 Task: Use the formula "MDURATION" in spreadsheet "Project portfolio".
Action: Mouse moved to (893, 113)
Screenshot: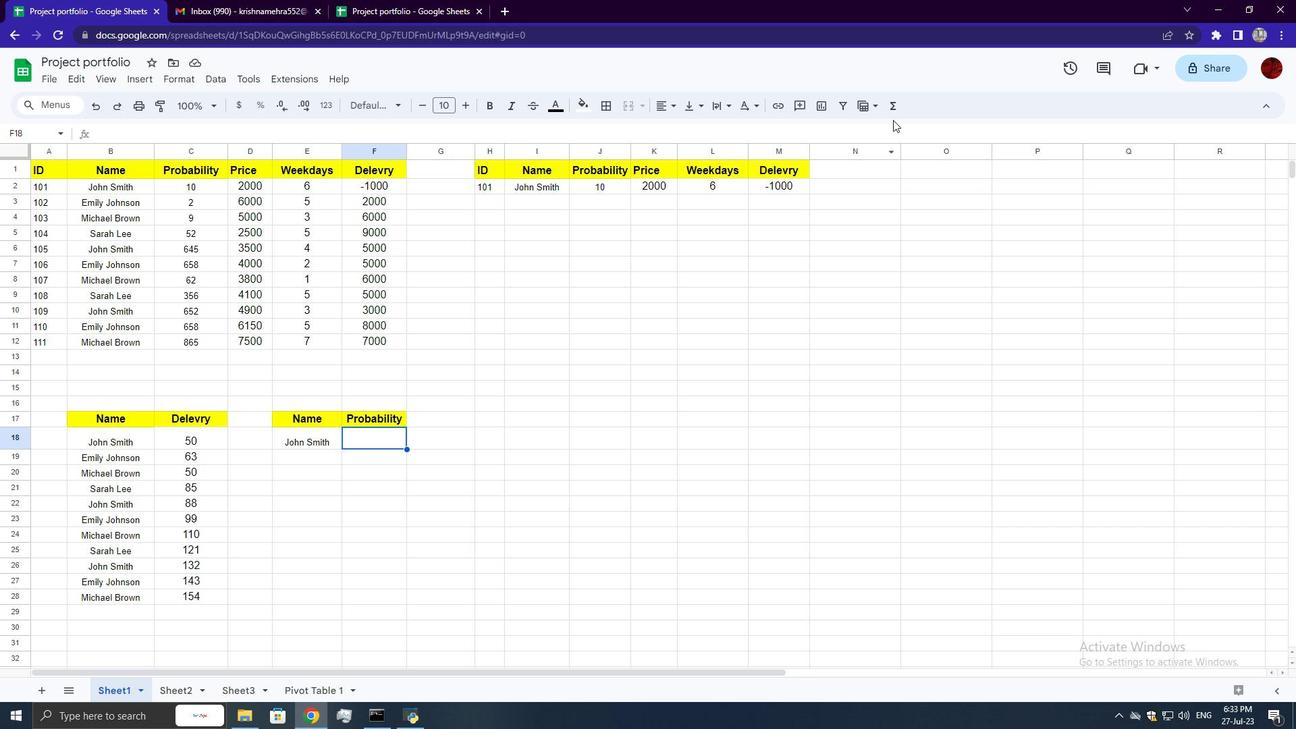 
Action: Mouse pressed left at (893, 113)
Screenshot: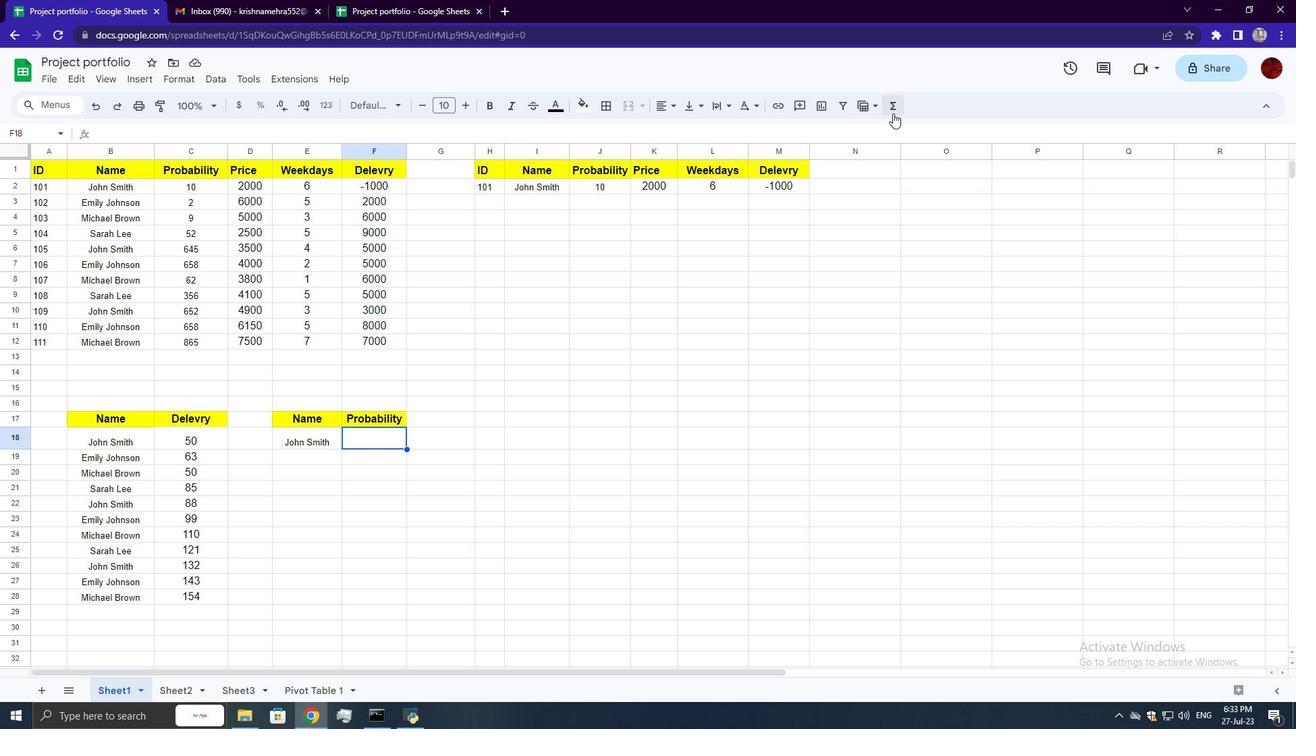 
Action: Mouse moved to (1111, 311)
Screenshot: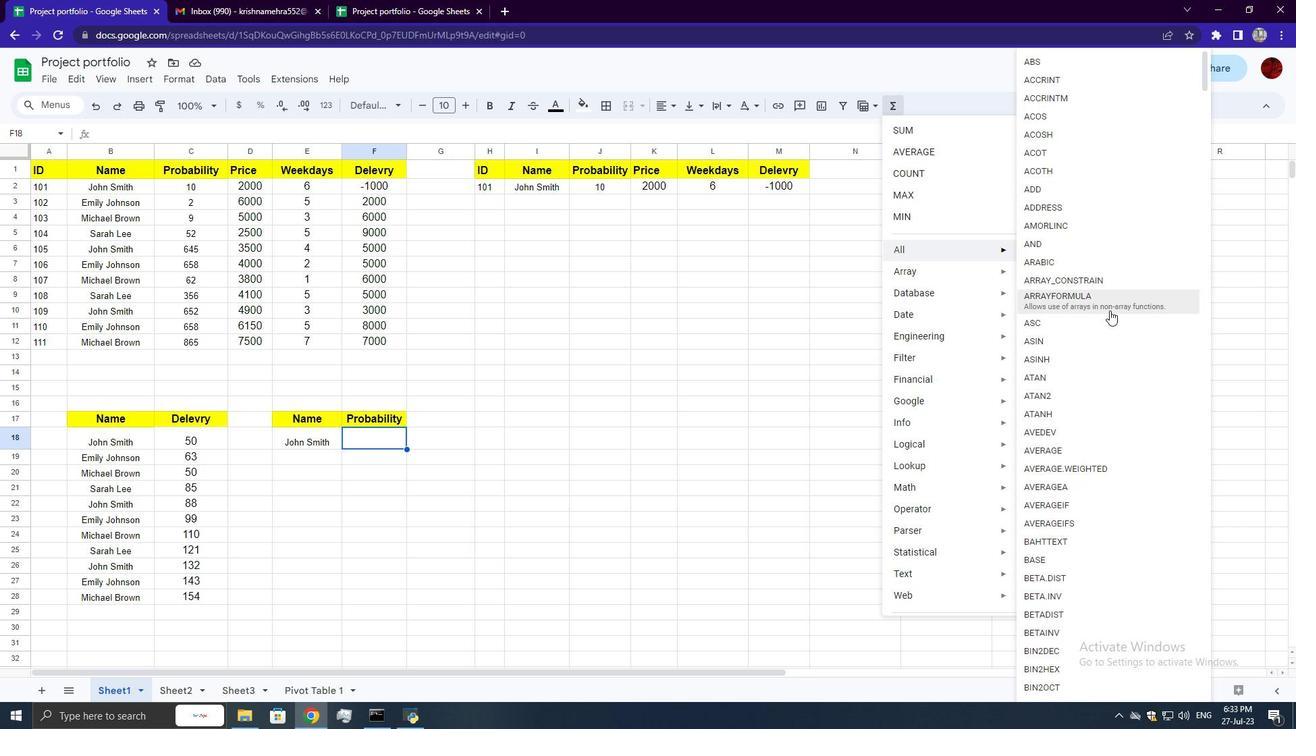 
Action: Mouse scrolled (1111, 310) with delta (0, 0)
Screenshot: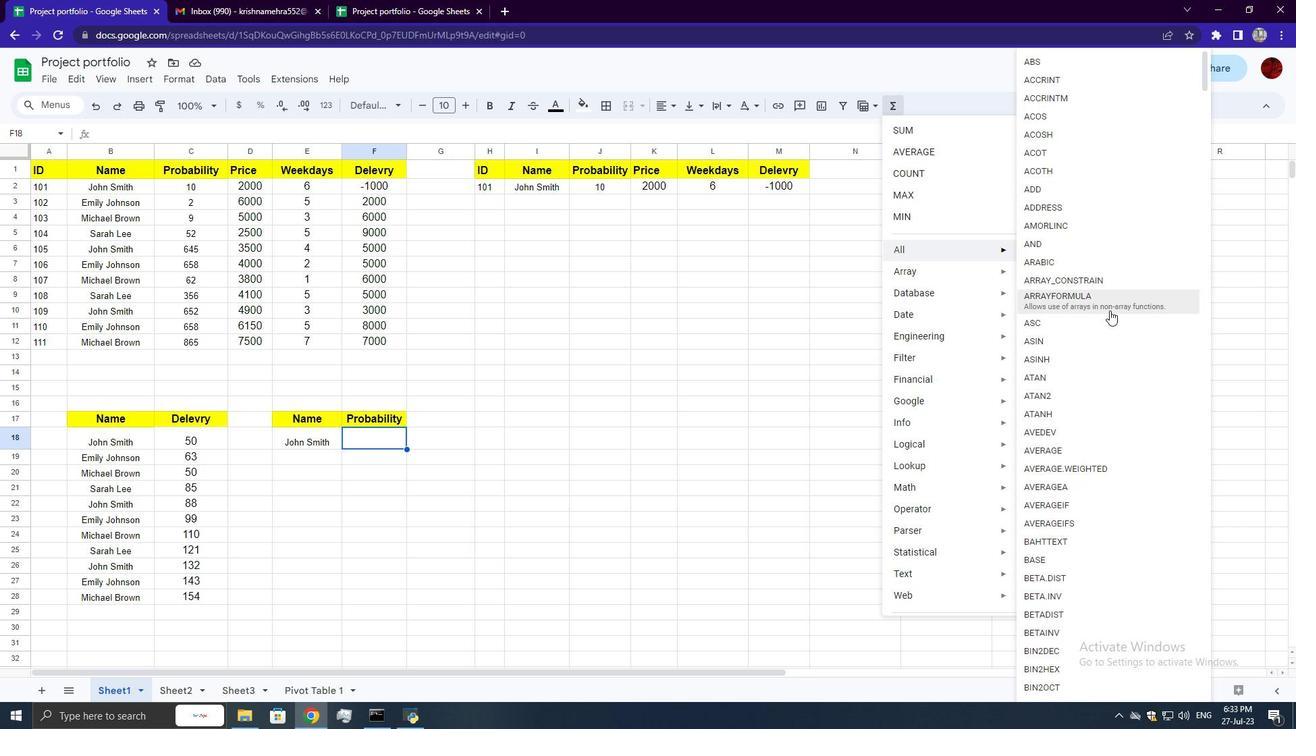 
Action: Mouse moved to (1112, 315)
Screenshot: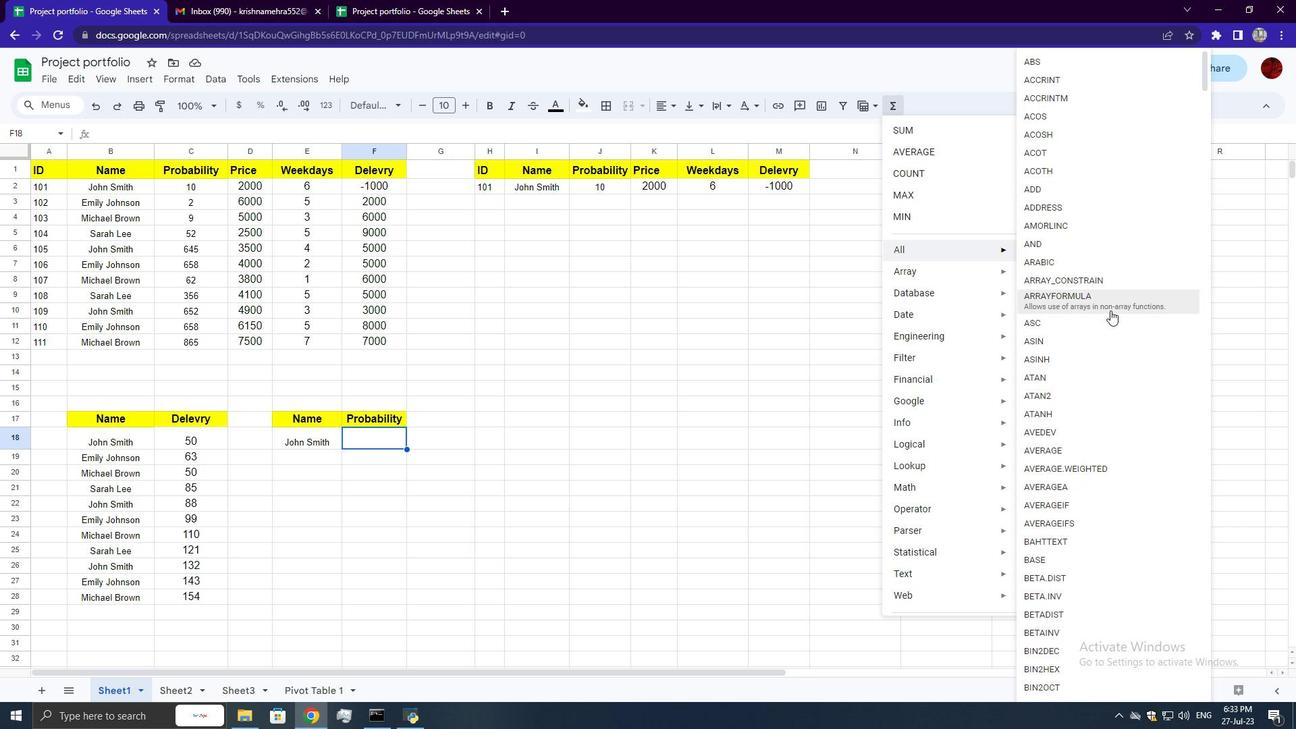 
Action: Mouse scrolled (1112, 314) with delta (0, 0)
Screenshot: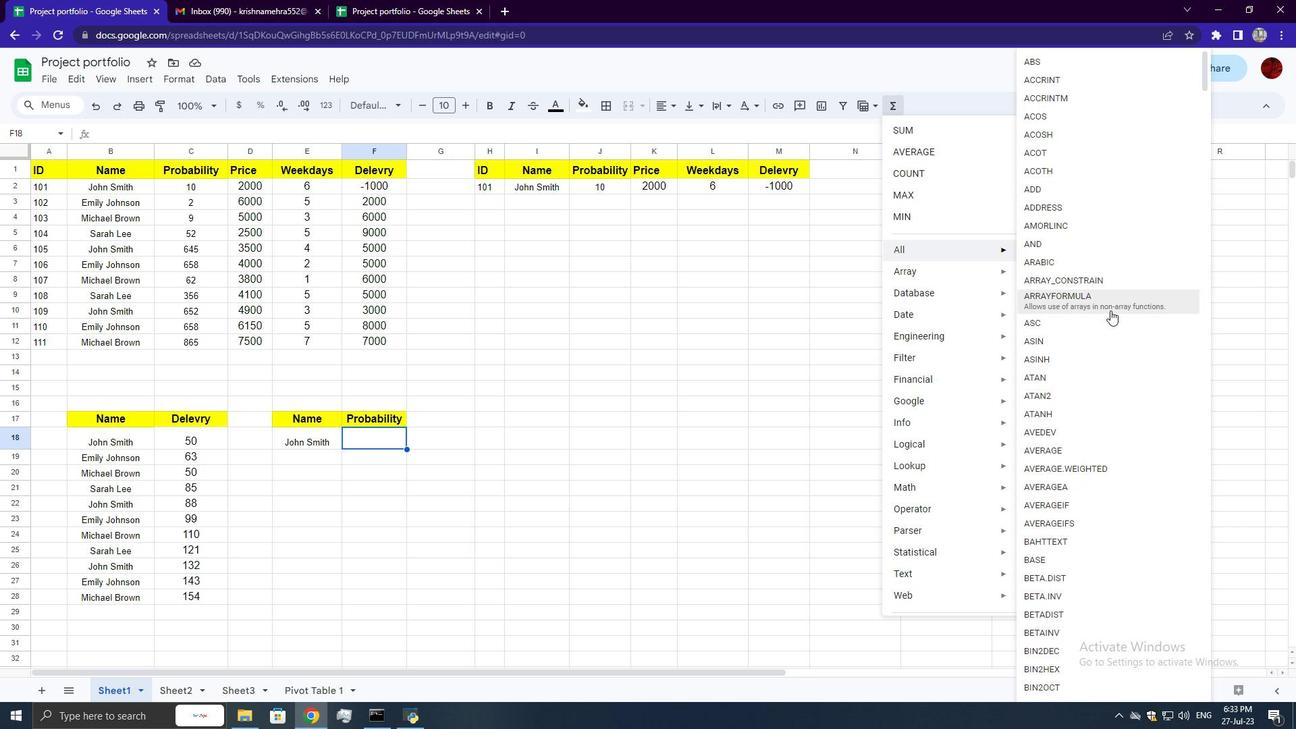 
Action: Mouse moved to (1113, 317)
Screenshot: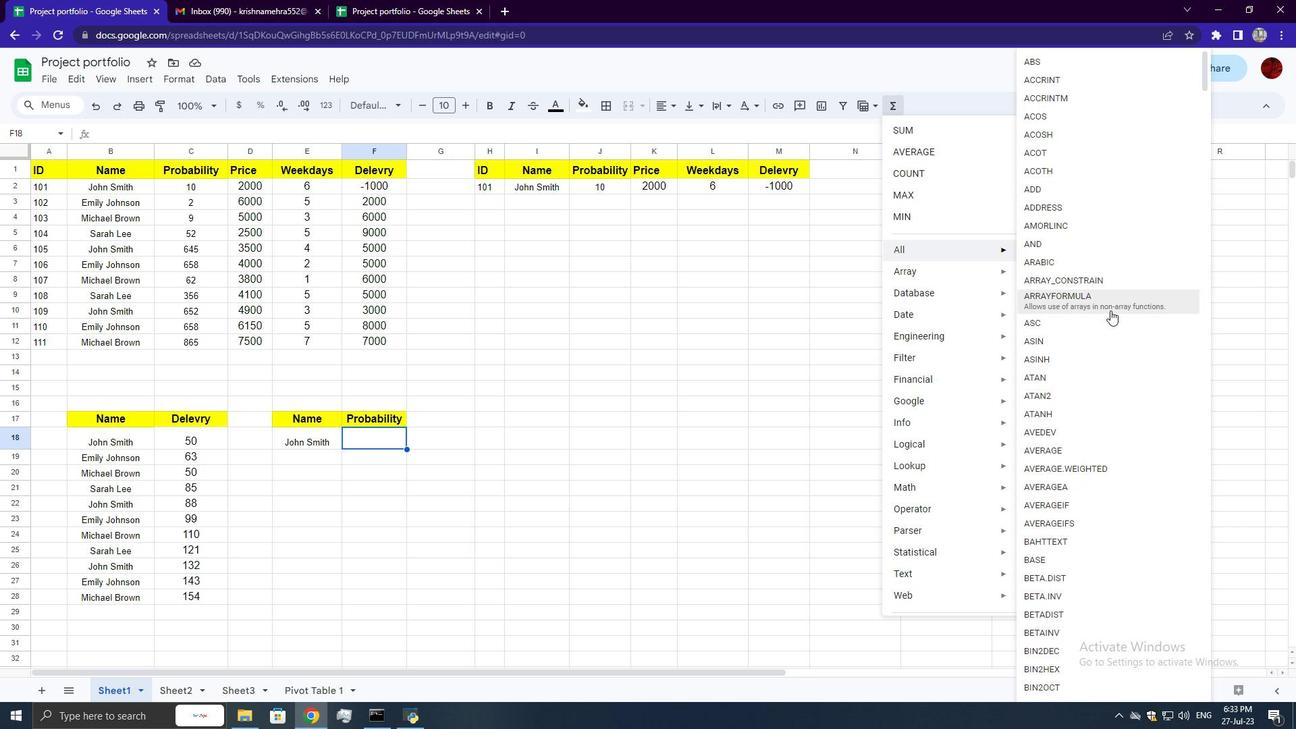 
Action: Mouse scrolled (1113, 317) with delta (0, 0)
Screenshot: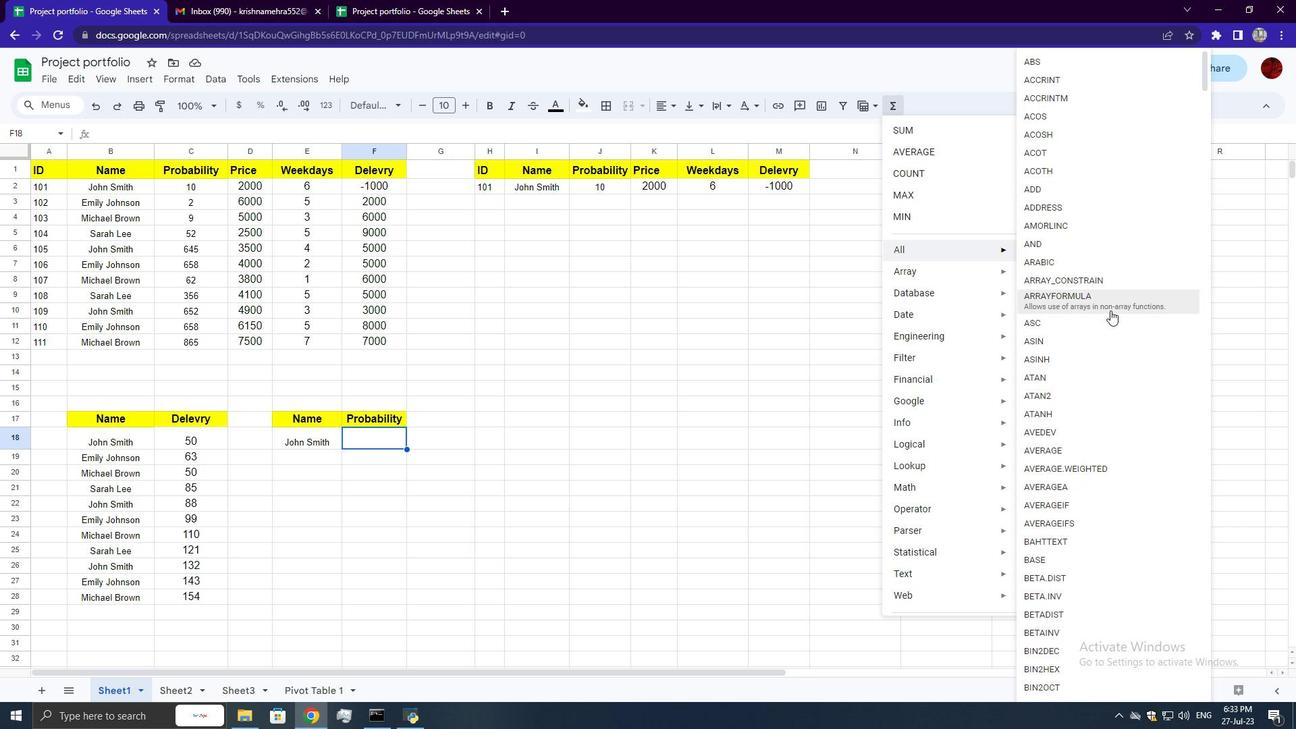 
Action: Mouse scrolled (1113, 317) with delta (0, 0)
Screenshot: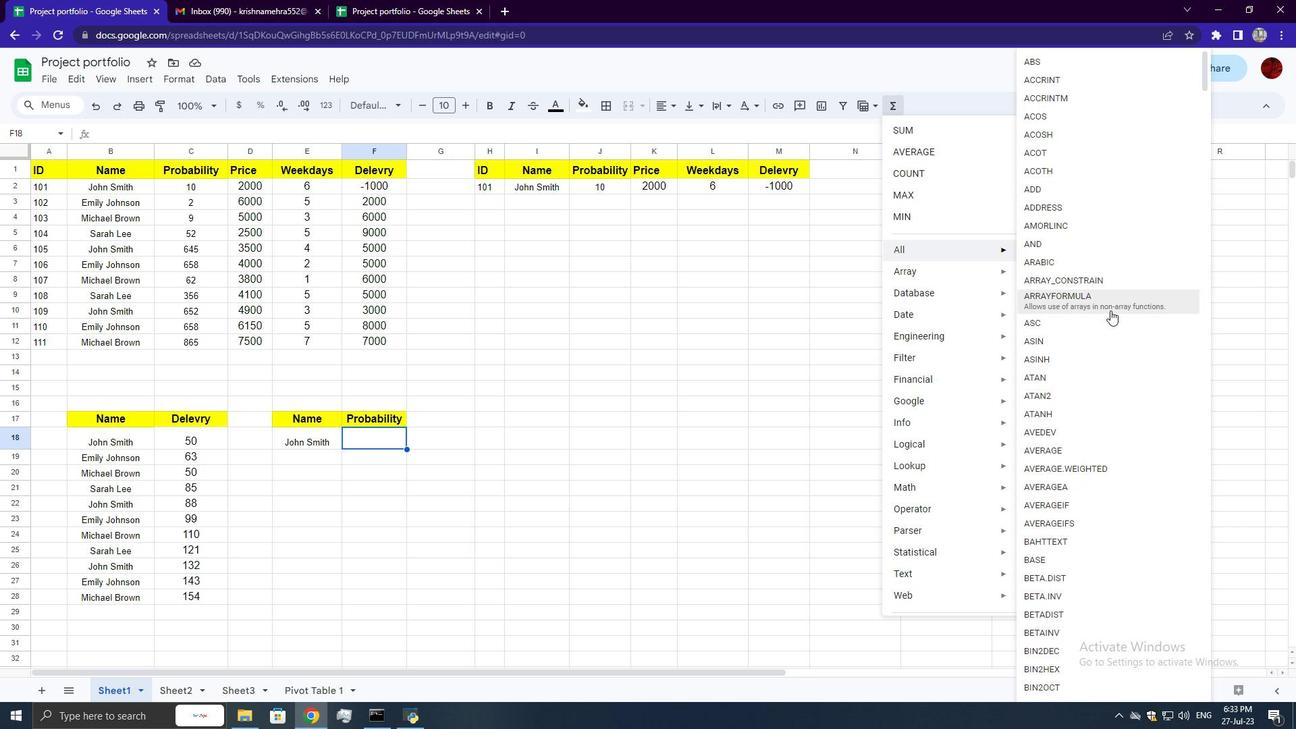 
Action: Mouse scrolled (1113, 317) with delta (0, 0)
Screenshot: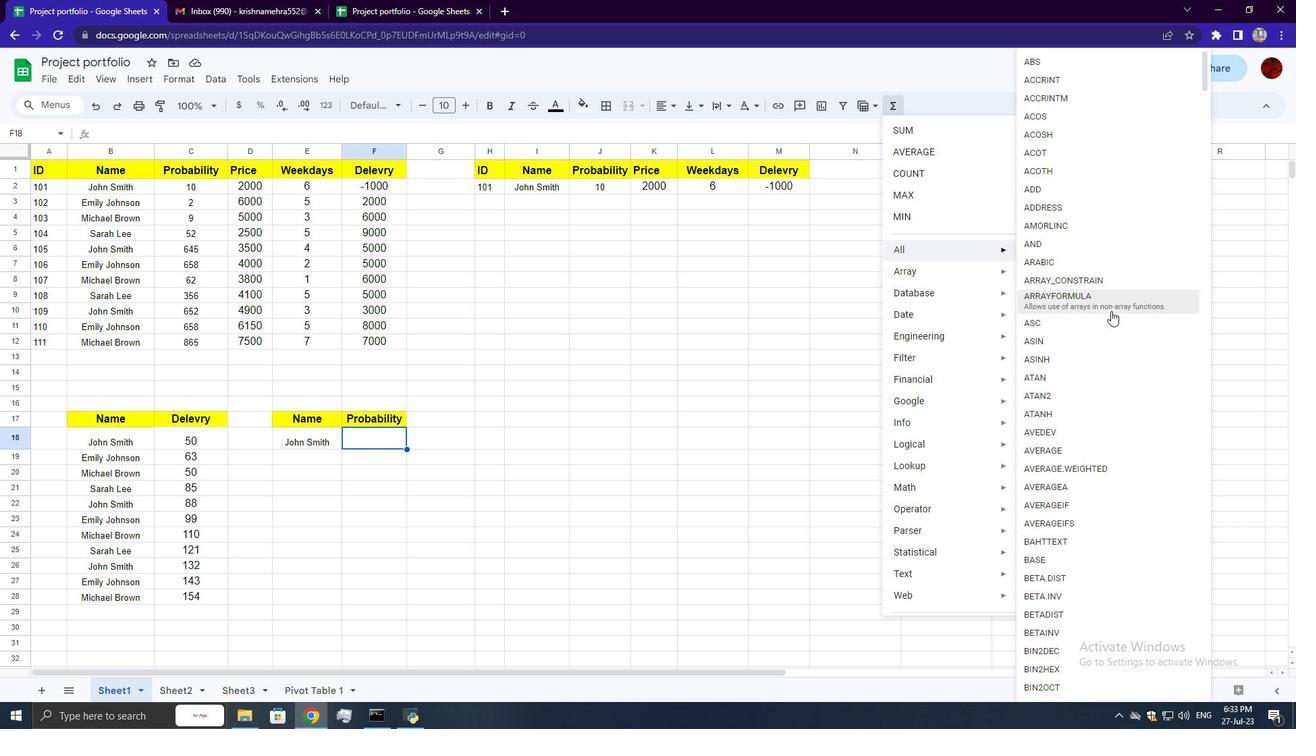 
Action: Mouse moved to (1116, 327)
Screenshot: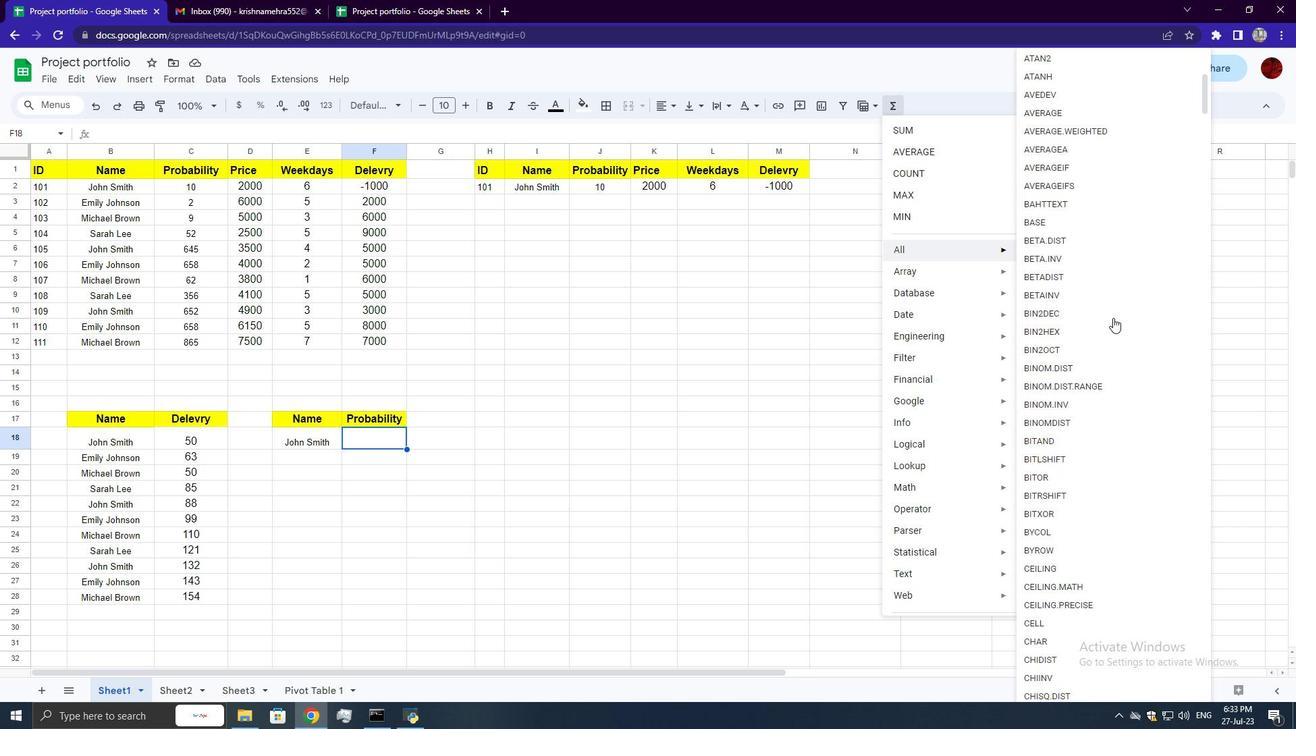 
Action: Mouse scrolled (1116, 326) with delta (0, 0)
Screenshot: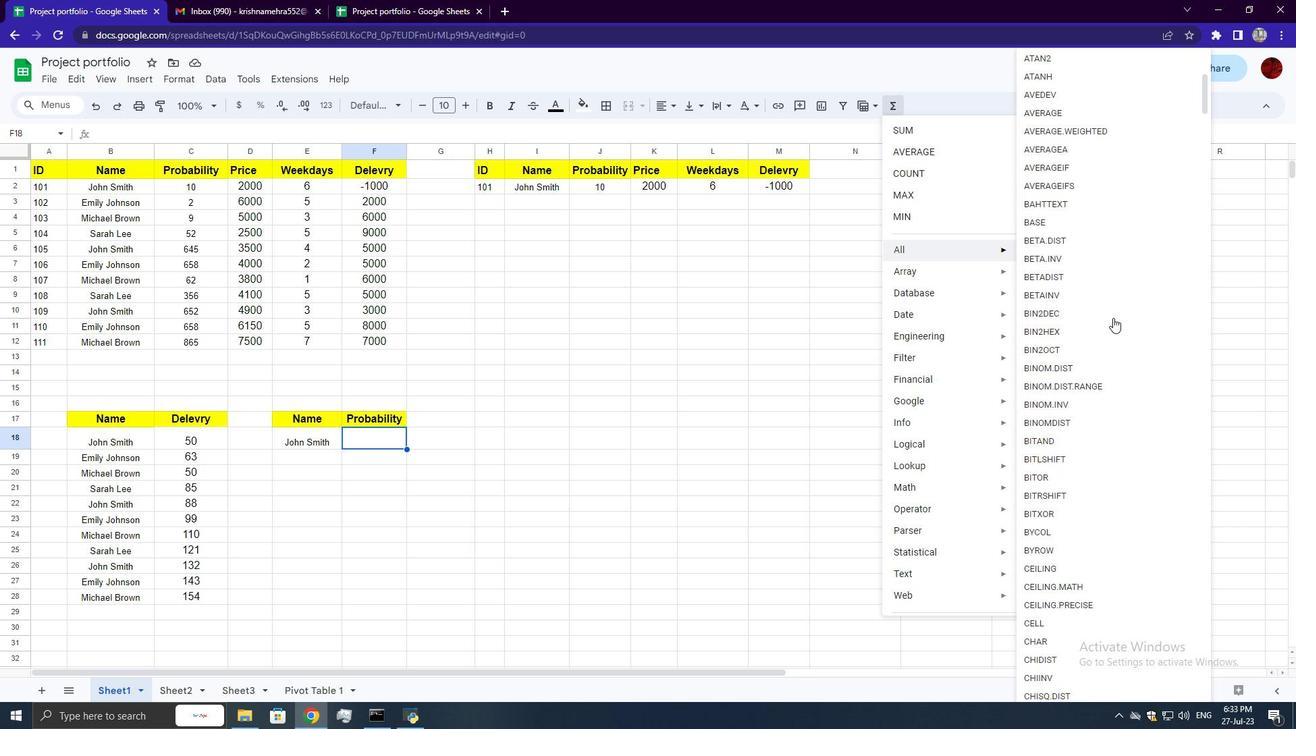 
Action: Mouse moved to (1116, 330)
Screenshot: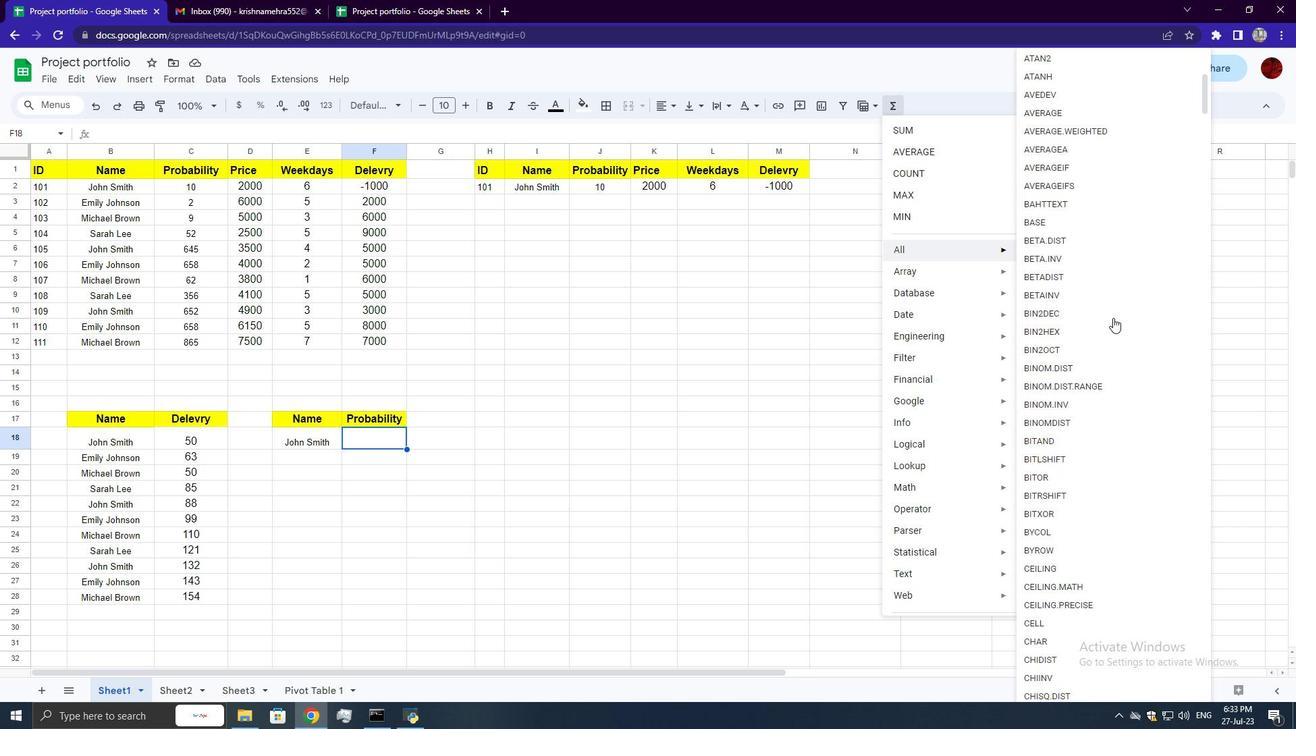 
Action: Mouse scrolled (1116, 329) with delta (0, 0)
Screenshot: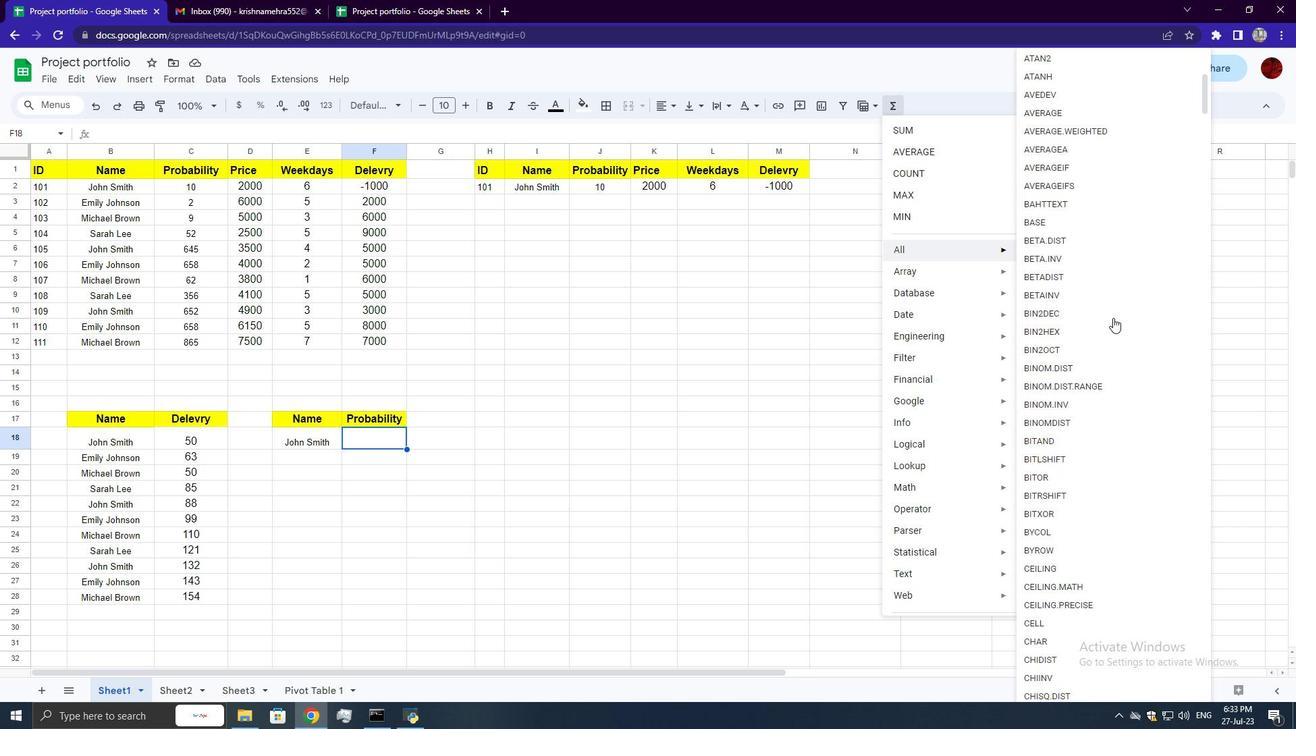 
Action: Mouse moved to (1116, 330)
Screenshot: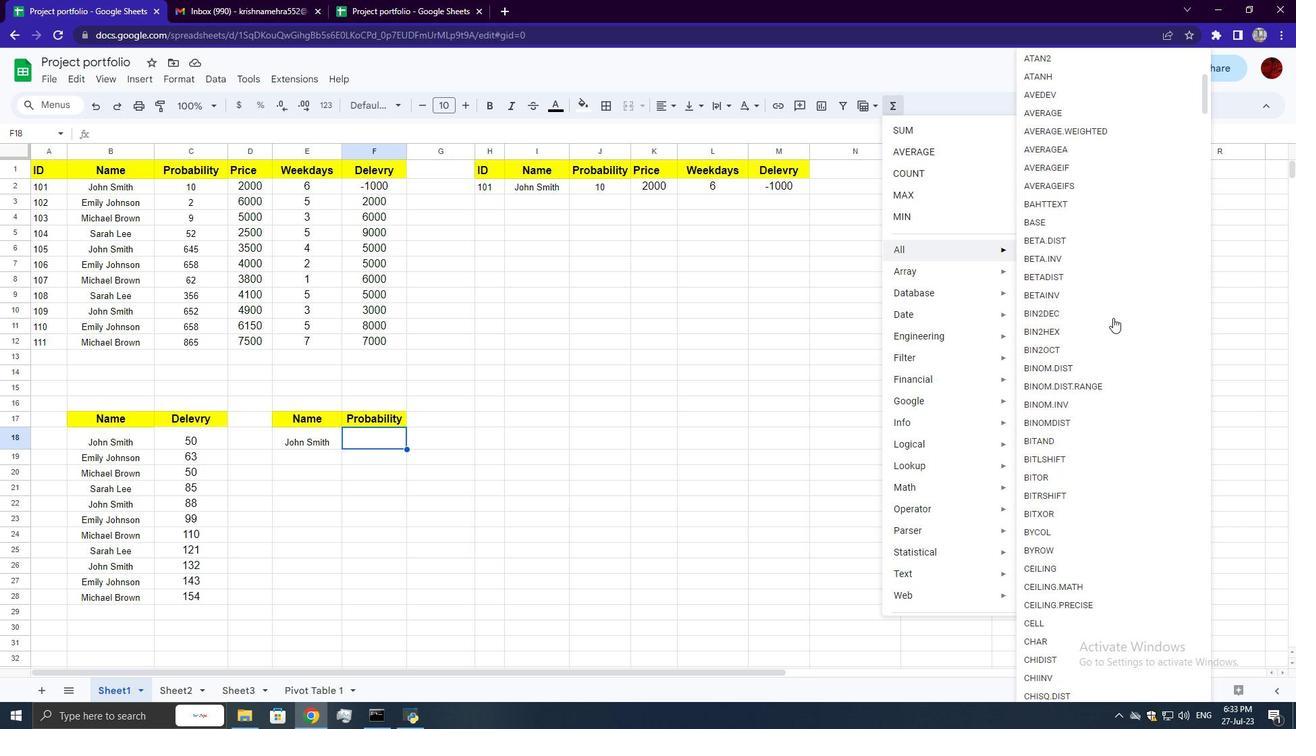 
Action: Mouse scrolled (1116, 329) with delta (0, 0)
Screenshot: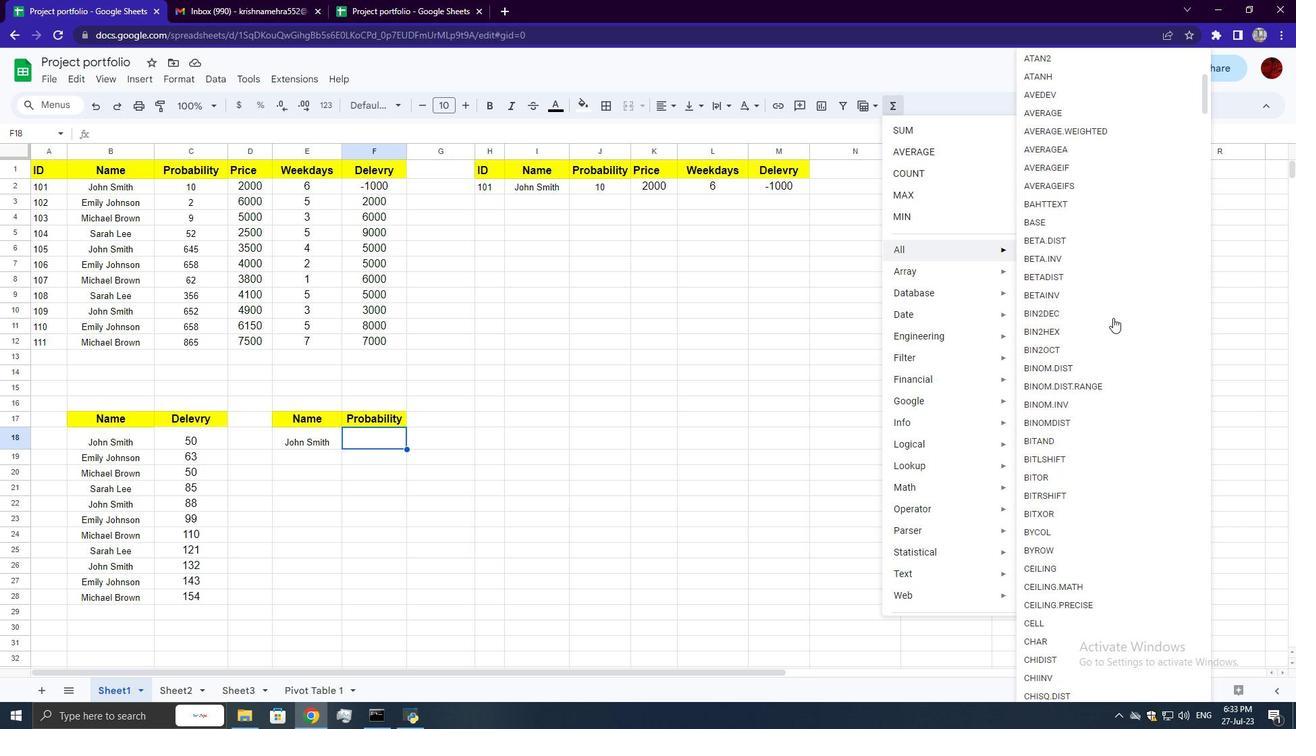 
Action: Mouse scrolled (1116, 329) with delta (0, 0)
Screenshot: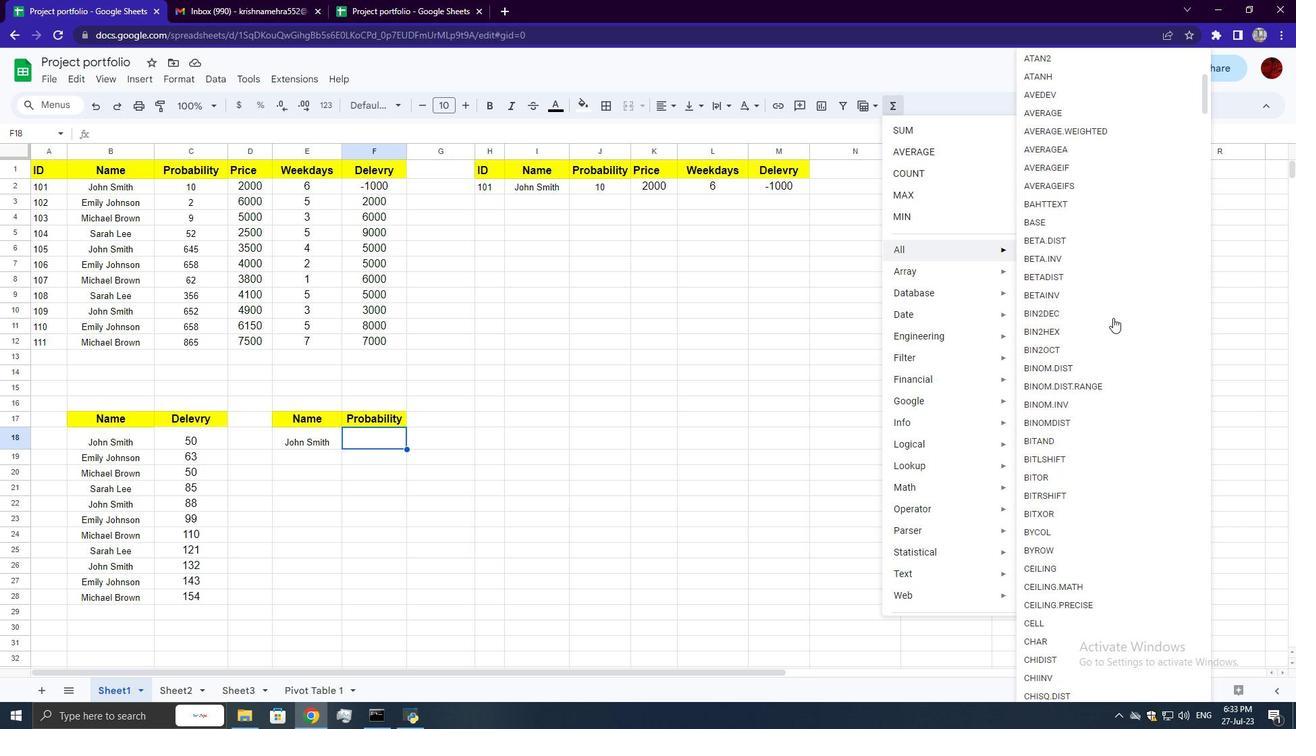 
Action: Mouse scrolled (1116, 329) with delta (0, 0)
Screenshot: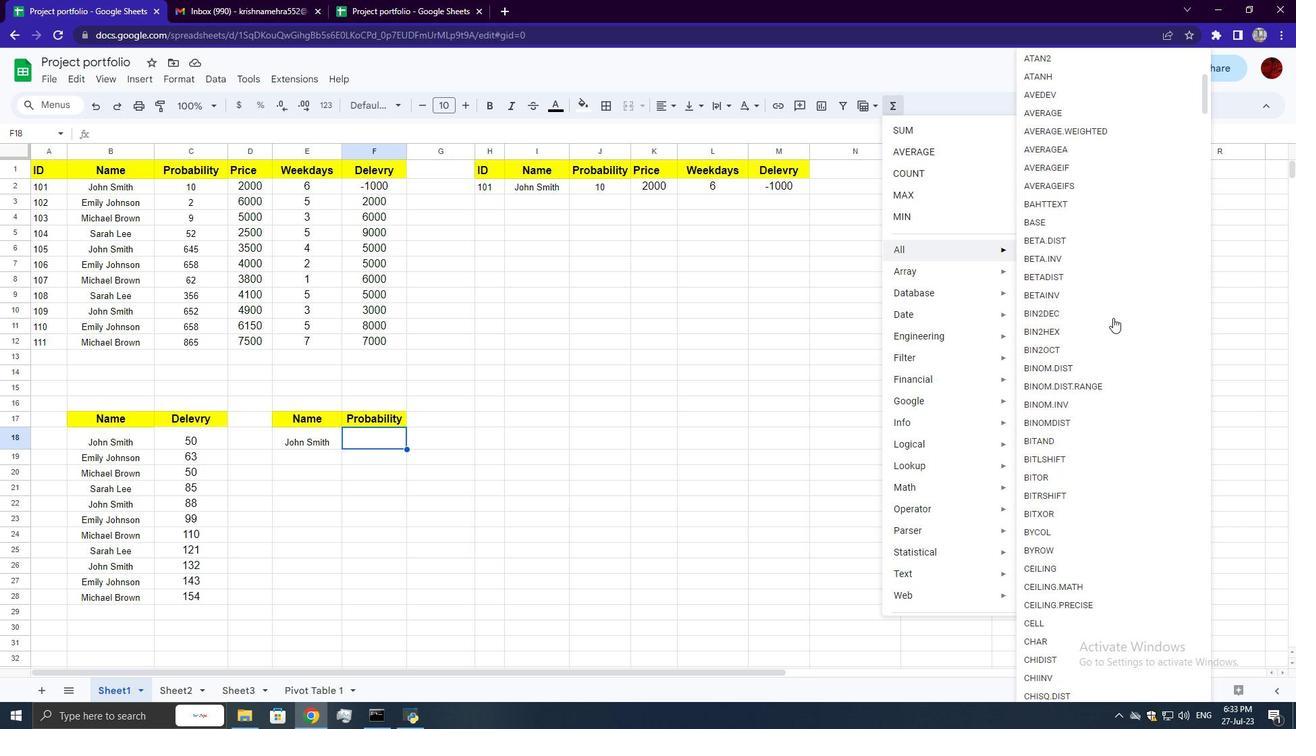 
Action: Mouse moved to (1116, 331)
Screenshot: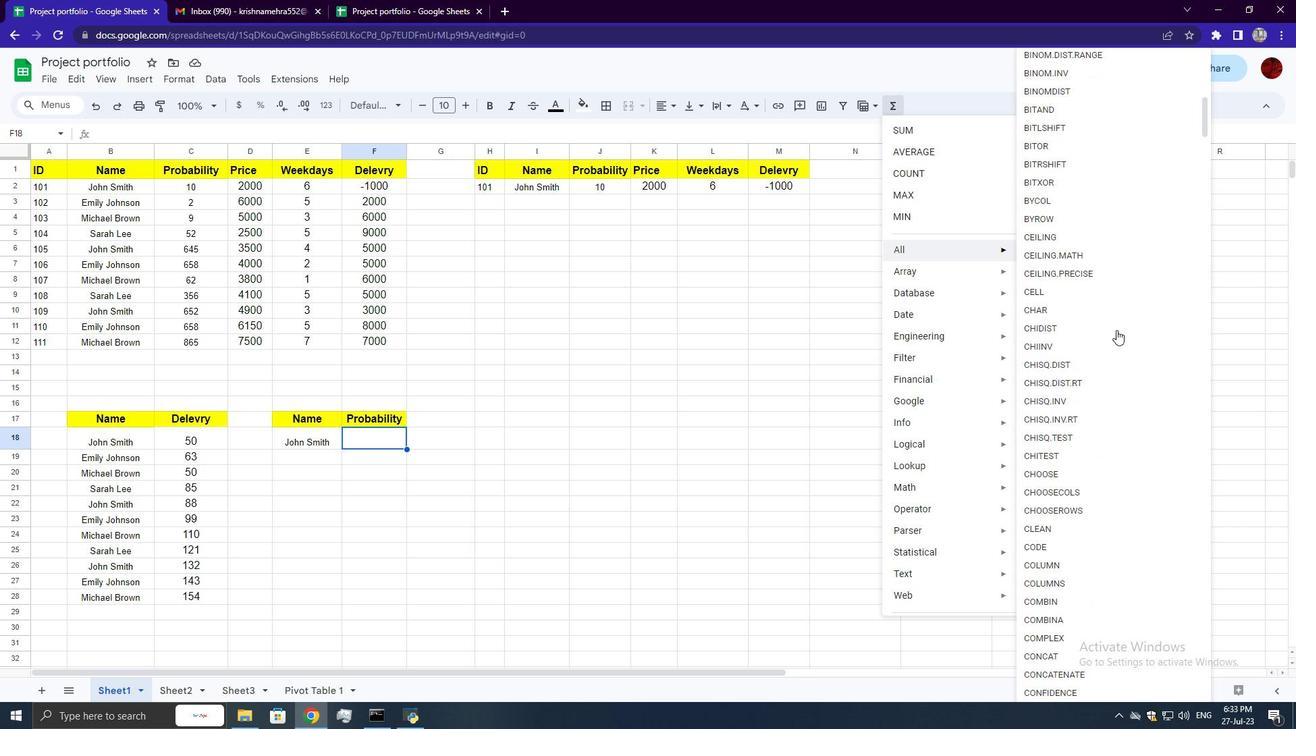 
Action: Mouse scrolled (1116, 330) with delta (0, 0)
Screenshot: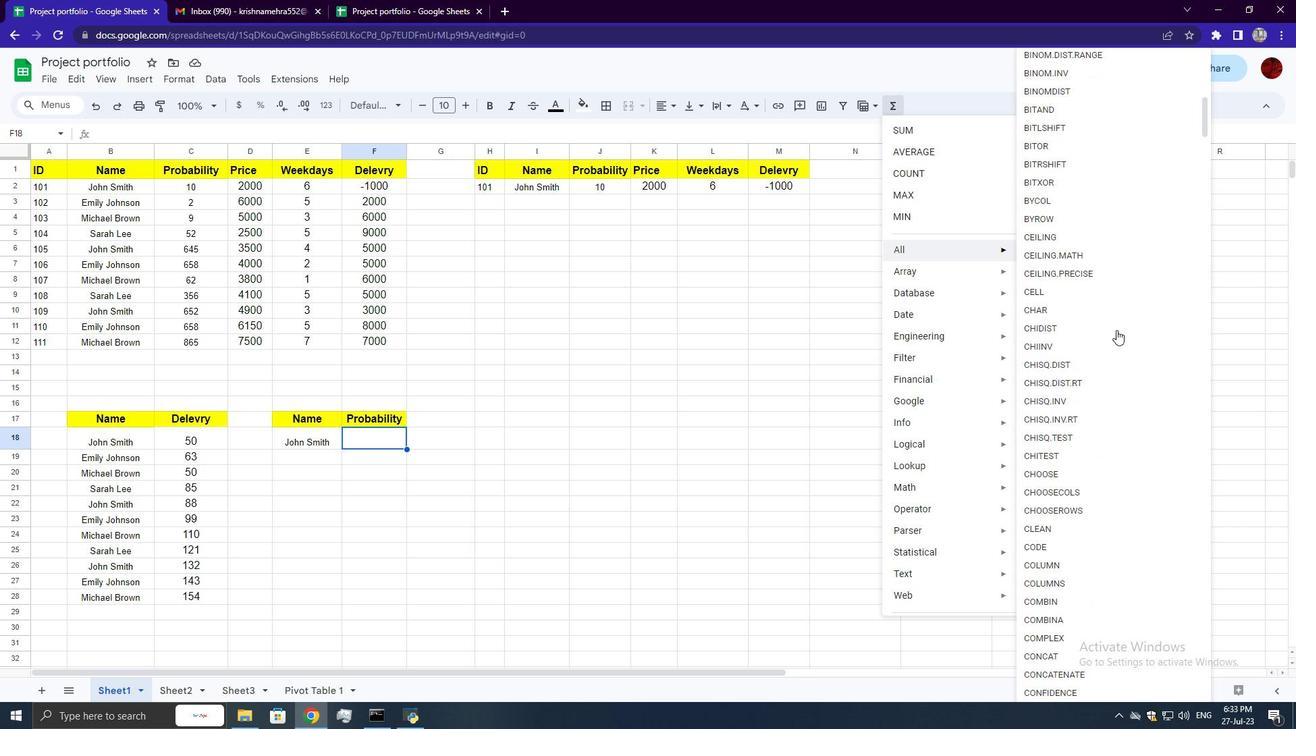 
Action: Mouse moved to (1117, 333)
Screenshot: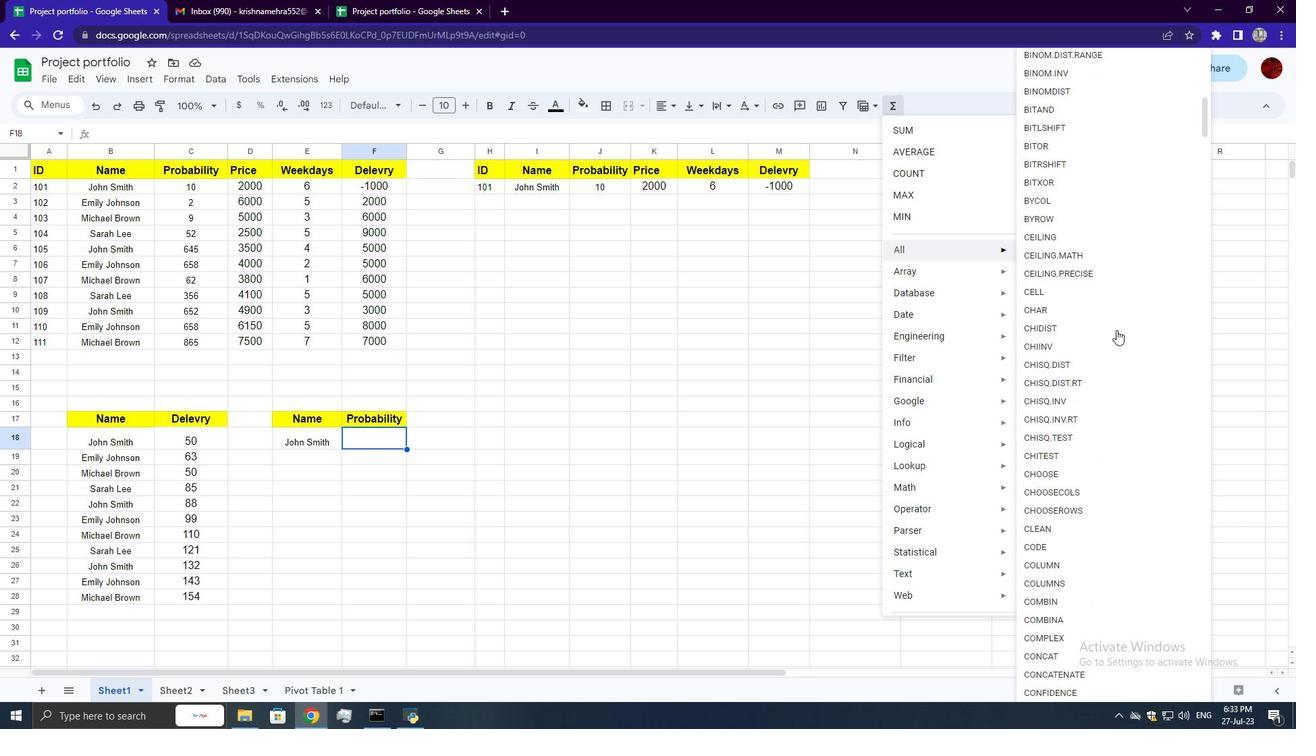 
Action: Mouse scrolled (1117, 332) with delta (0, 0)
Screenshot: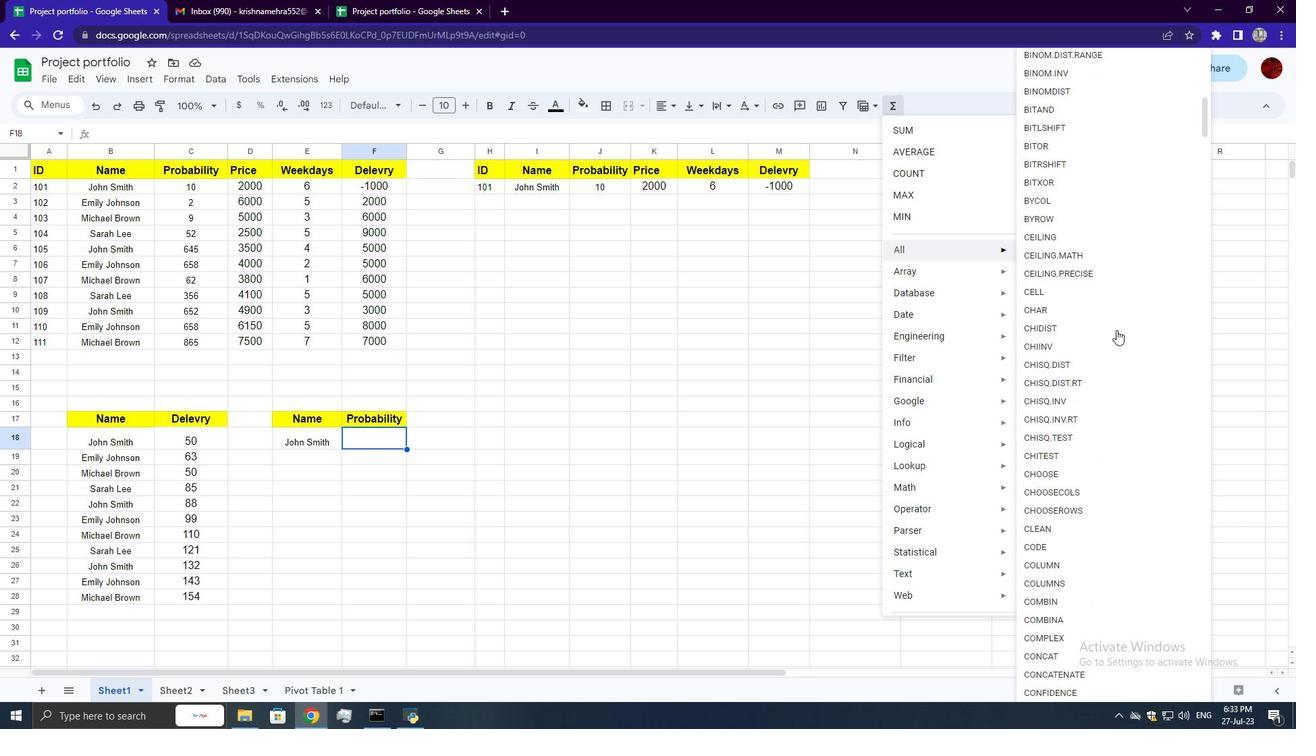 
Action: Mouse moved to (1118, 333)
Screenshot: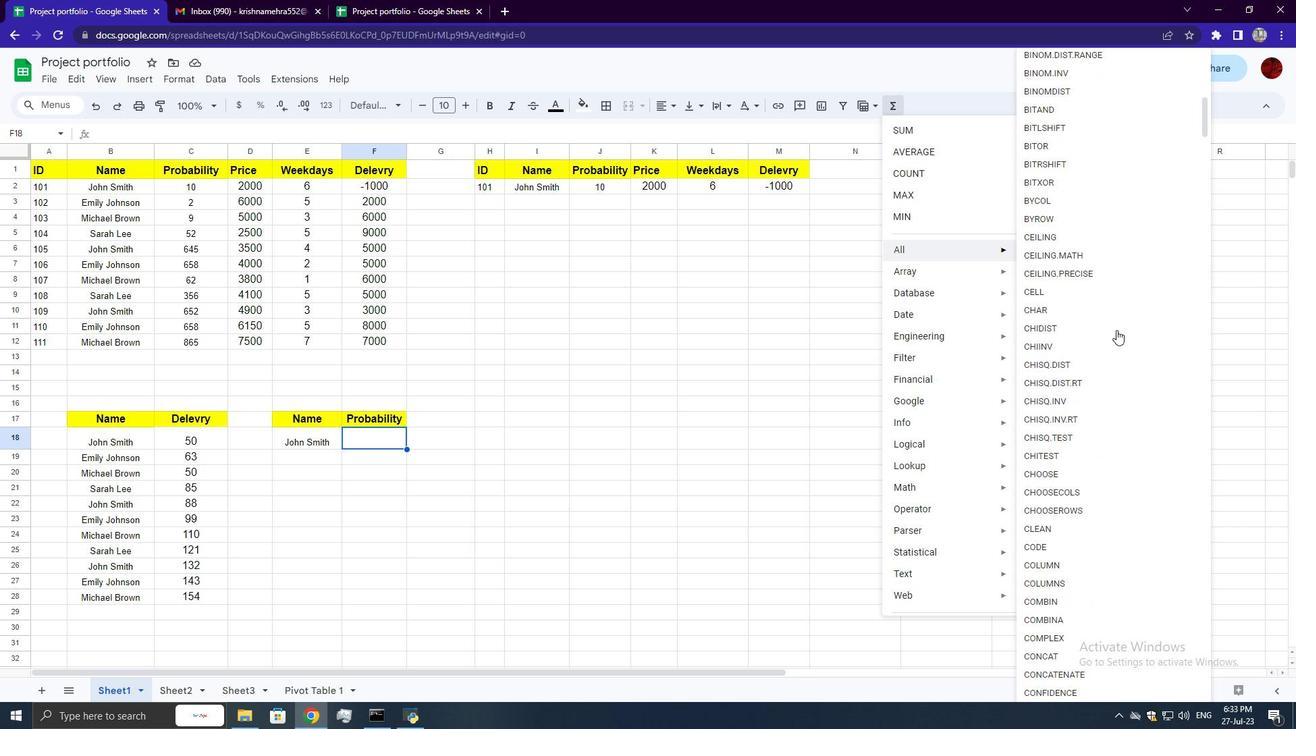 
Action: Mouse scrolled (1118, 332) with delta (0, 0)
Screenshot: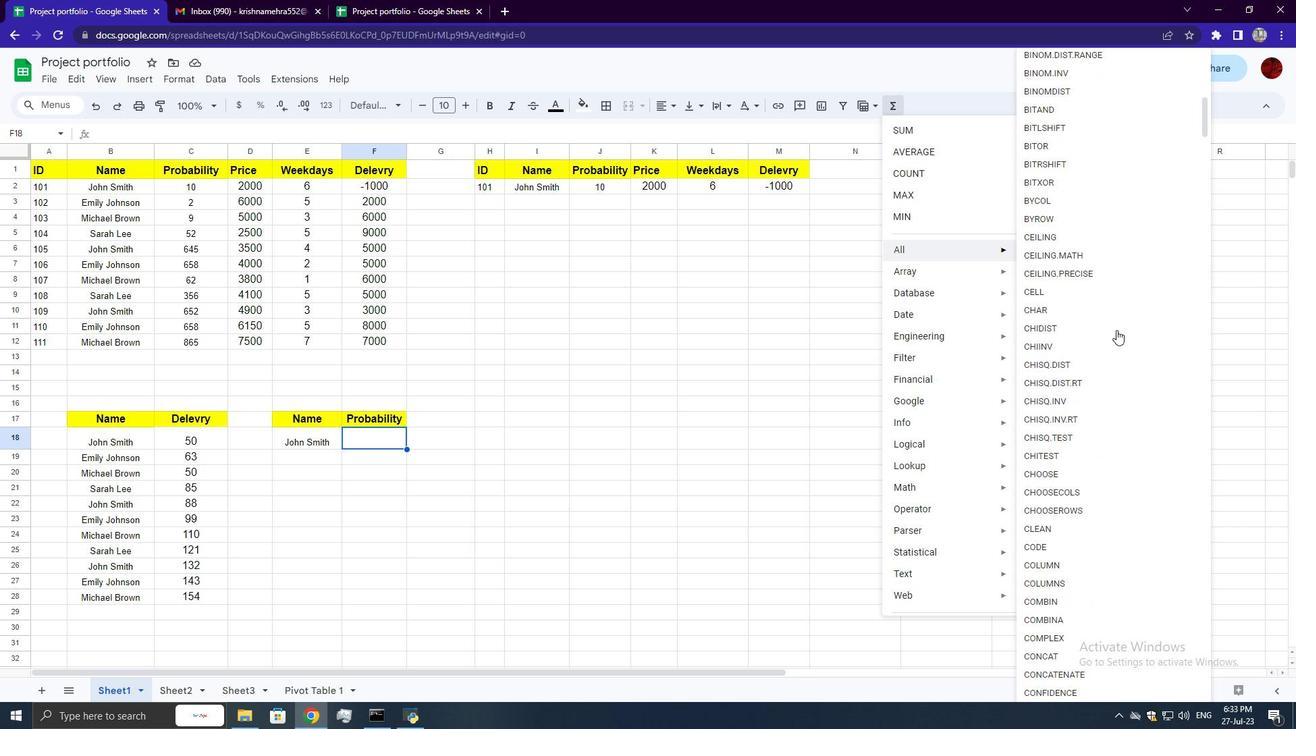 
Action: Mouse scrolled (1118, 332) with delta (0, 0)
Screenshot: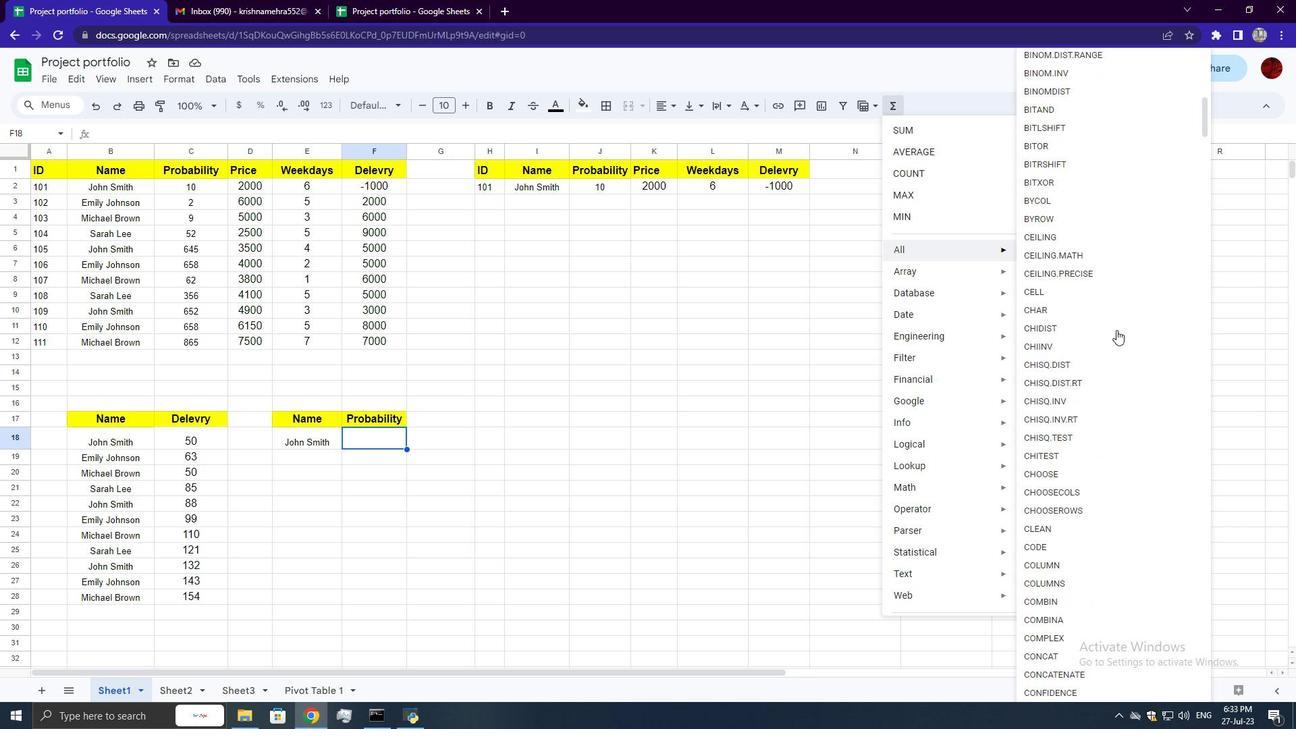 
Action: Mouse scrolled (1118, 332) with delta (0, 0)
Screenshot: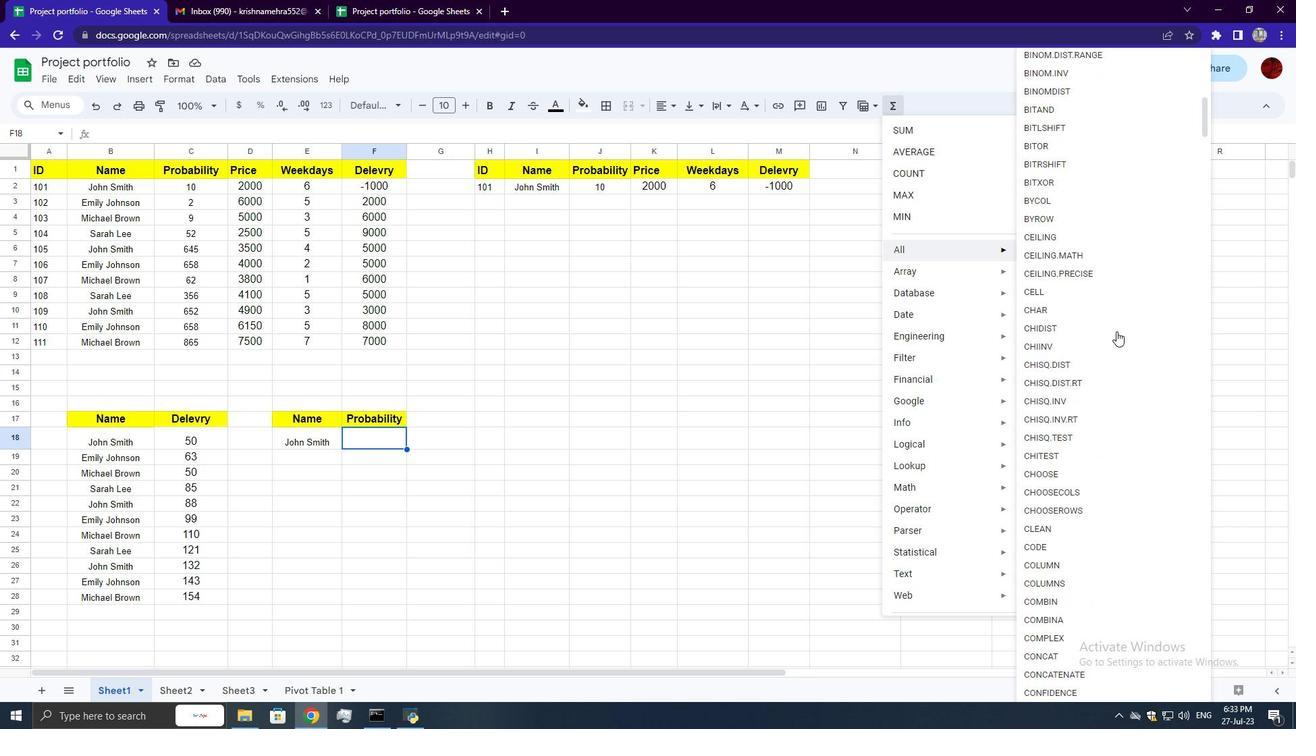 
Action: Mouse scrolled (1118, 332) with delta (0, 0)
Screenshot: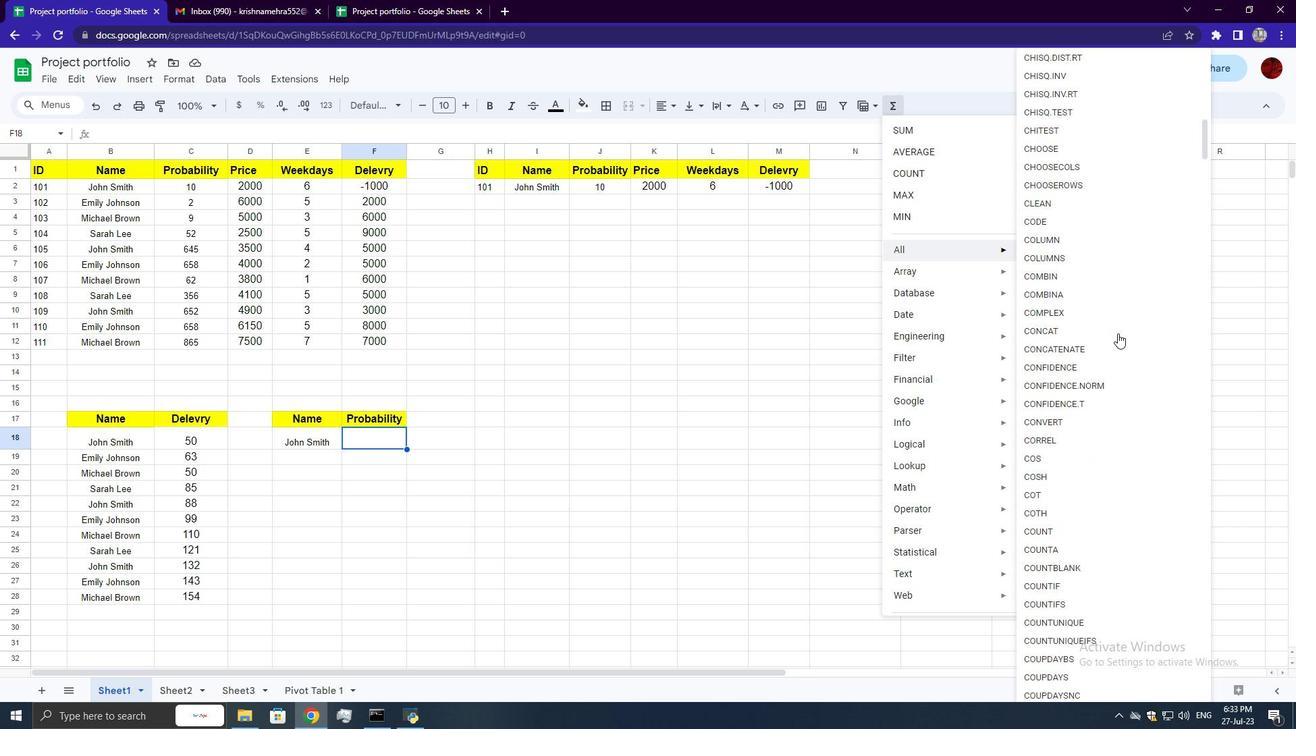 
Action: Mouse scrolled (1118, 332) with delta (0, 0)
Screenshot: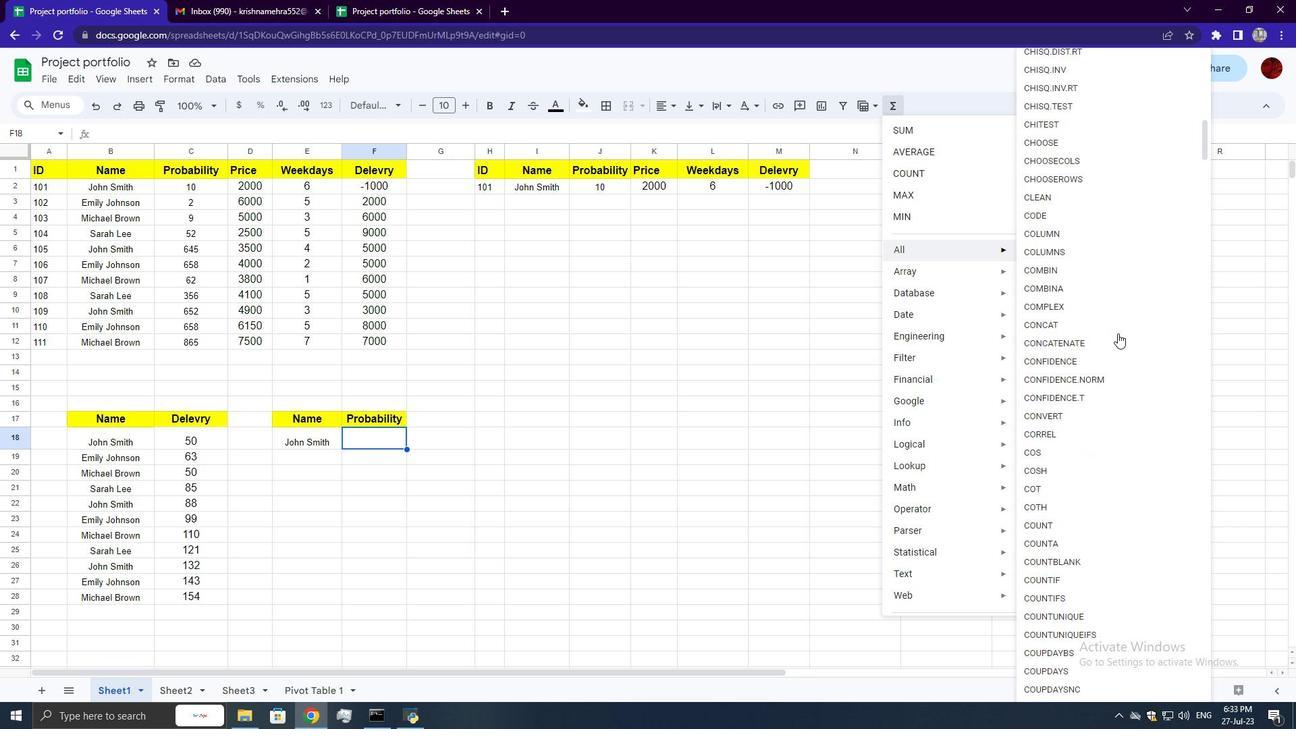 
Action: Mouse scrolled (1118, 332) with delta (0, 0)
Screenshot: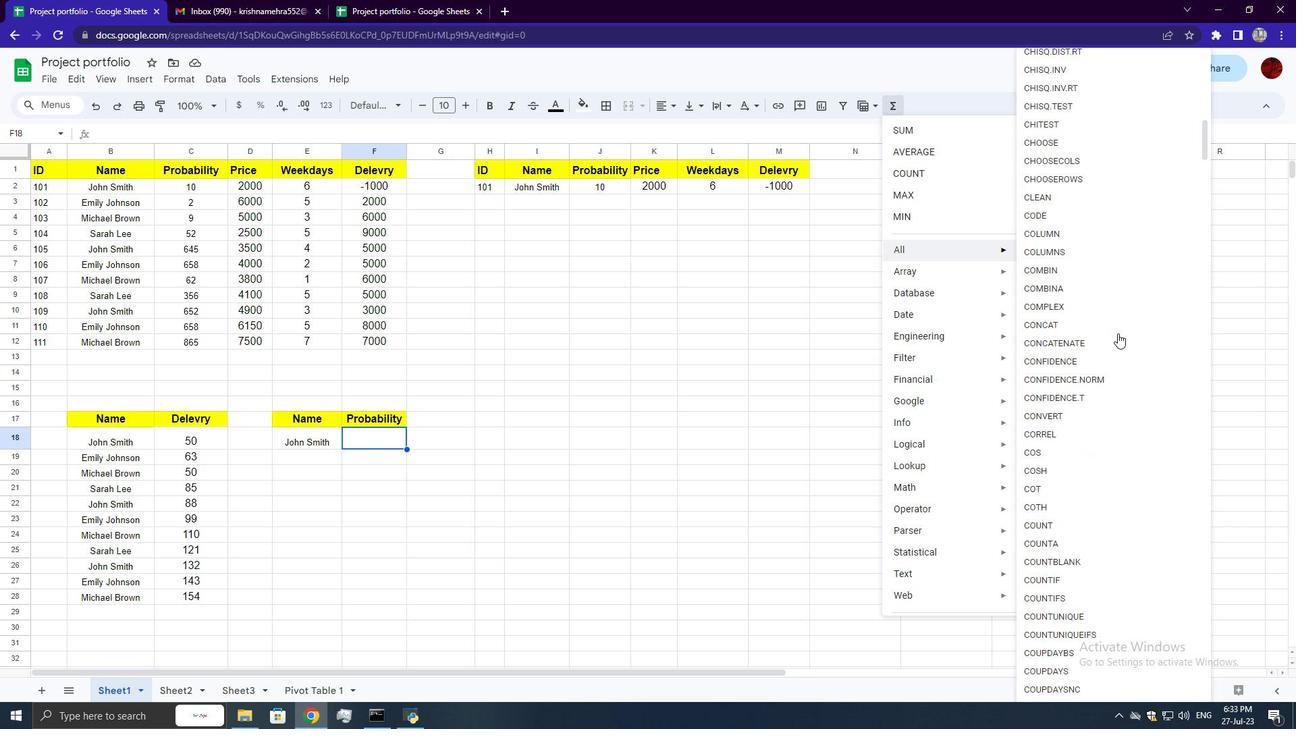 
Action: Mouse scrolled (1118, 332) with delta (0, 0)
Screenshot: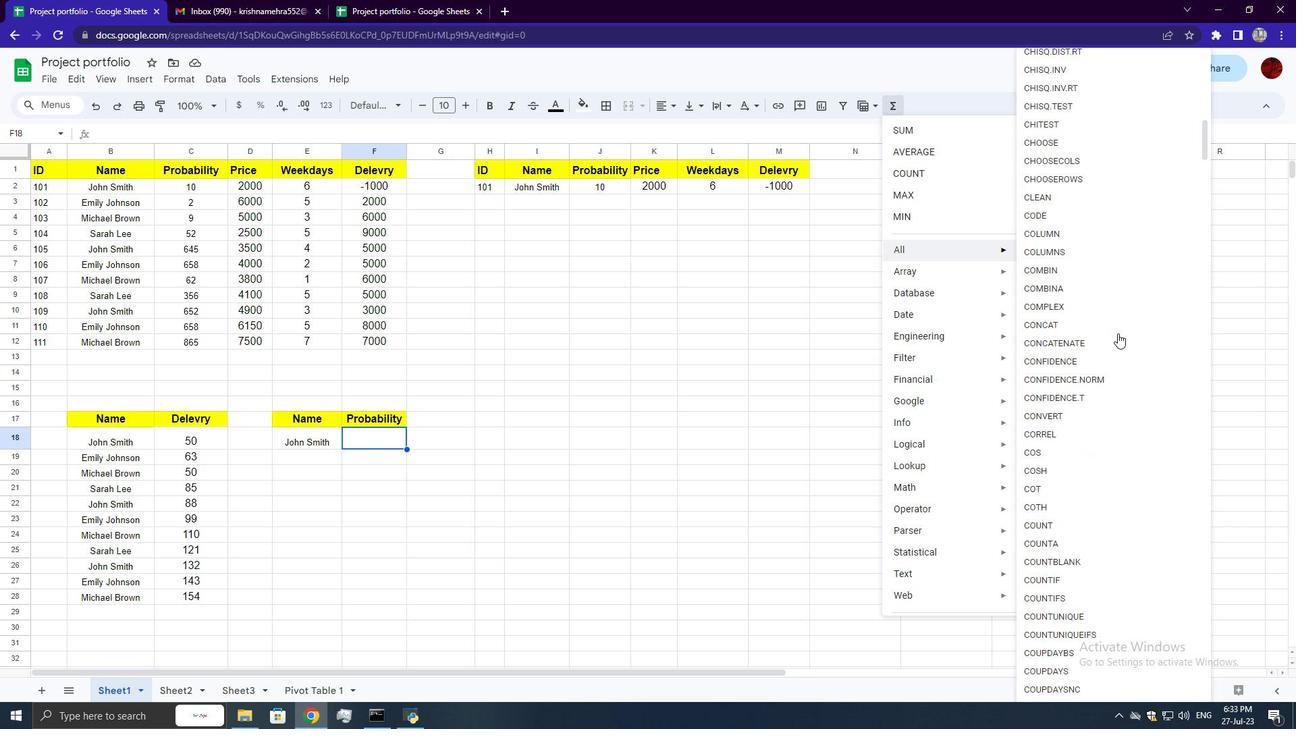 
Action: Mouse scrolled (1118, 332) with delta (0, 0)
Screenshot: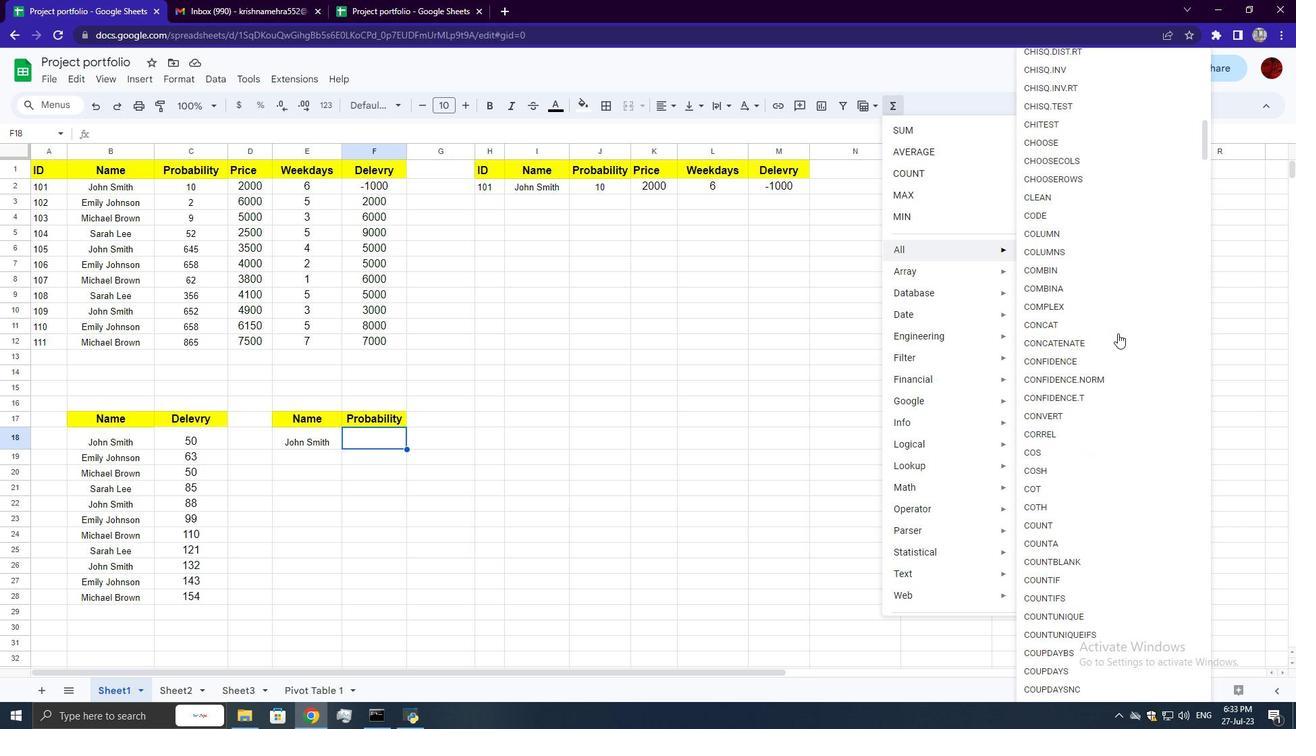 
Action: Mouse scrolled (1118, 332) with delta (0, 0)
Screenshot: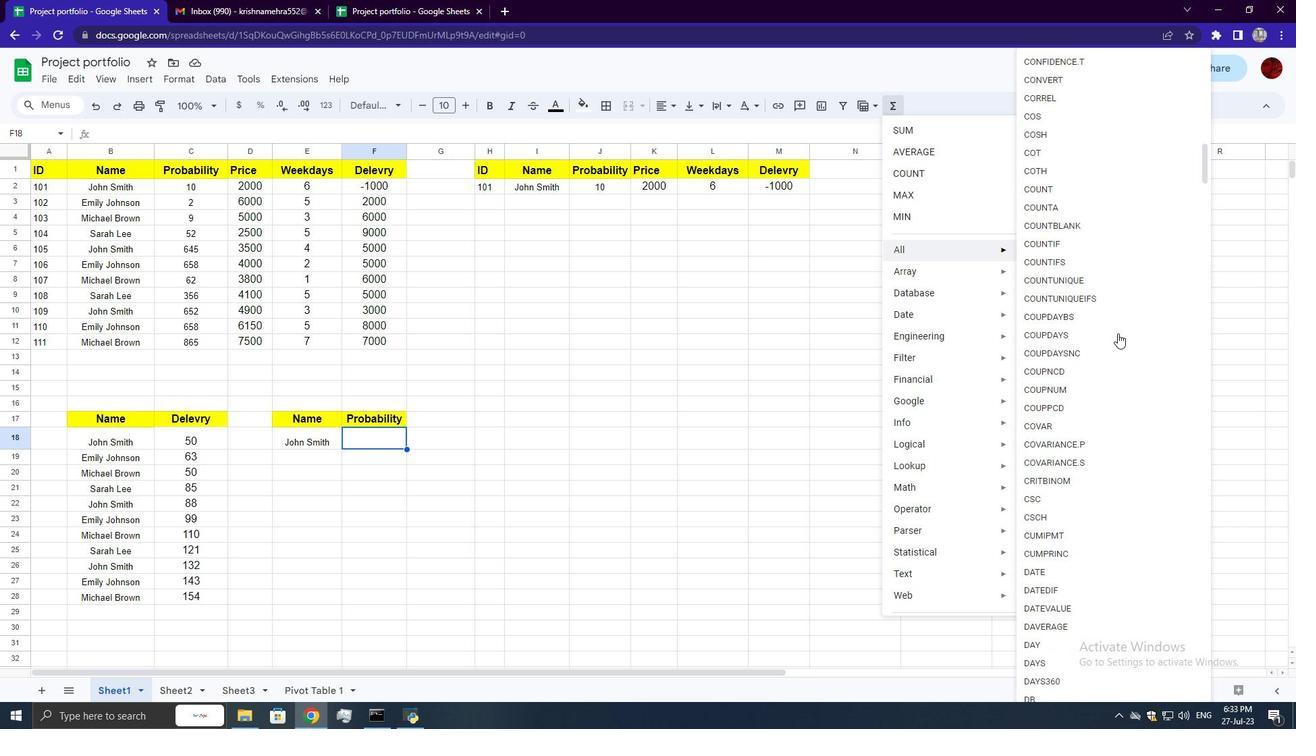 
Action: Mouse scrolled (1118, 332) with delta (0, 0)
Screenshot: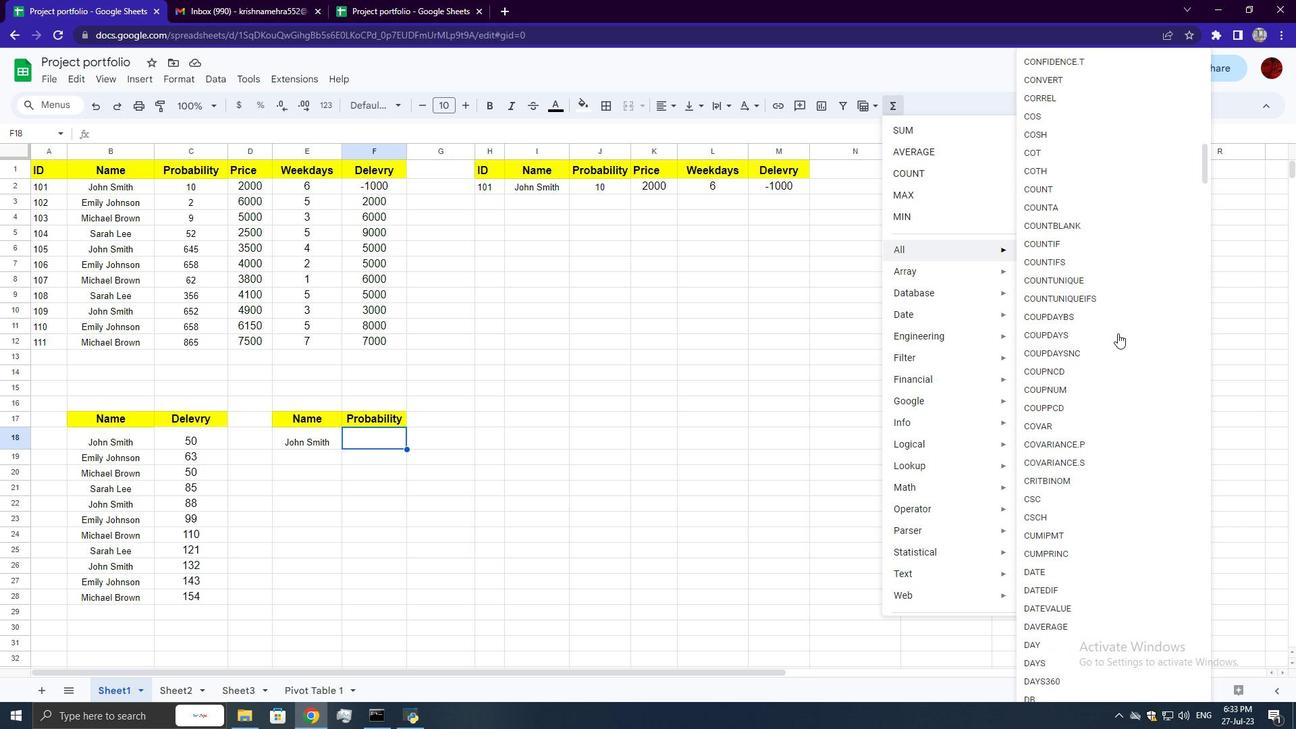 
Action: Mouse scrolled (1118, 332) with delta (0, 0)
Screenshot: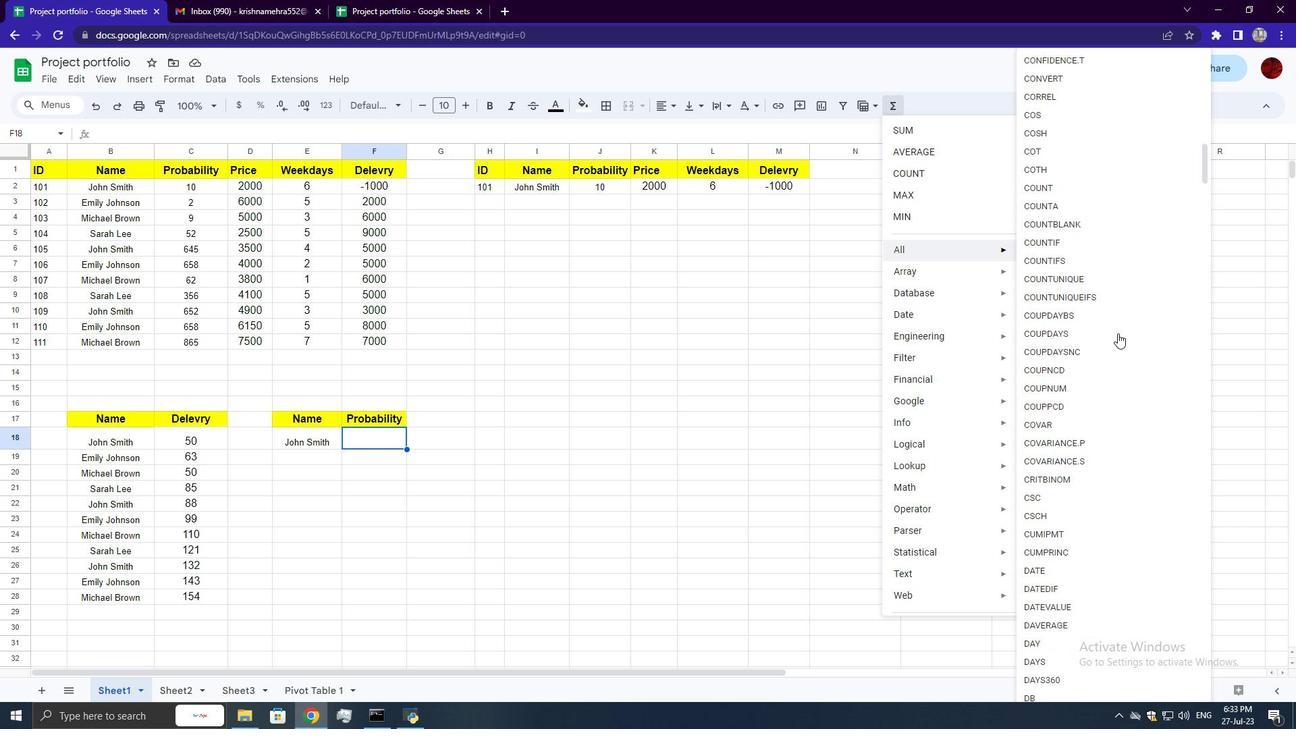 
Action: Mouse scrolled (1118, 332) with delta (0, 0)
Screenshot: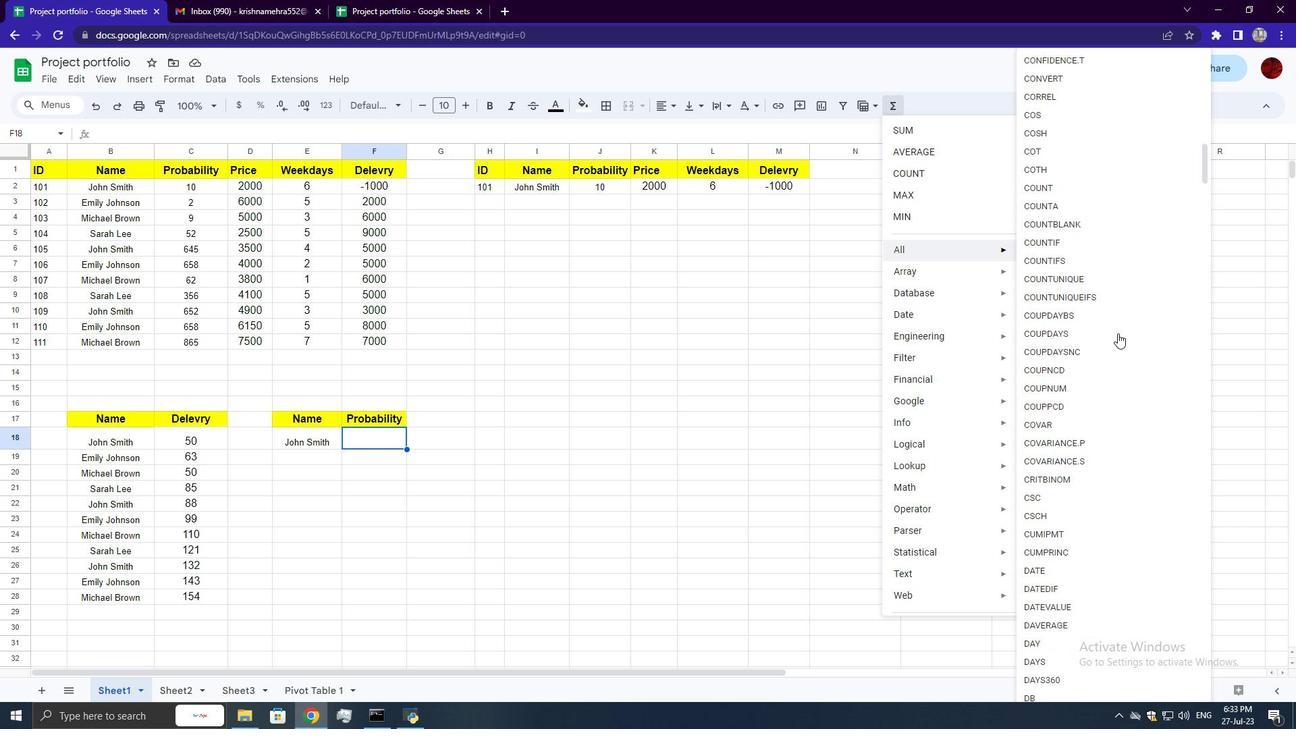 
Action: Mouse scrolled (1118, 332) with delta (0, 0)
Screenshot: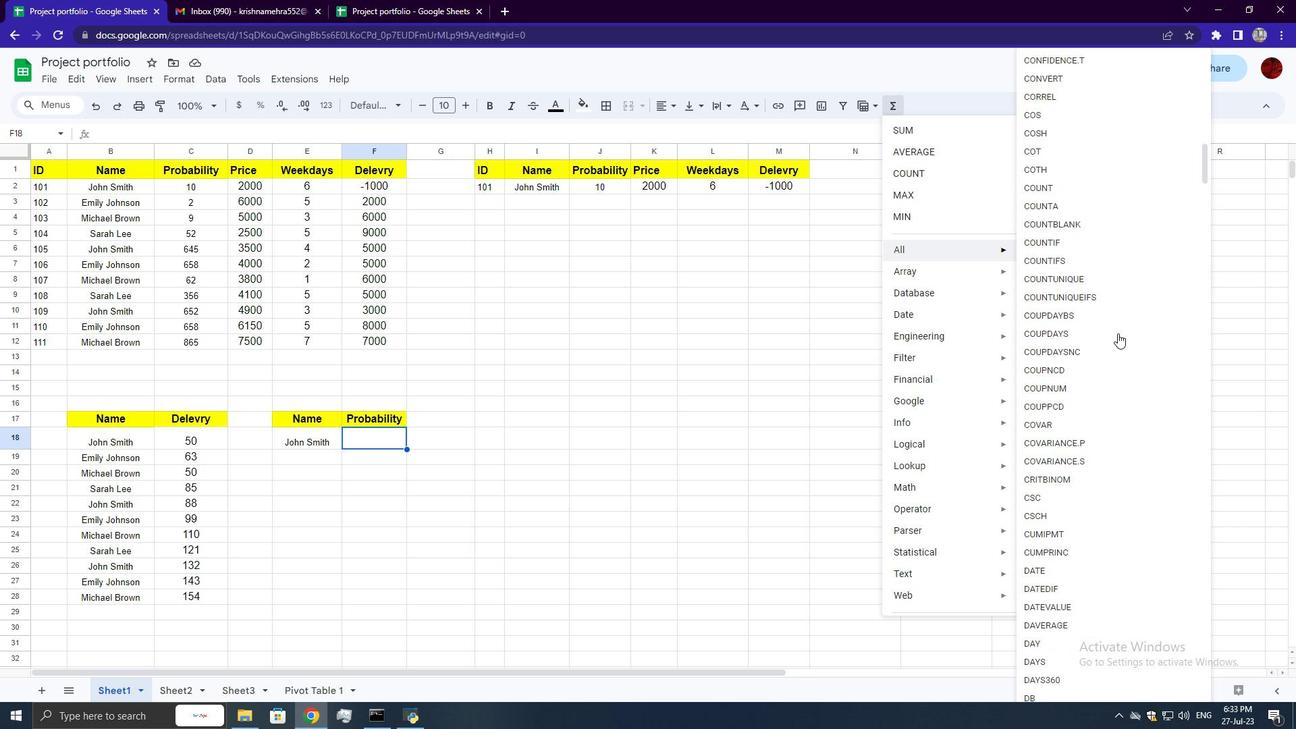 
Action: Mouse scrolled (1118, 332) with delta (0, 0)
Screenshot: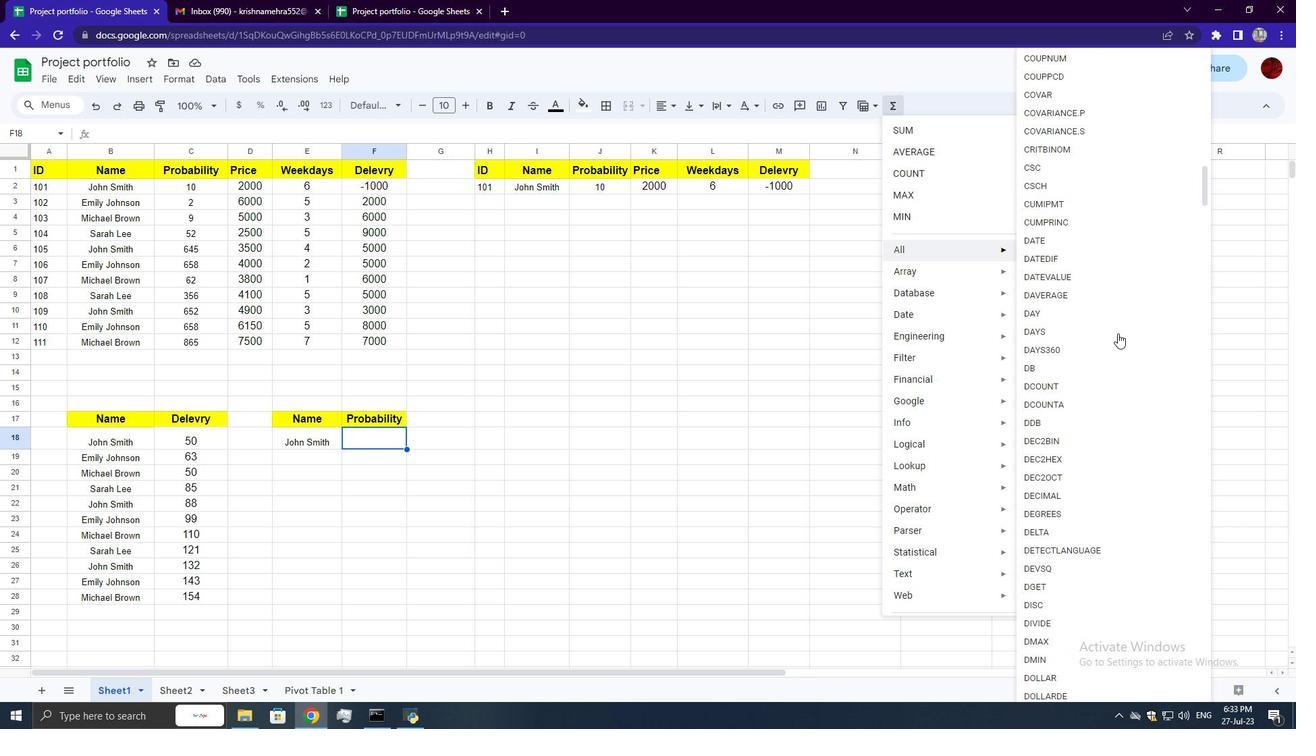 
Action: Mouse scrolled (1118, 332) with delta (0, 0)
Screenshot: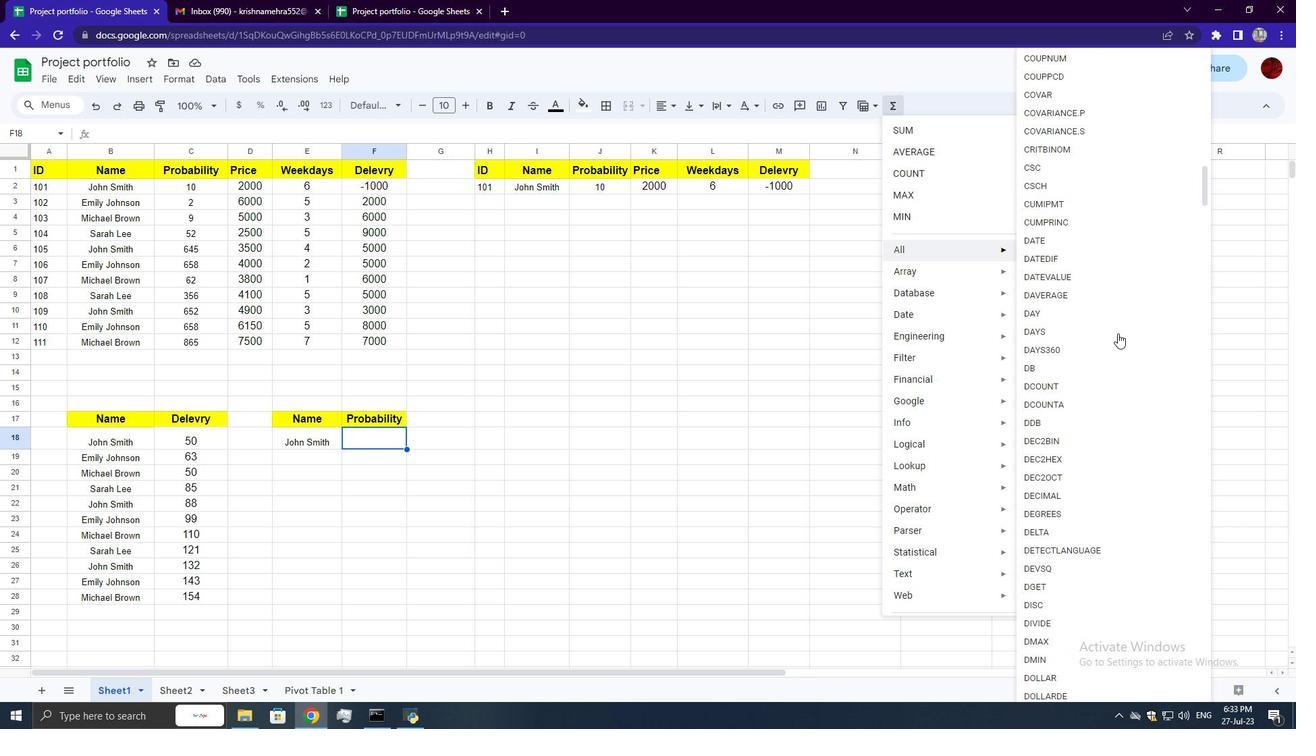 
Action: Mouse scrolled (1118, 332) with delta (0, 0)
Screenshot: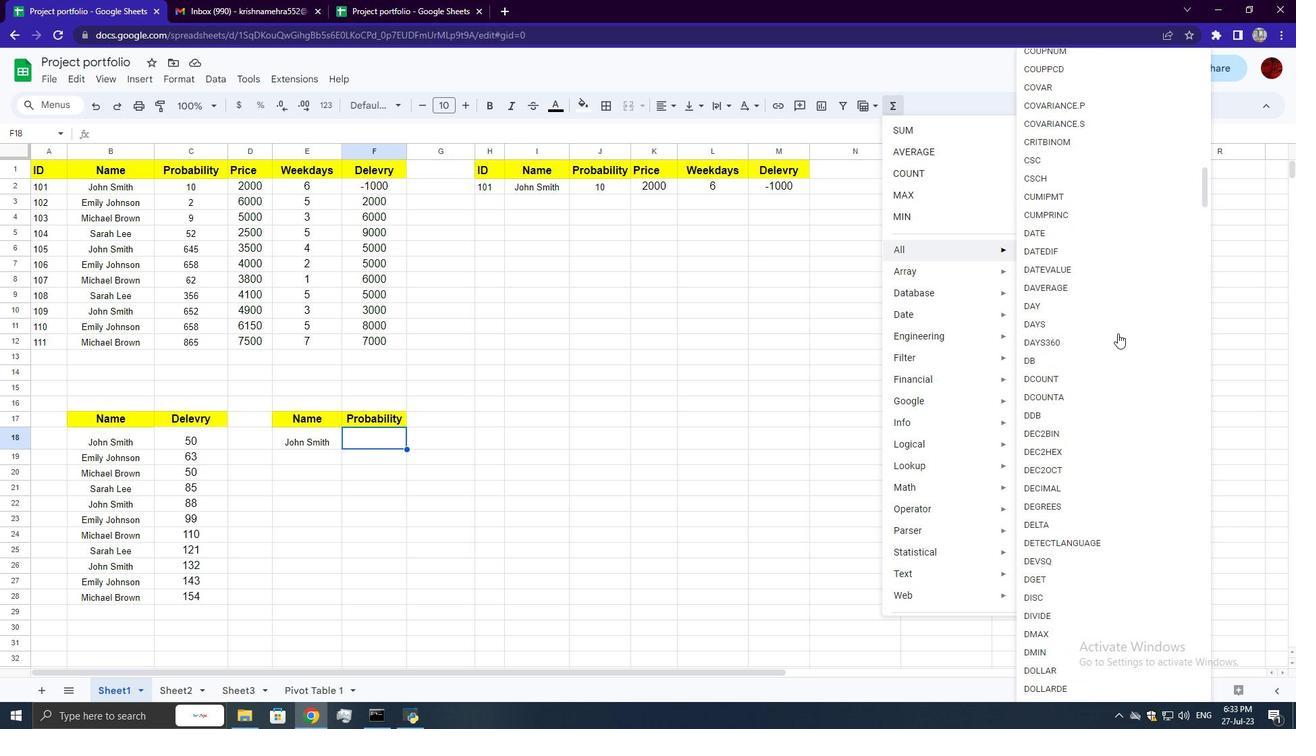 
Action: Mouse scrolled (1118, 332) with delta (0, 0)
Screenshot: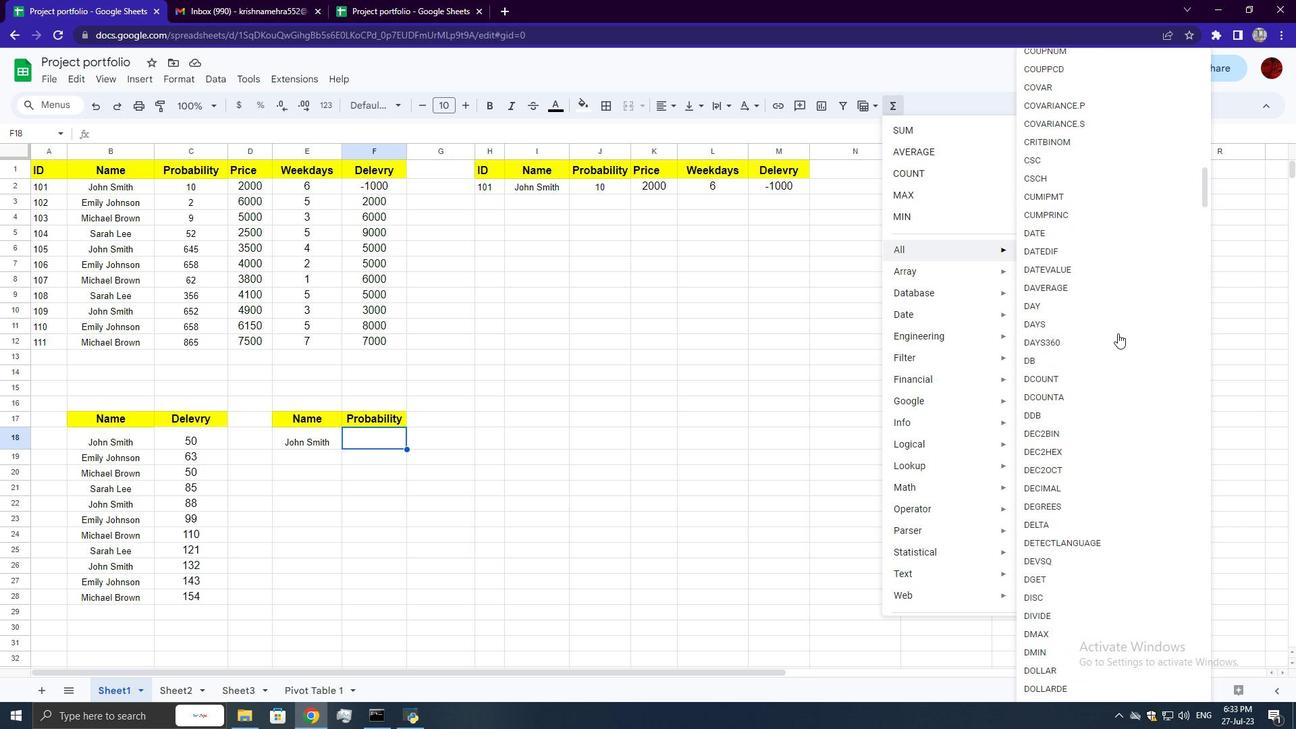 
Action: Mouse scrolled (1118, 332) with delta (0, 0)
Screenshot: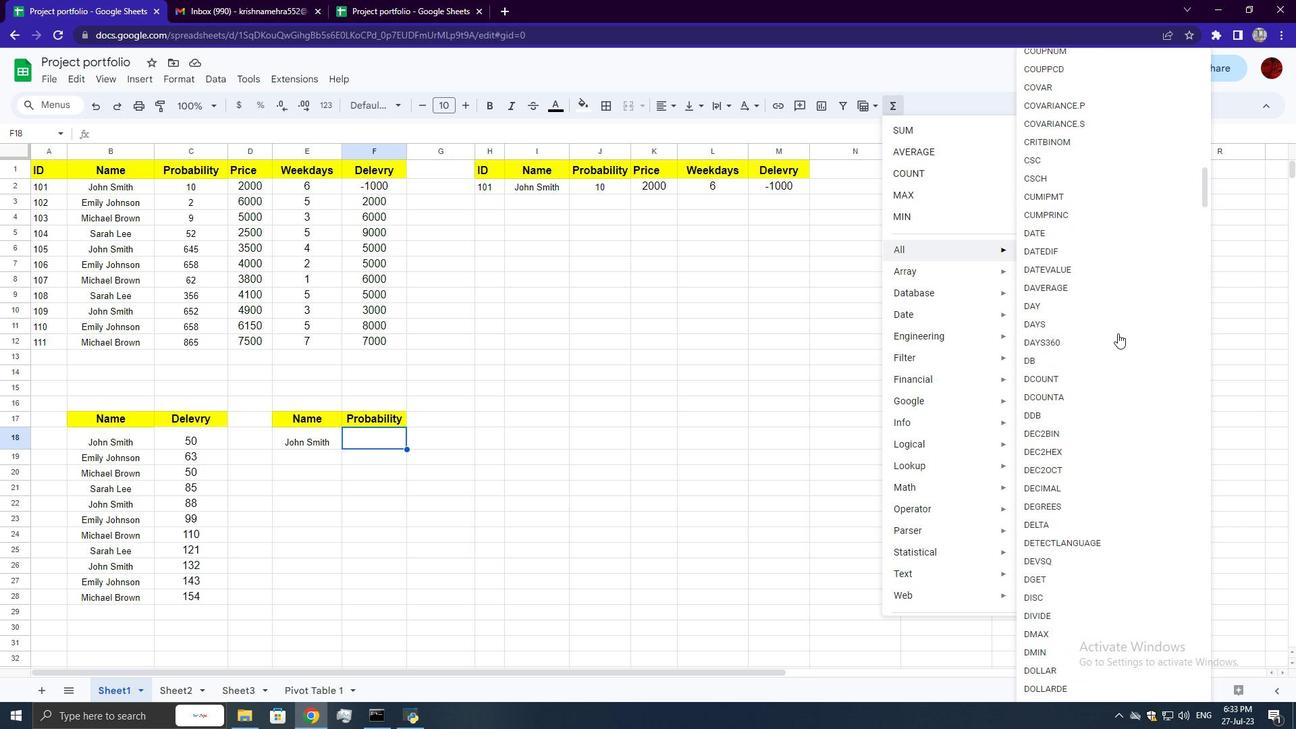 
Action: Mouse scrolled (1118, 332) with delta (0, 0)
Screenshot: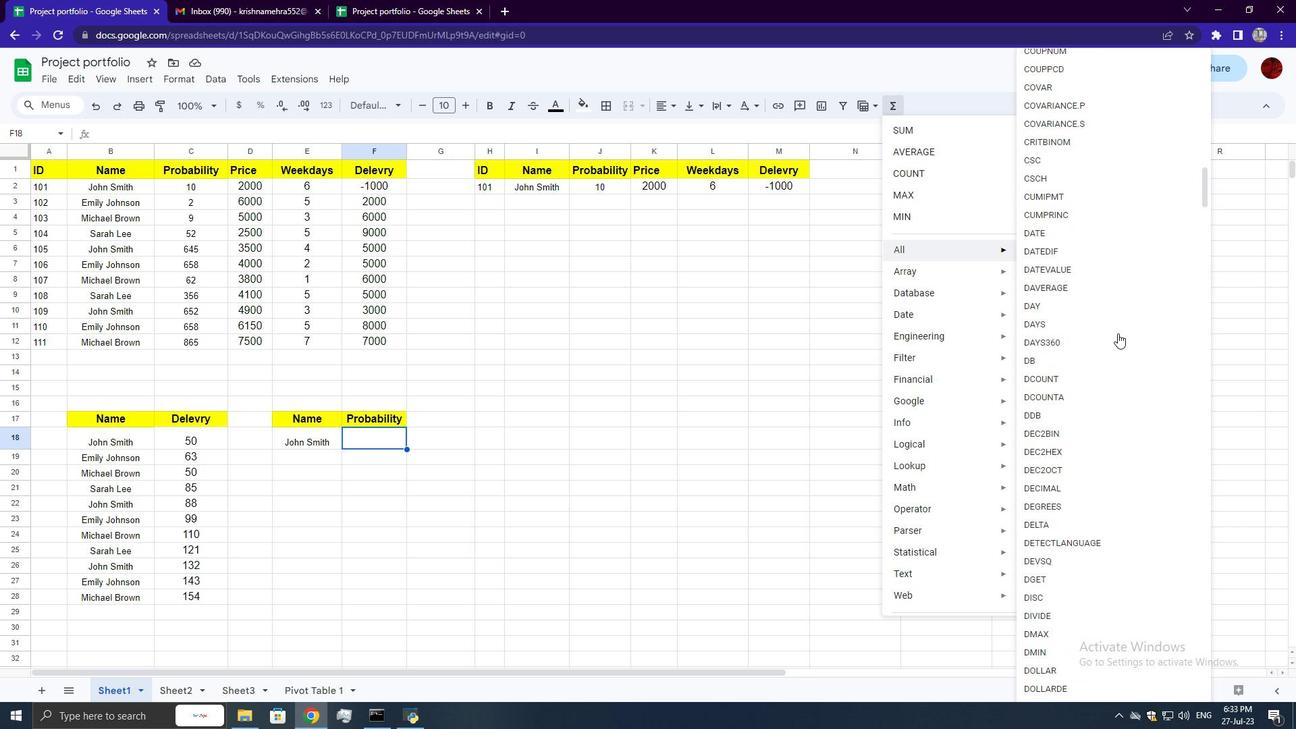 
Action: Mouse scrolled (1118, 332) with delta (0, 0)
Screenshot: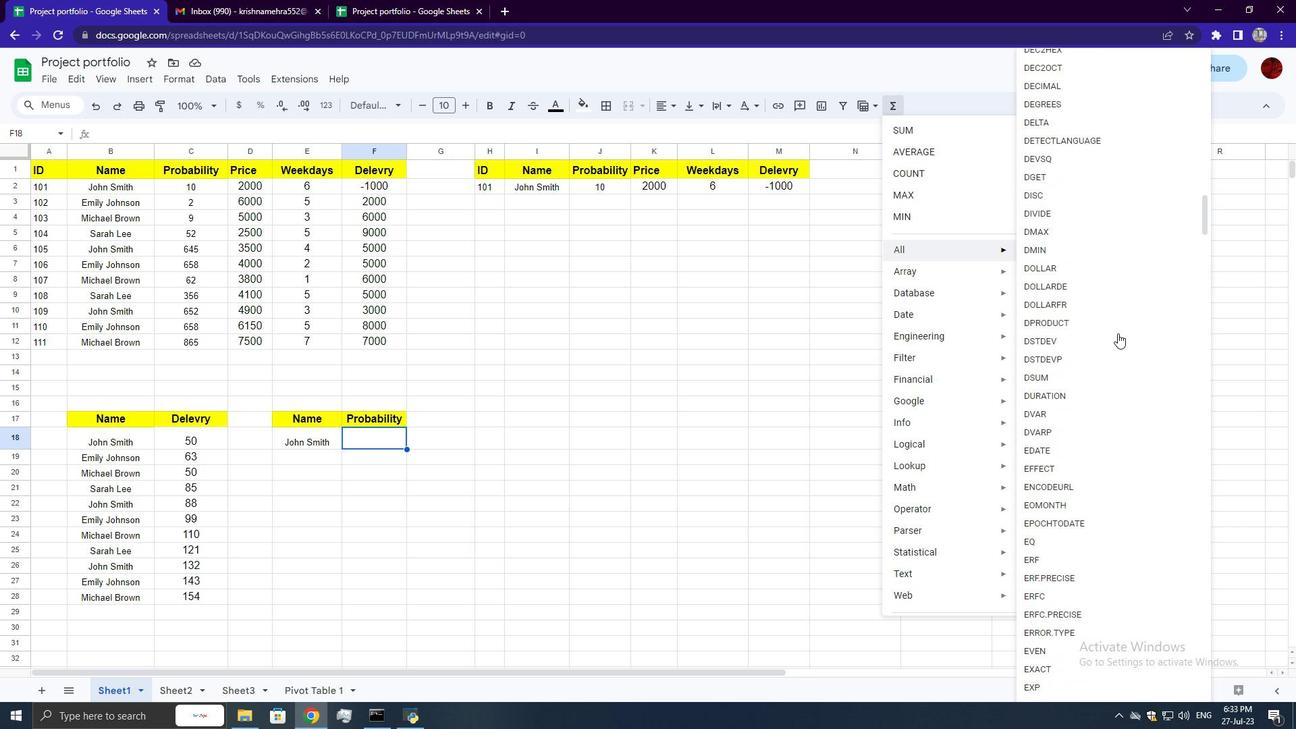 
Action: Mouse scrolled (1118, 332) with delta (0, 0)
Screenshot: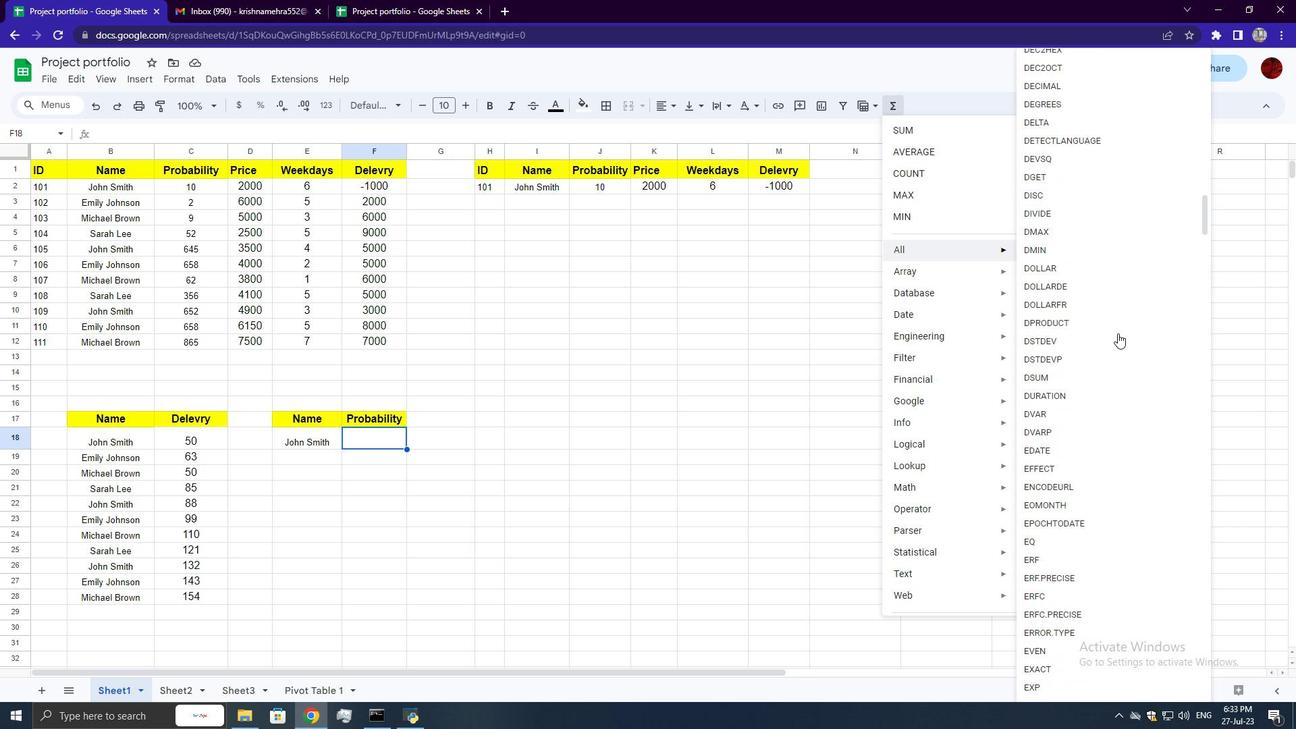 
Action: Mouse scrolled (1118, 332) with delta (0, 0)
Screenshot: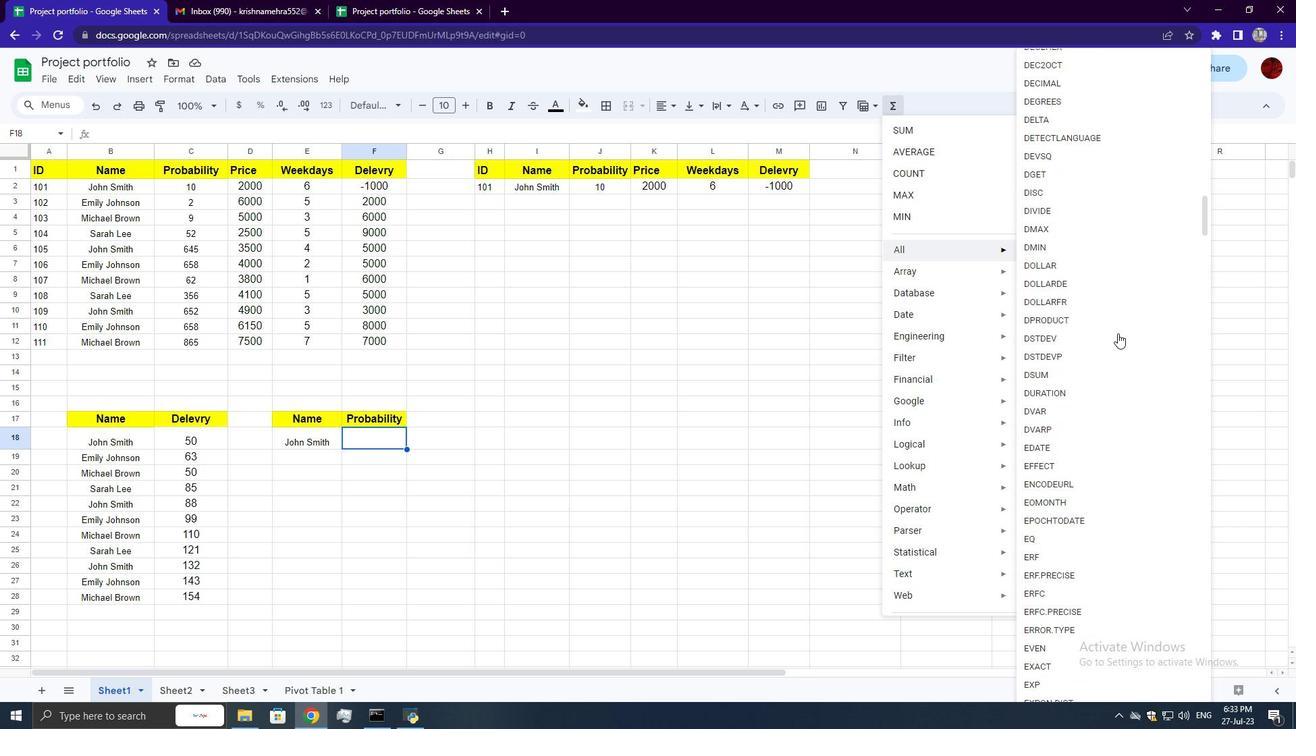 
Action: Mouse scrolled (1118, 332) with delta (0, 0)
Screenshot: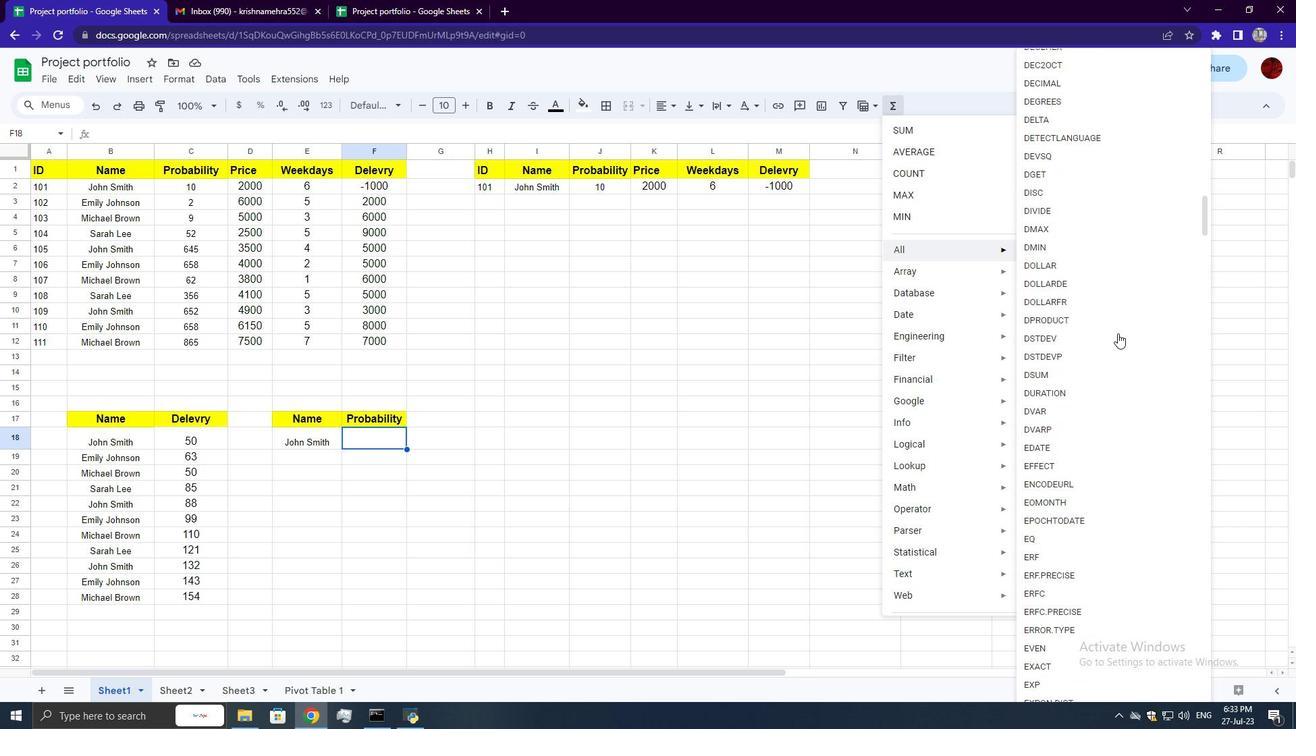 
Action: Mouse scrolled (1118, 332) with delta (0, 0)
Screenshot: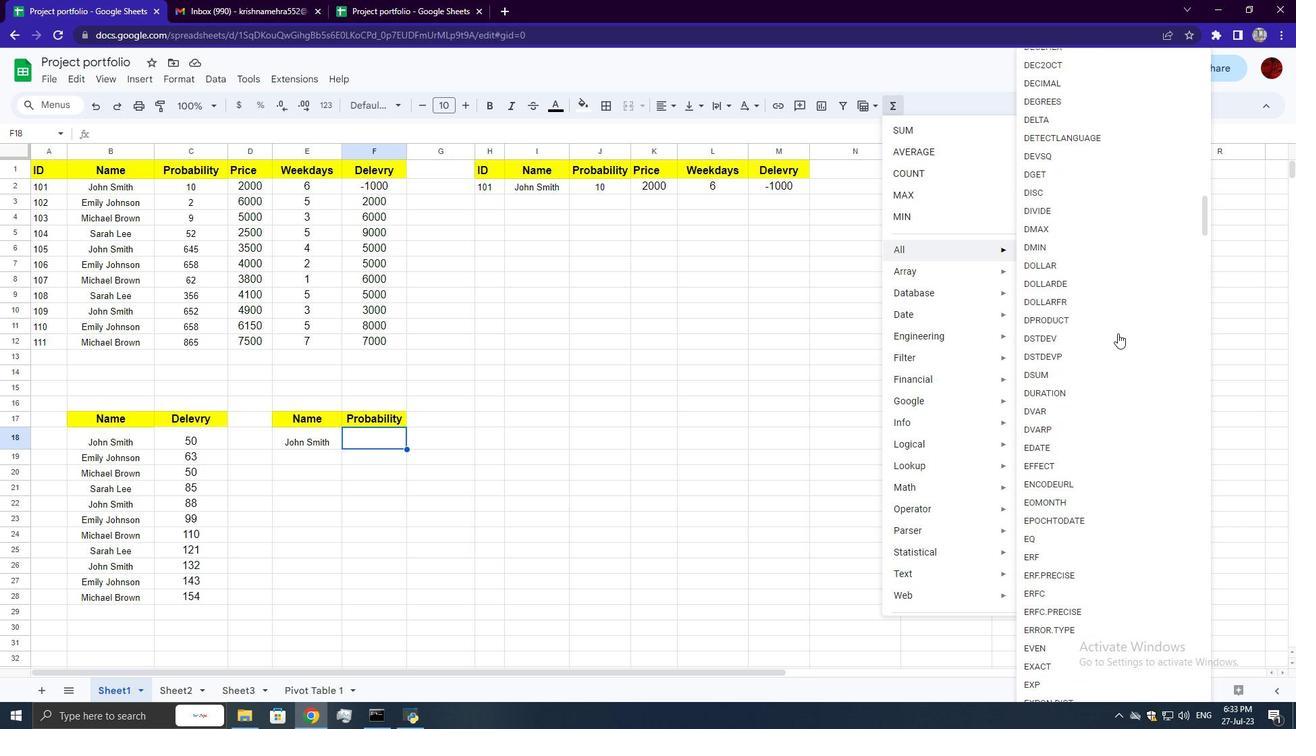 
Action: Mouse scrolled (1118, 332) with delta (0, 0)
Screenshot: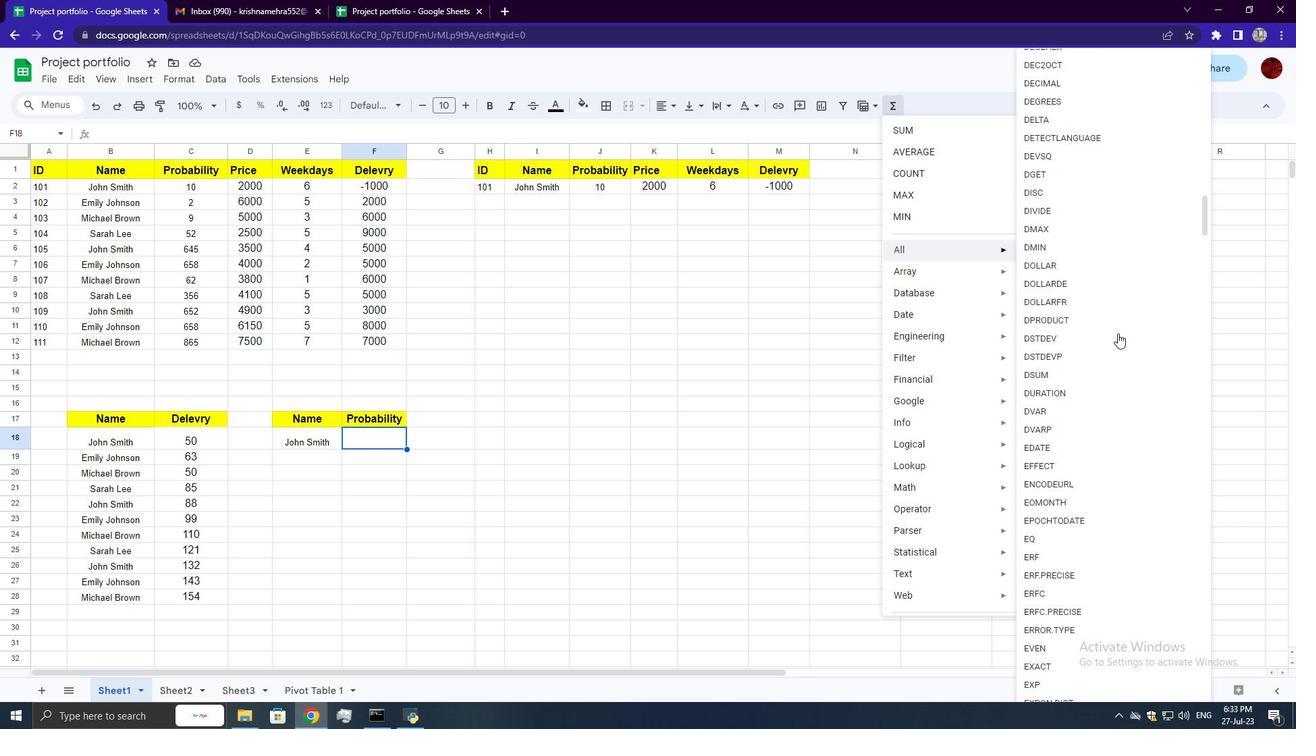
Action: Mouse scrolled (1118, 332) with delta (0, 0)
Screenshot: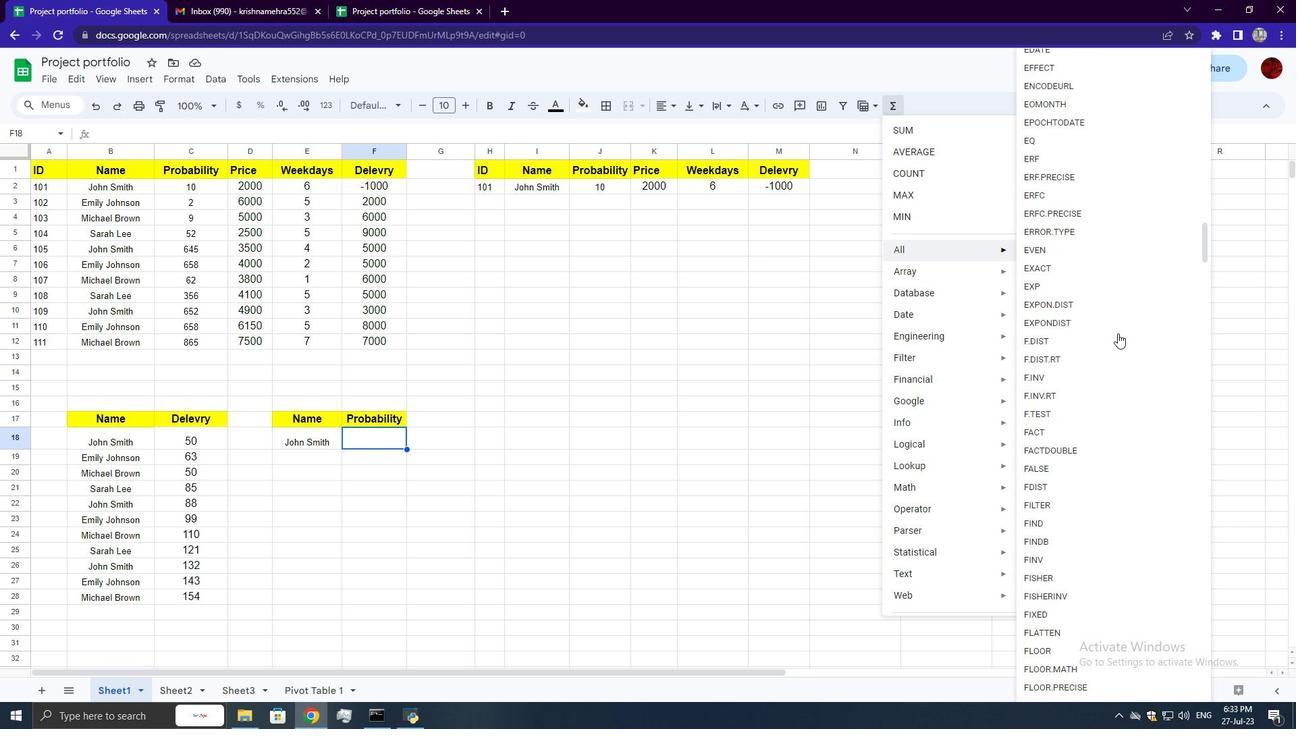 
Action: Mouse scrolled (1118, 332) with delta (0, 0)
Screenshot: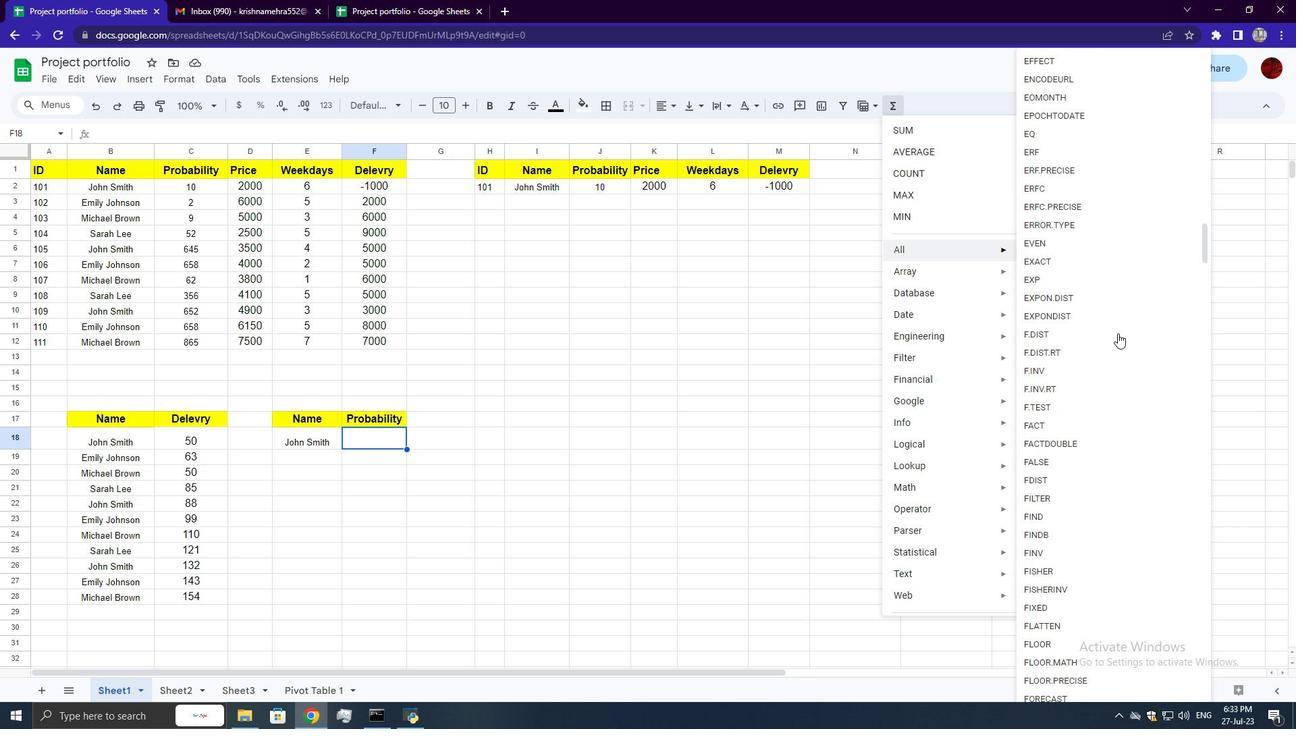 
Action: Mouse scrolled (1118, 332) with delta (0, 0)
Screenshot: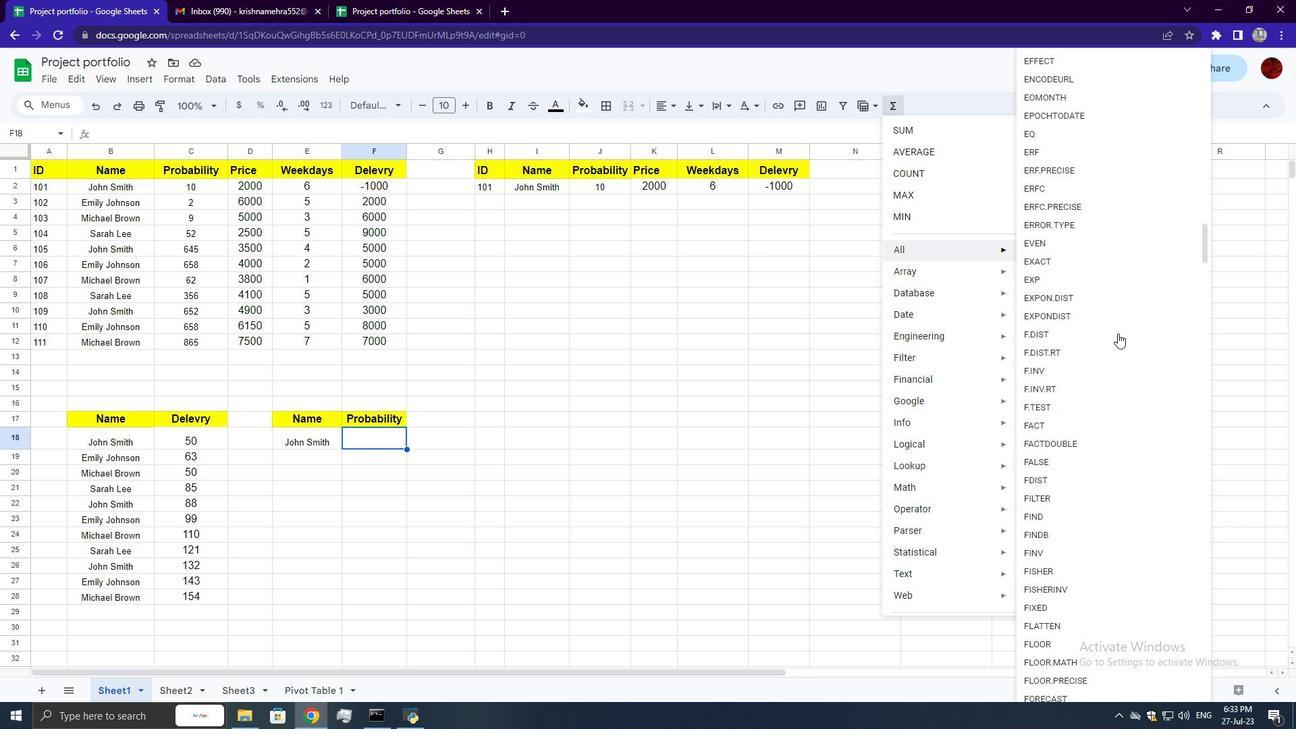 
Action: Mouse scrolled (1118, 332) with delta (0, 0)
Screenshot: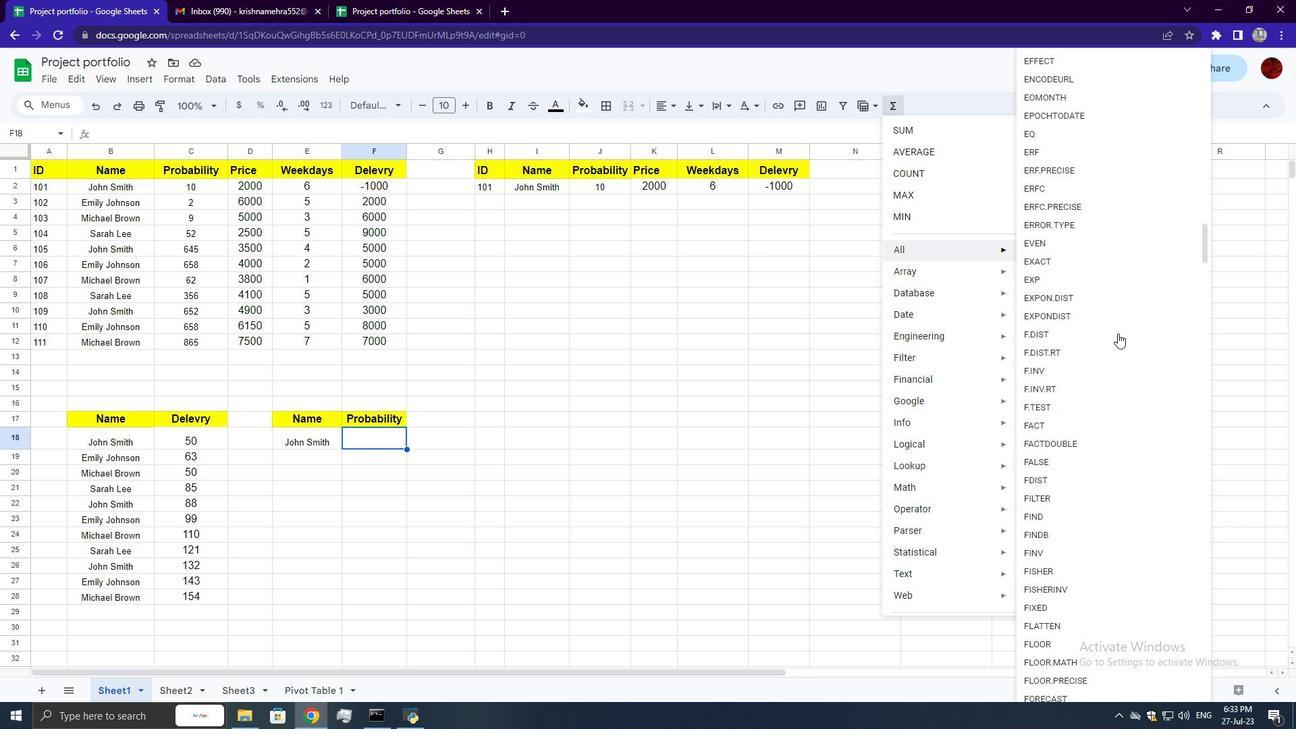 
Action: Mouse scrolled (1118, 332) with delta (0, 0)
Screenshot: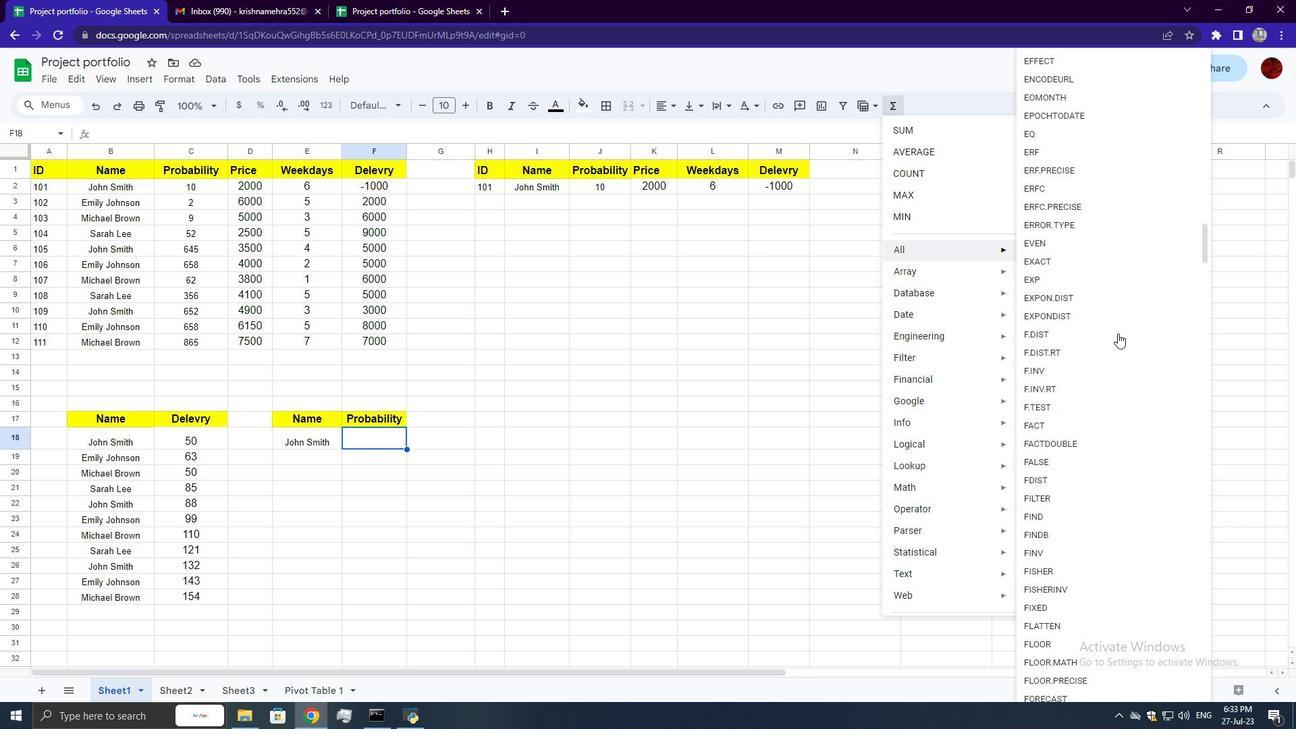 
Action: Mouse scrolled (1118, 332) with delta (0, 0)
Screenshot: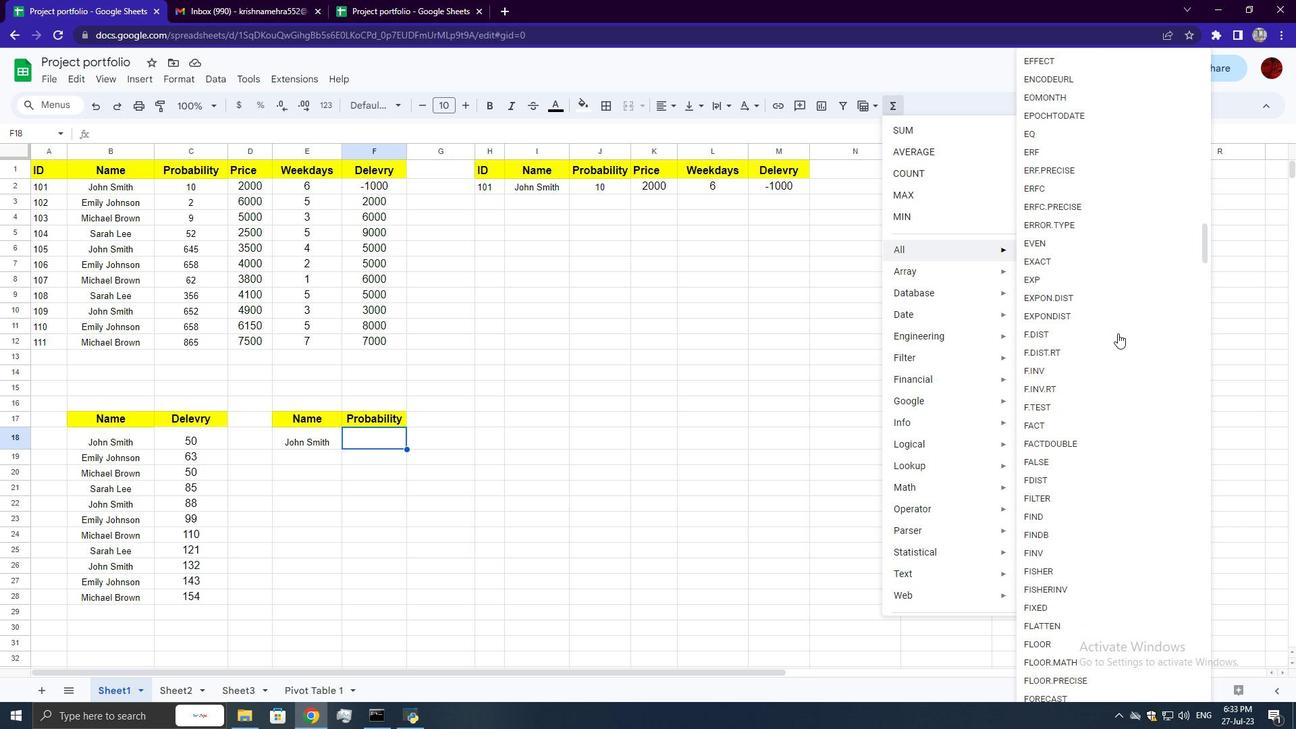
Action: Mouse scrolled (1118, 332) with delta (0, 0)
Screenshot: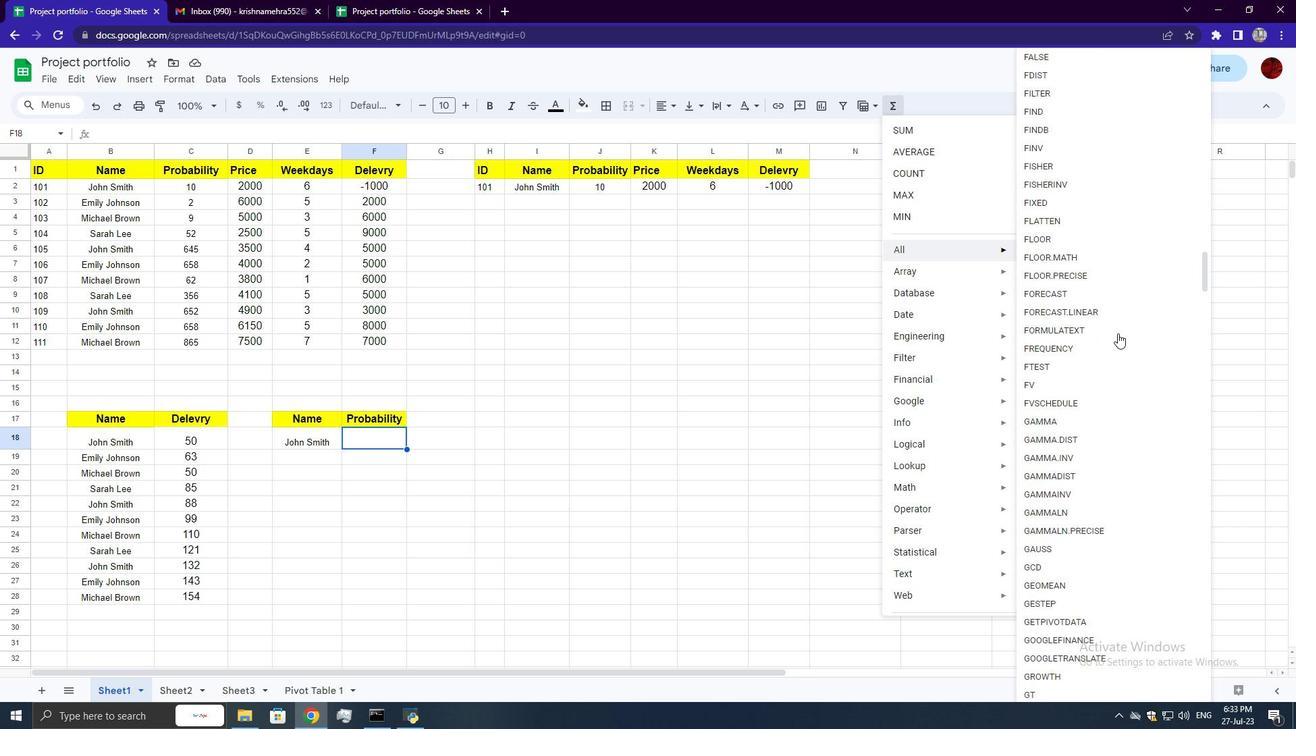 
Action: Mouse scrolled (1118, 332) with delta (0, 0)
Screenshot: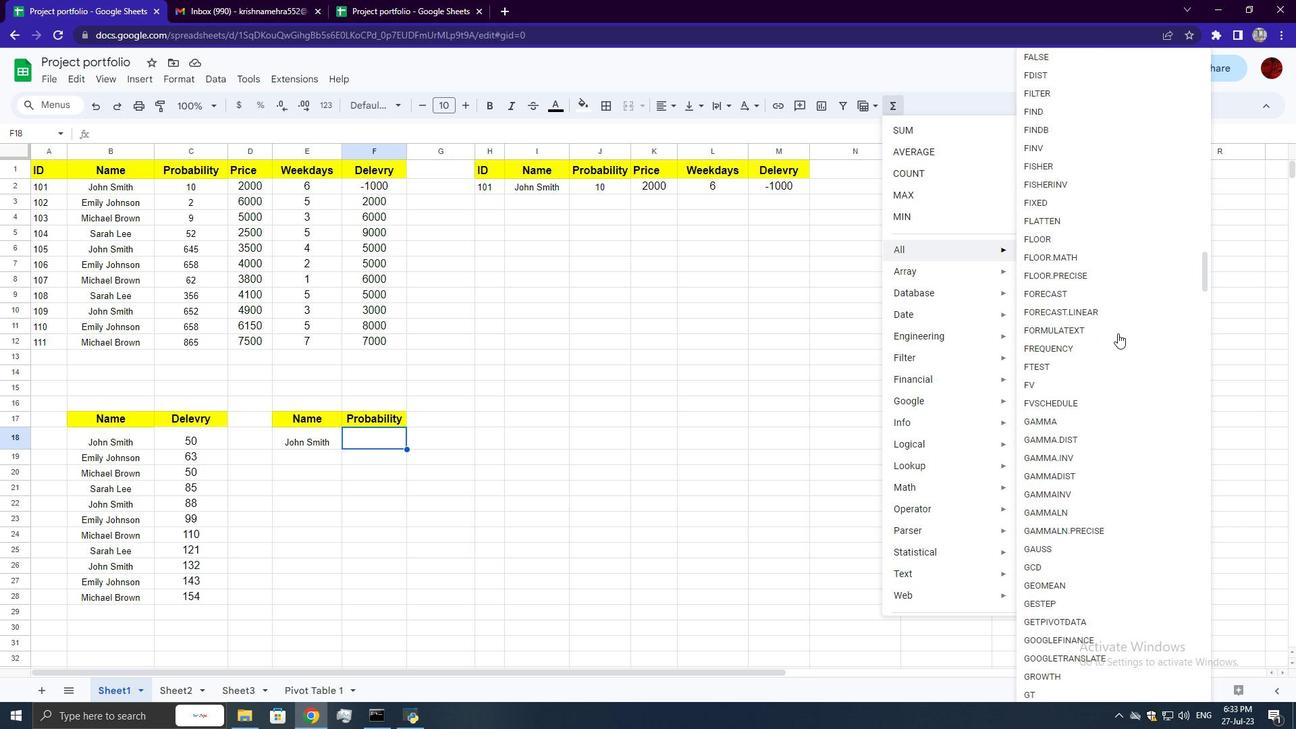
Action: Mouse scrolled (1118, 332) with delta (0, 0)
Screenshot: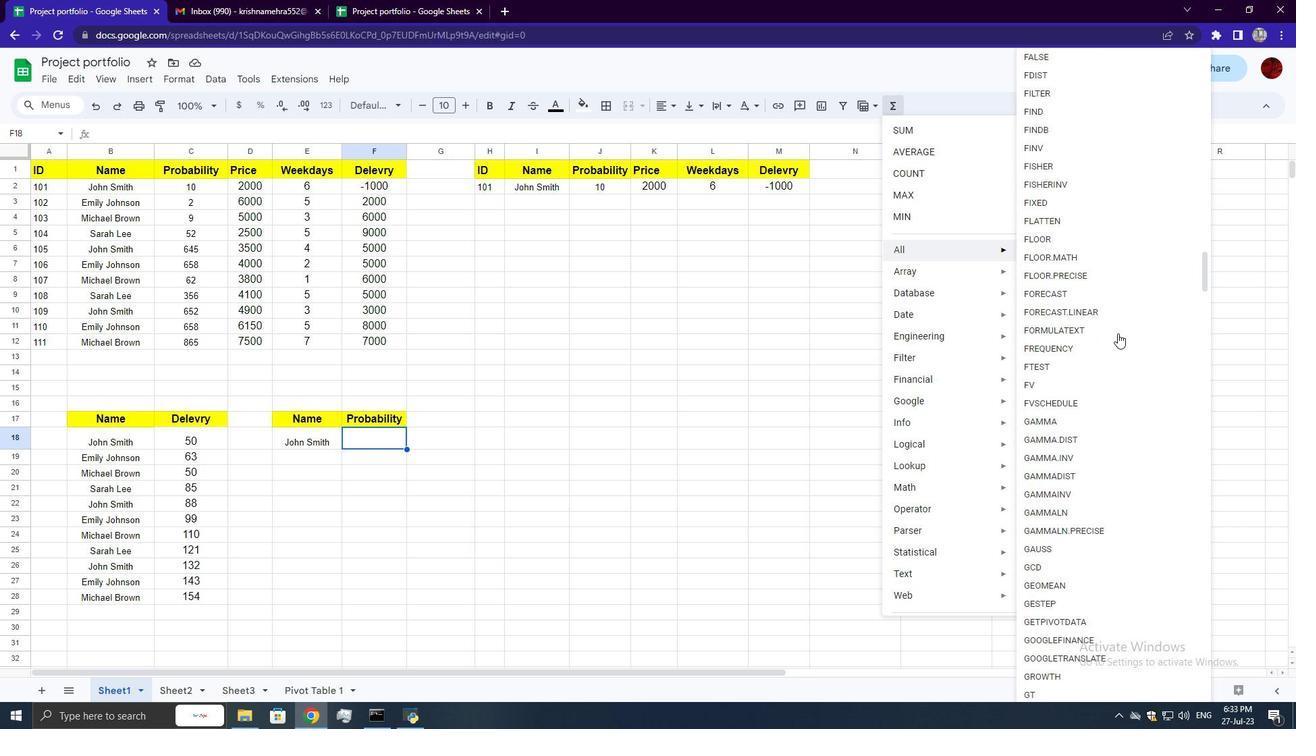 
Action: Mouse scrolled (1118, 332) with delta (0, 0)
Screenshot: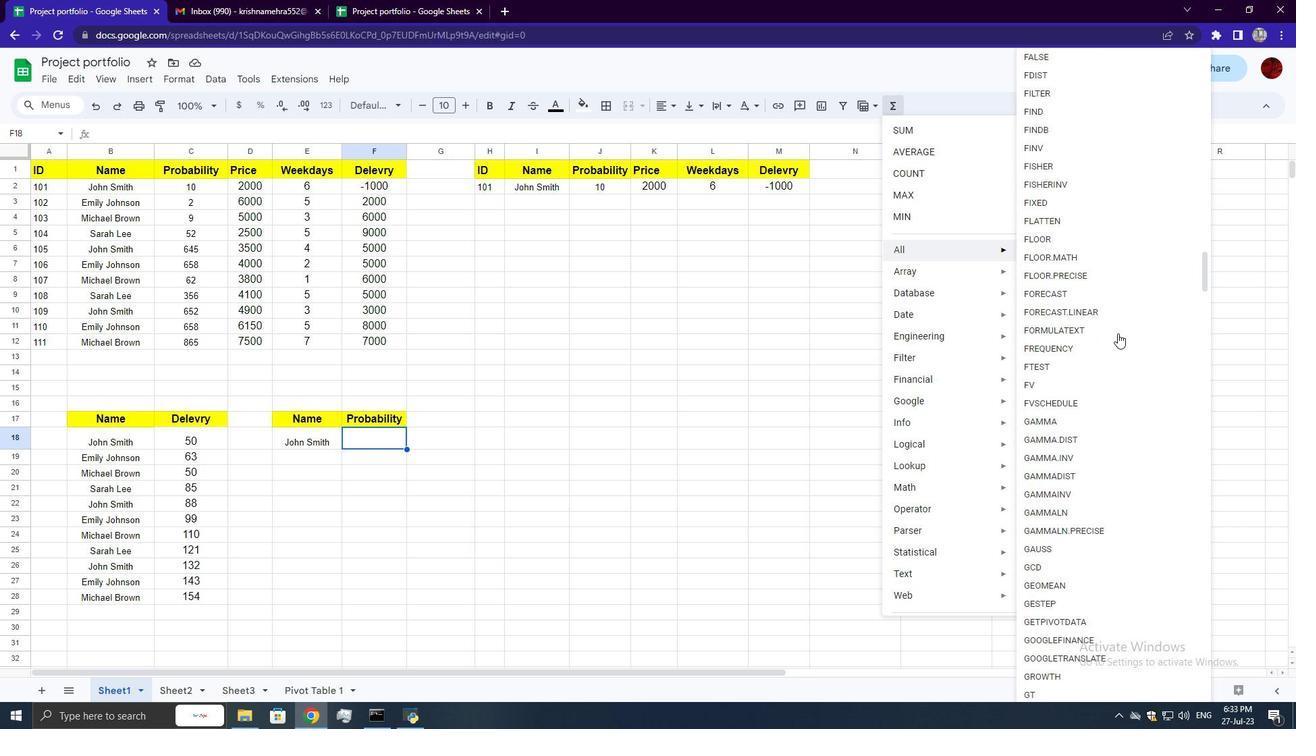 
Action: Mouse scrolled (1118, 332) with delta (0, 0)
Screenshot: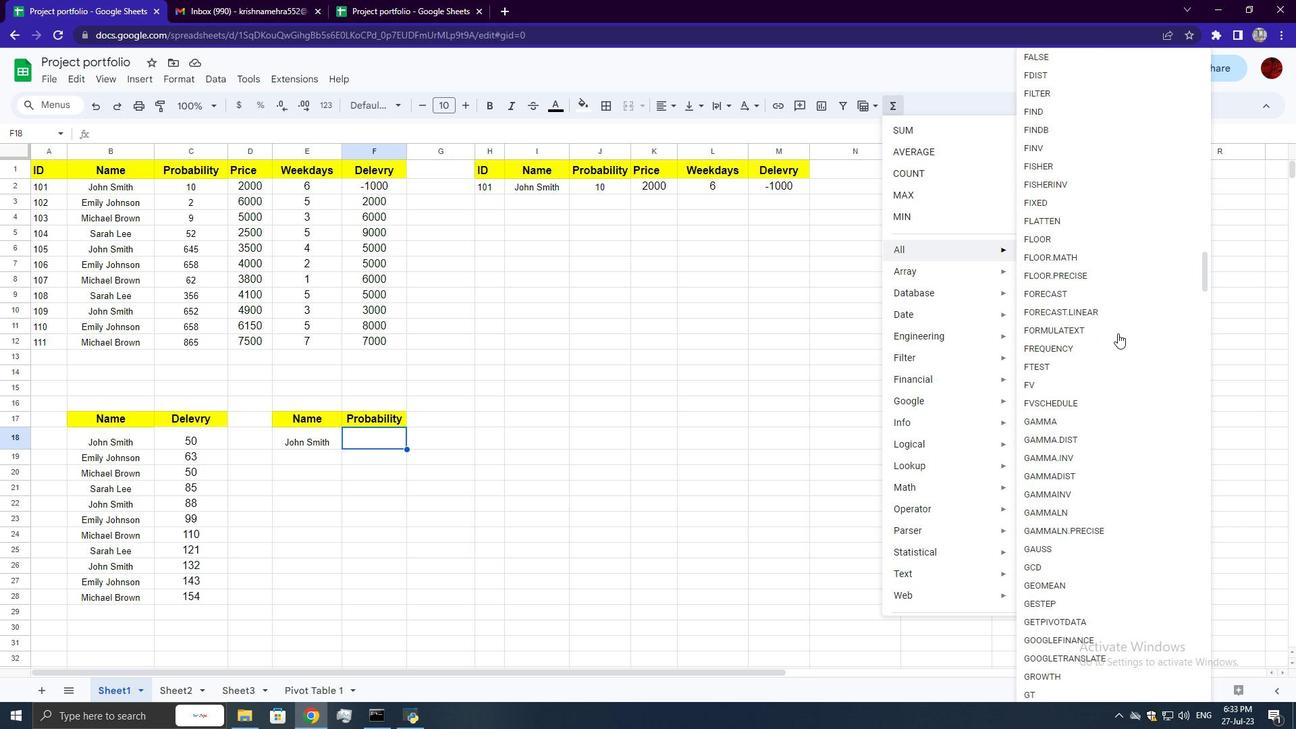 
Action: Mouse scrolled (1118, 332) with delta (0, 0)
Screenshot: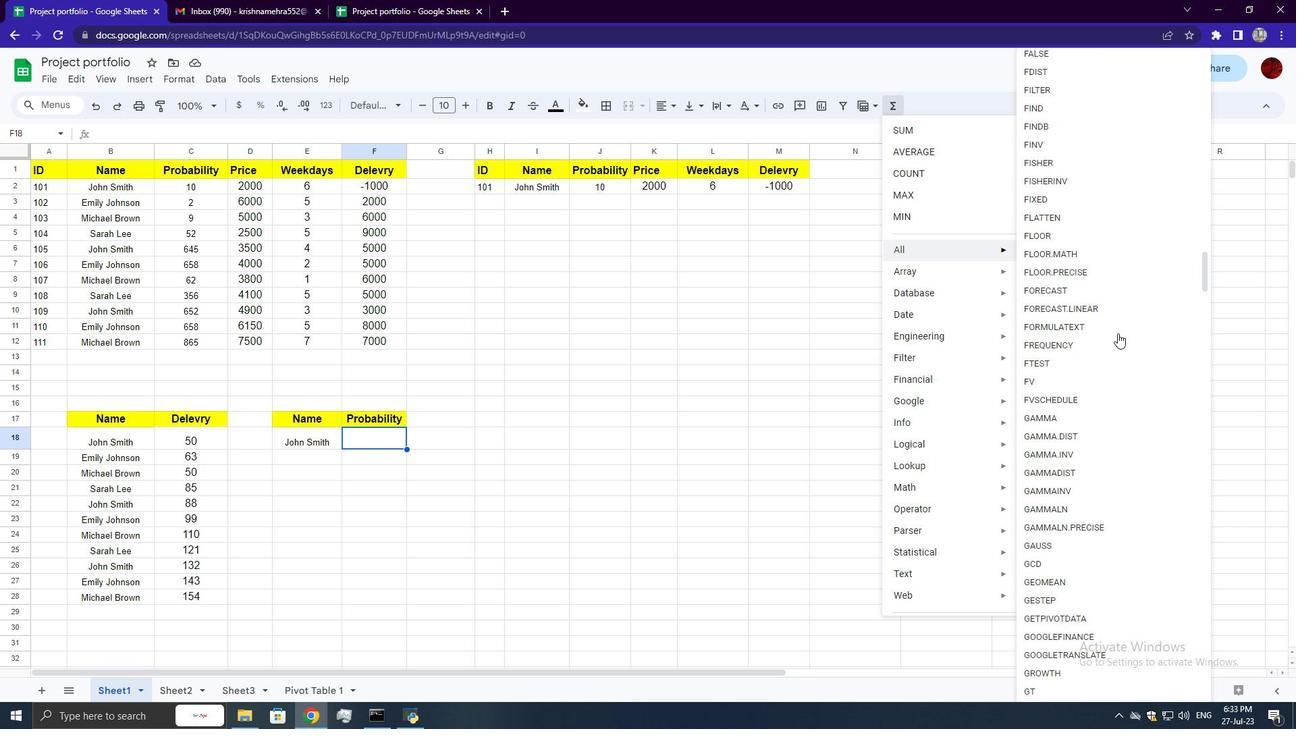 
Action: Mouse scrolled (1118, 332) with delta (0, 0)
Screenshot: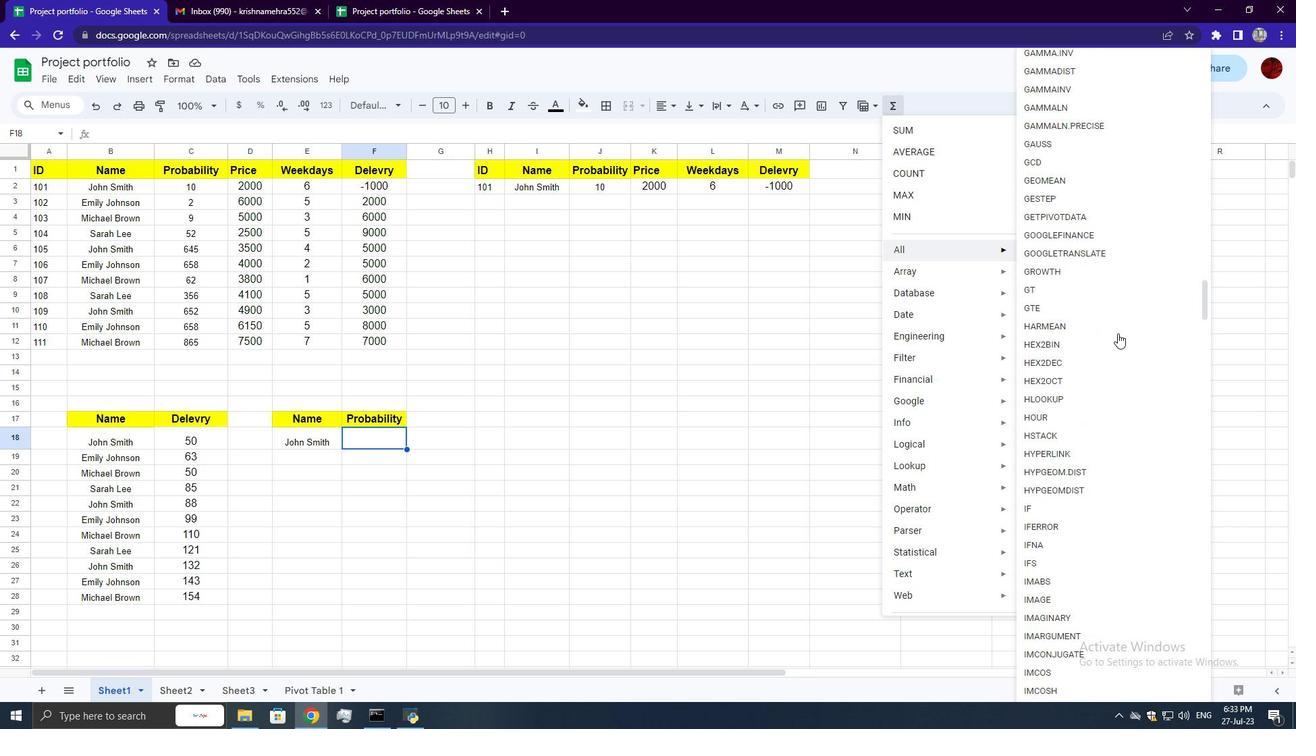 
Action: Mouse scrolled (1118, 332) with delta (0, 0)
Screenshot: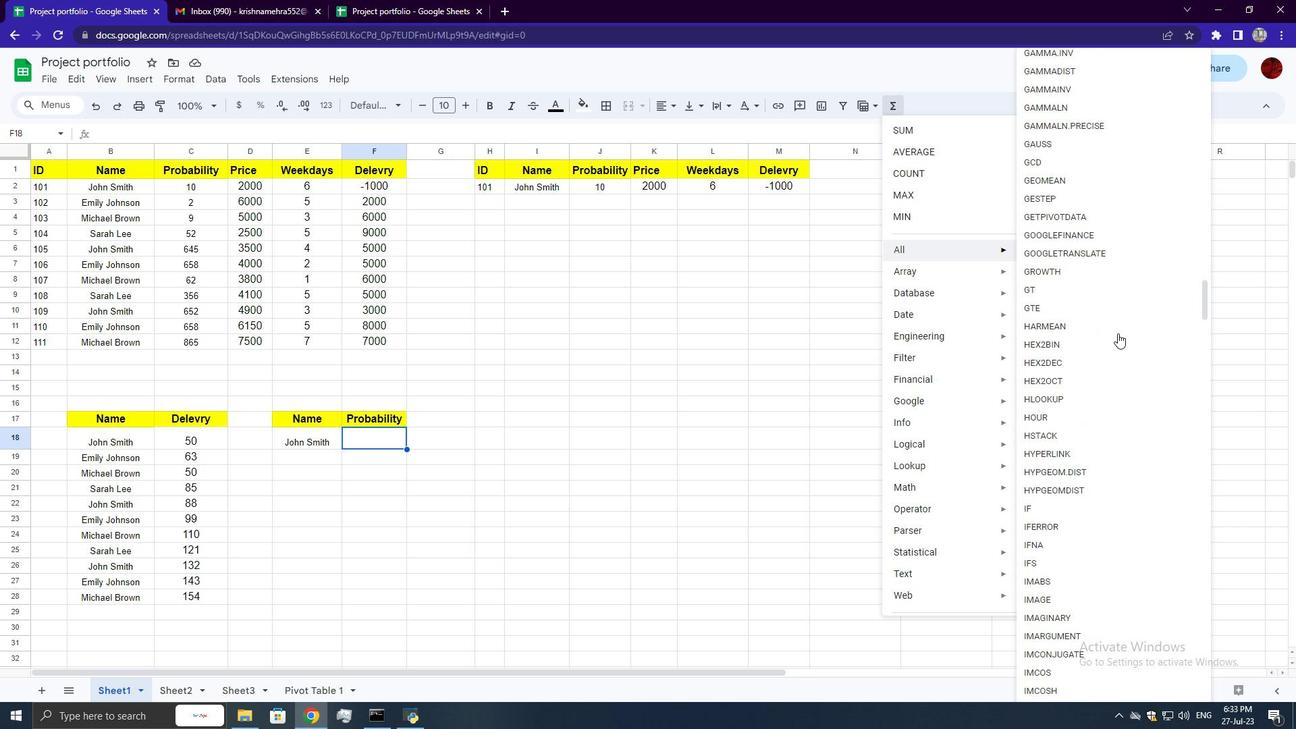 
Action: Mouse scrolled (1118, 332) with delta (0, 0)
Screenshot: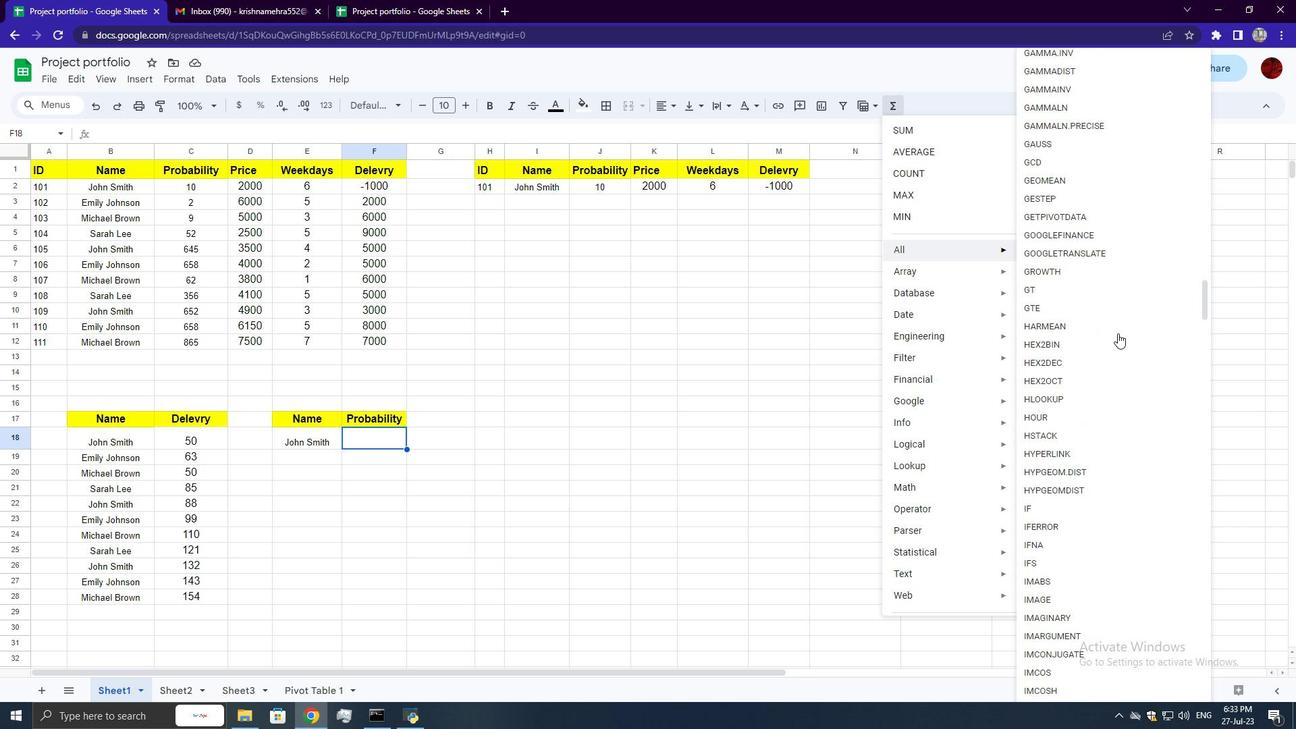 
Action: Mouse scrolled (1118, 332) with delta (0, 0)
Screenshot: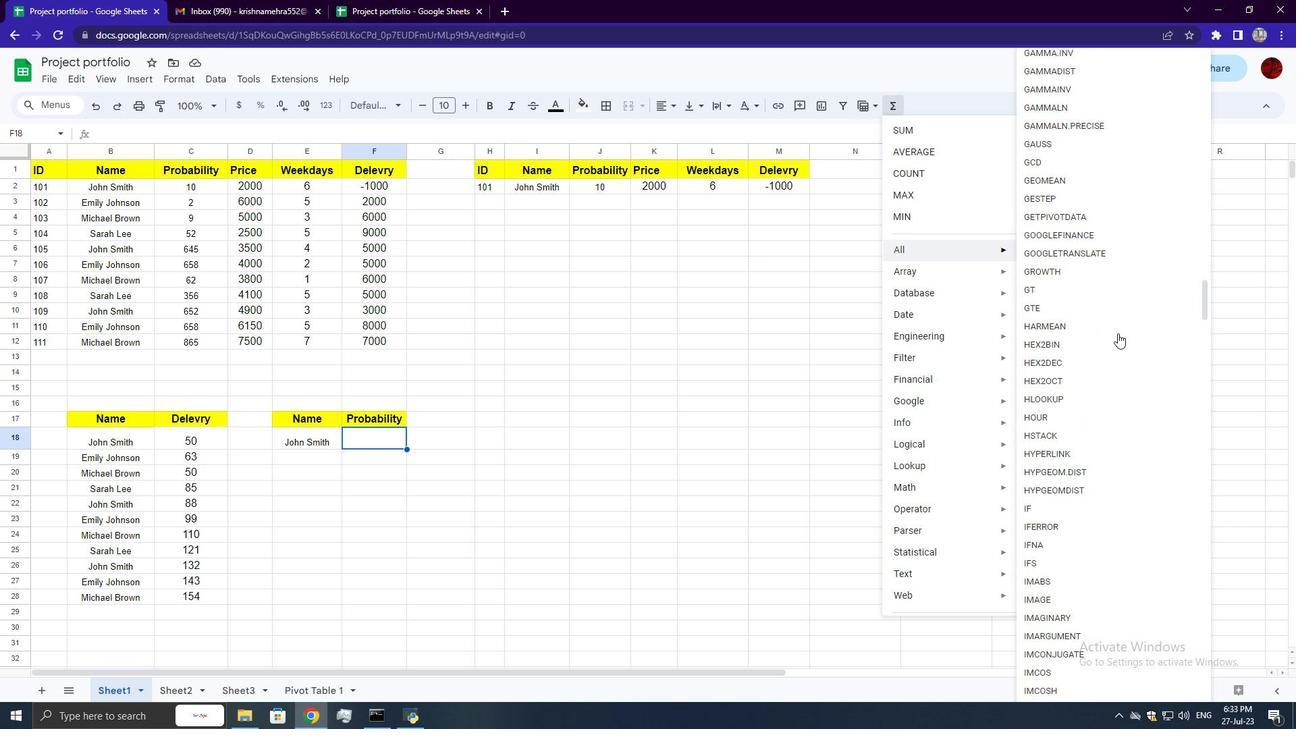 
Action: Mouse scrolled (1118, 332) with delta (0, 0)
Screenshot: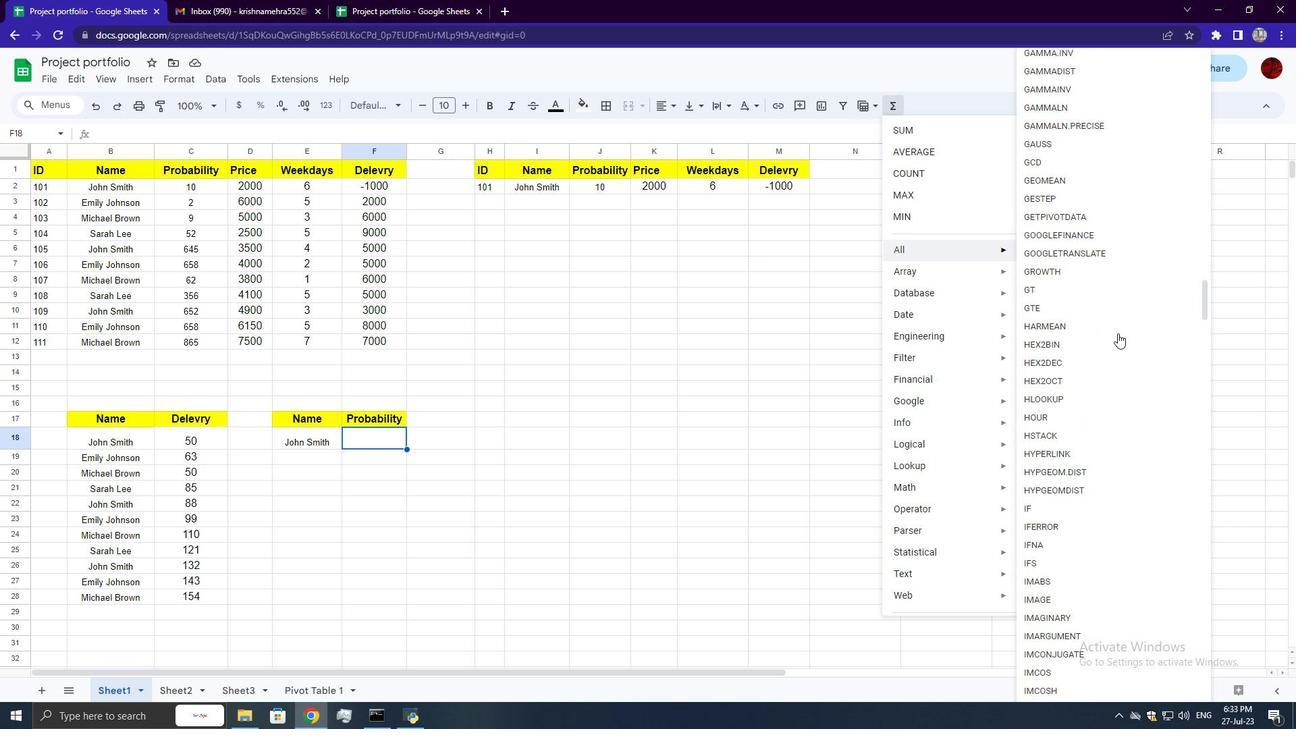 
Action: Mouse scrolled (1118, 332) with delta (0, 0)
Screenshot: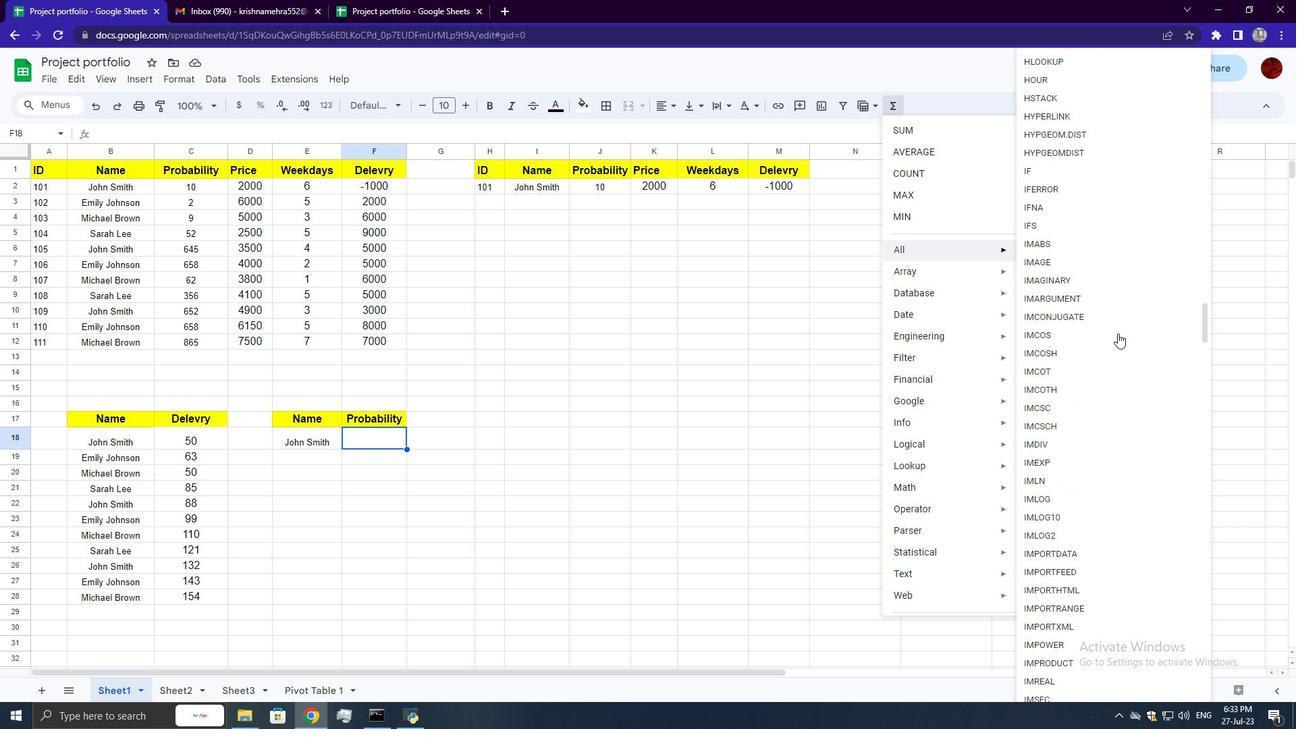 
Action: Mouse scrolled (1118, 332) with delta (0, 0)
Screenshot: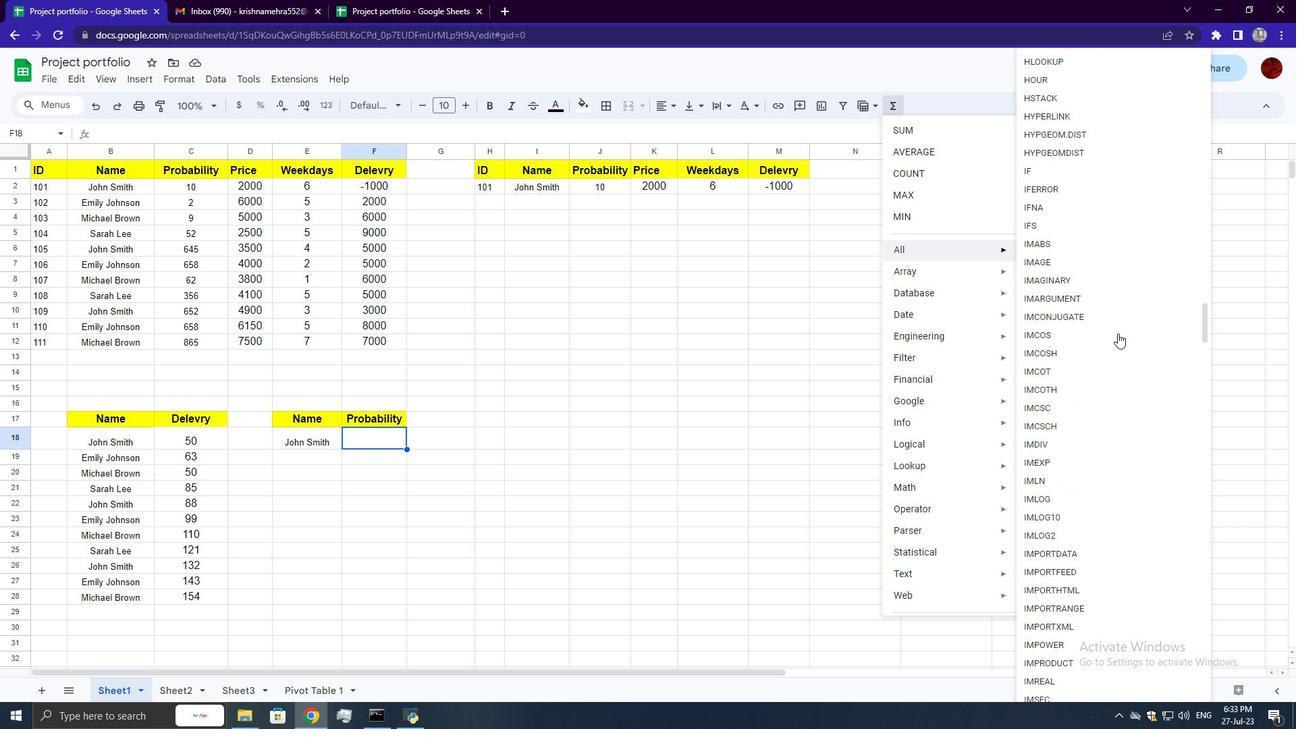 
Action: Mouse scrolled (1118, 332) with delta (0, 0)
Screenshot: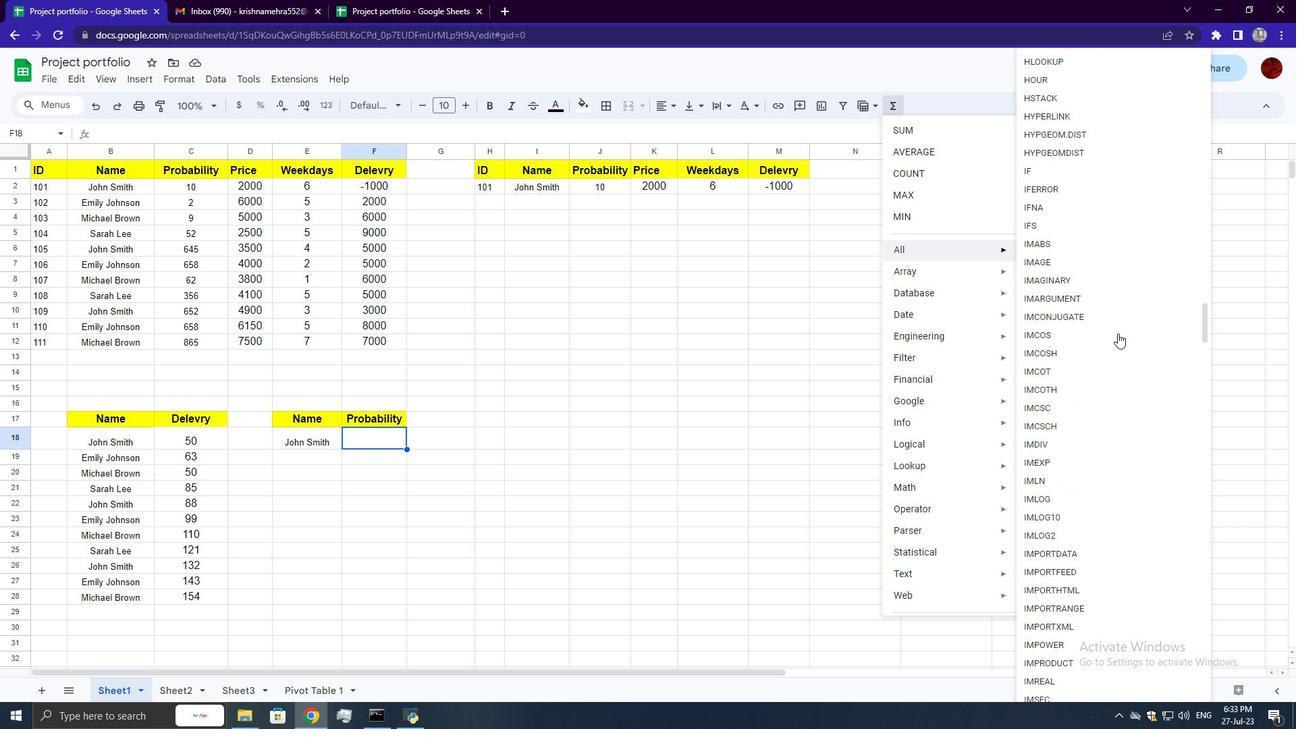 
Action: Mouse scrolled (1118, 332) with delta (0, 0)
Screenshot: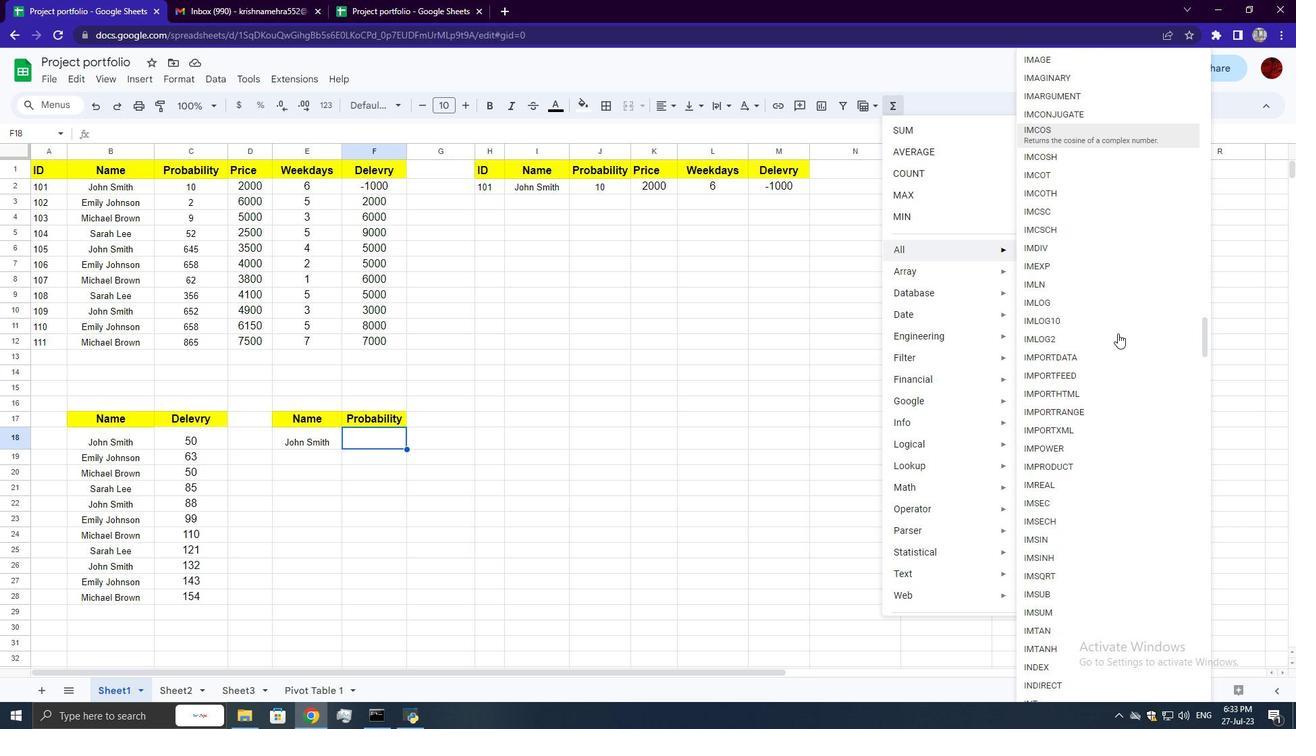 
Action: Mouse scrolled (1118, 332) with delta (0, 0)
Screenshot: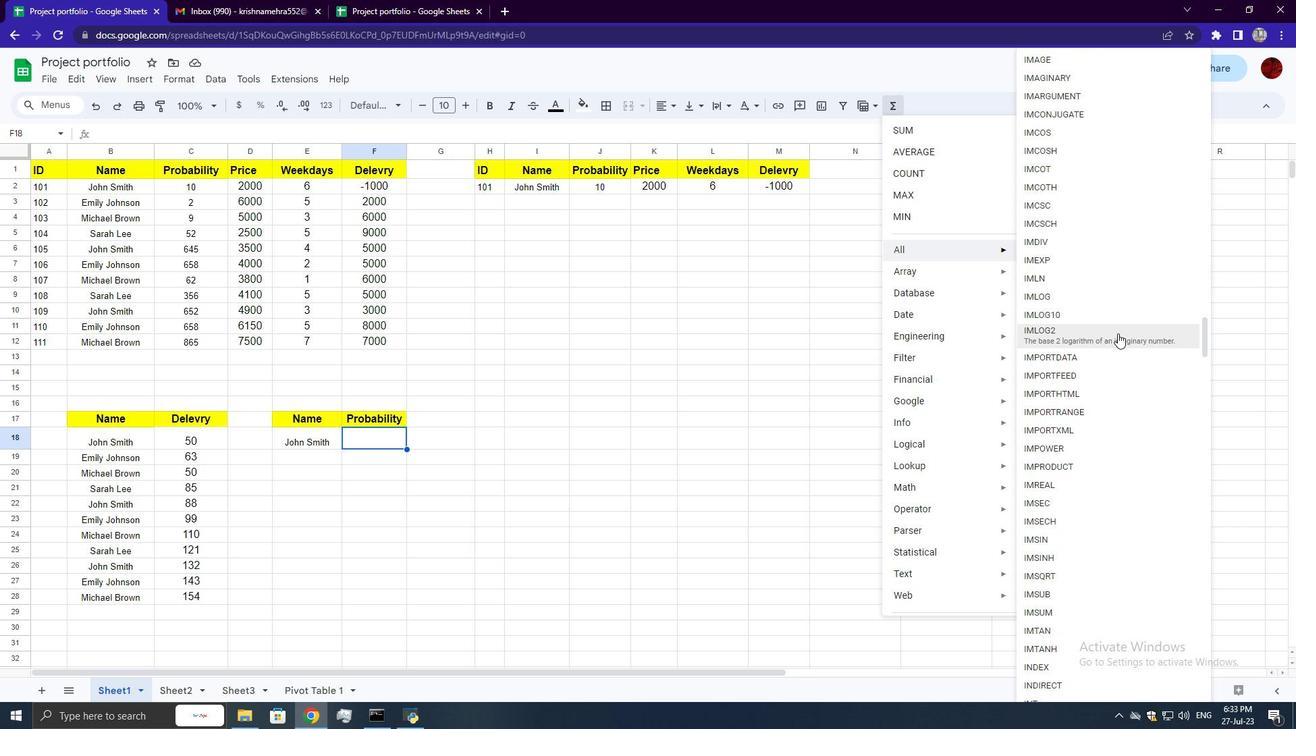 
Action: Mouse scrolled (1118, 332) with delta (0, 0)
Screenshot: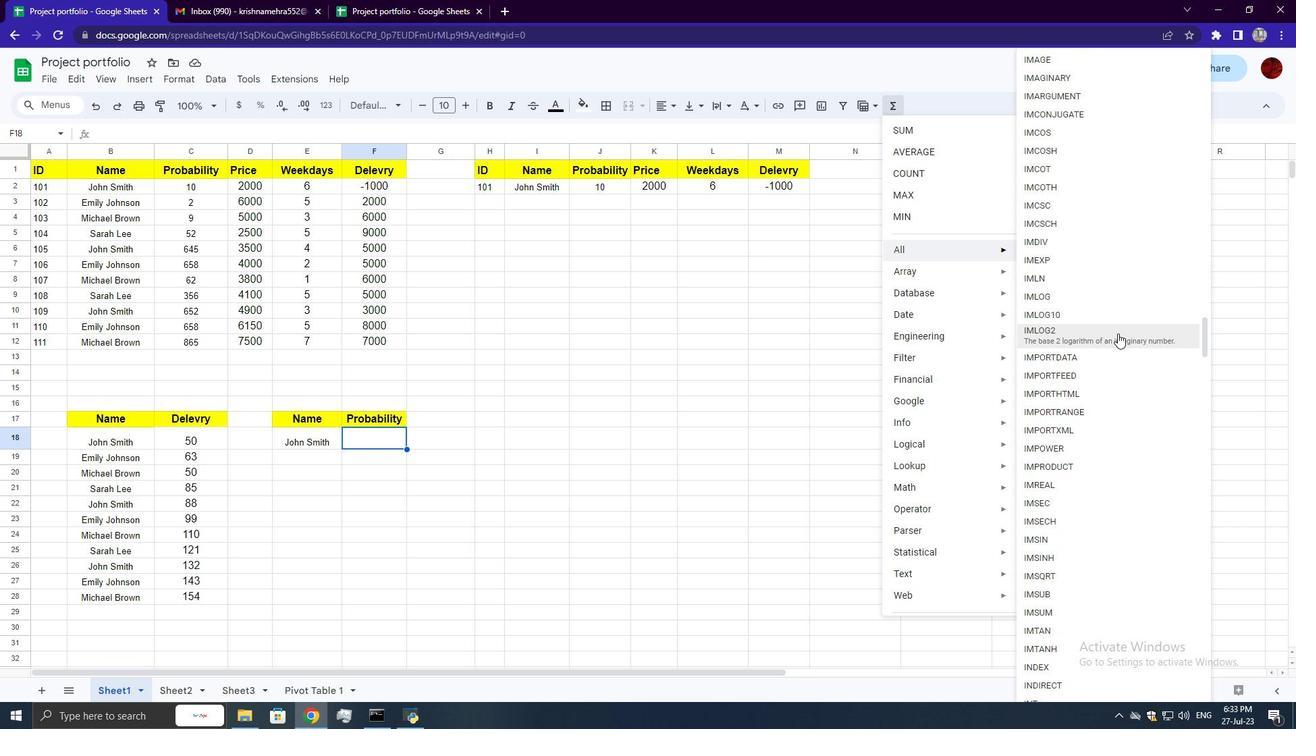 
Action: Mouse scrolled (1118, 332) with delta (0, 0)
Screenshot: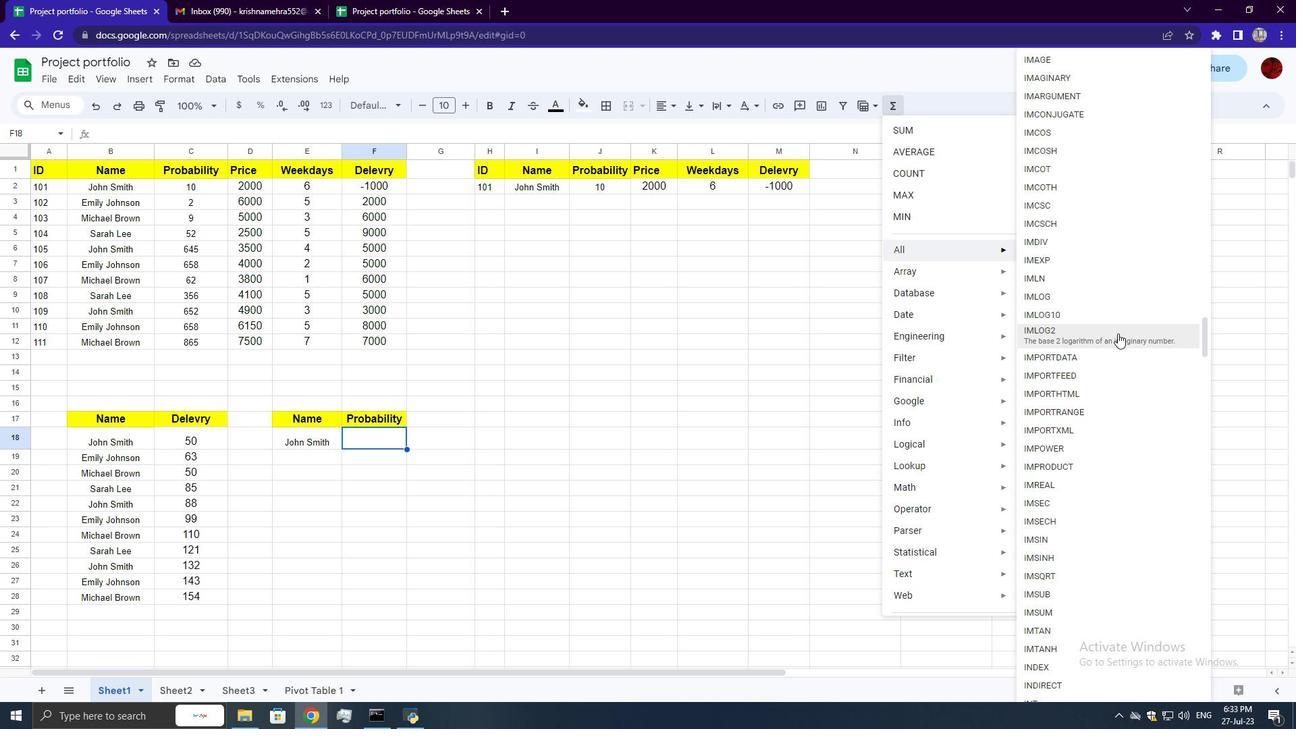 
Action: Mouse scrolled (1118, 332) with delta (0, 0)
Screenshot: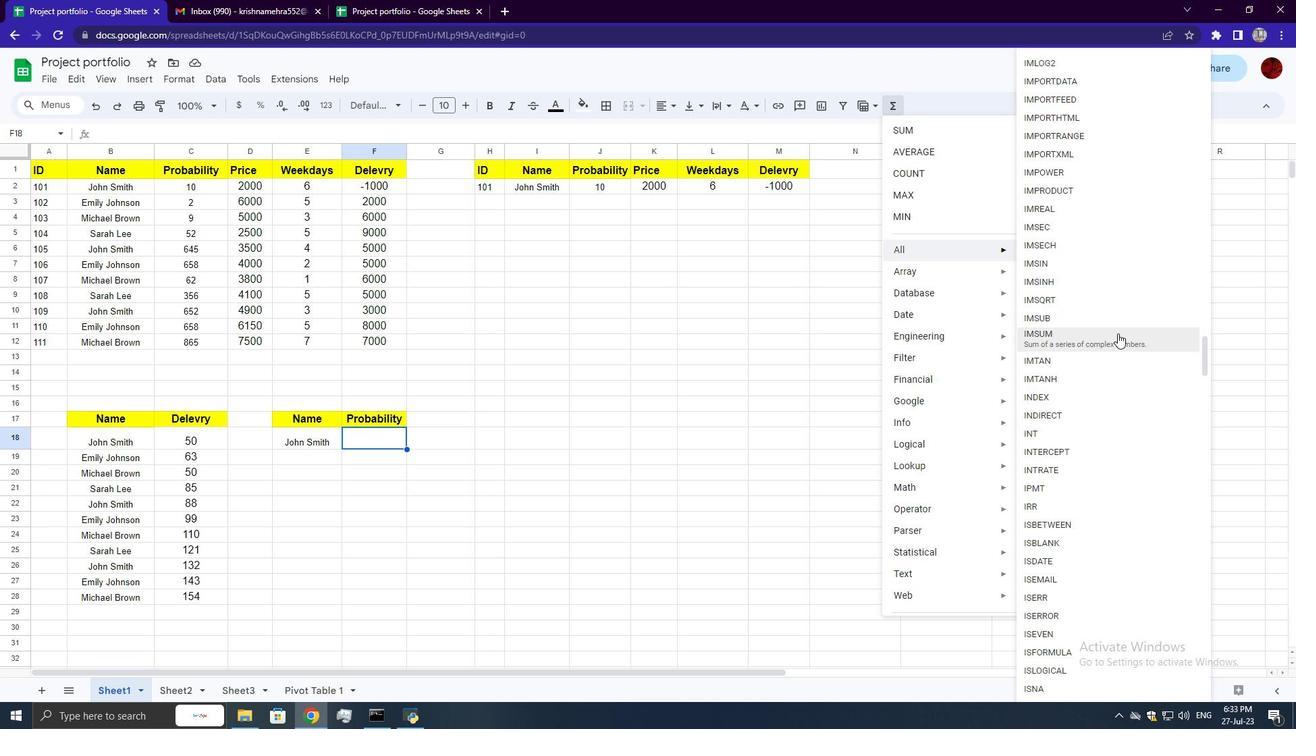 
Action: Mouse scrolled (1118, 332) with delta (0, 0)
Screenshot: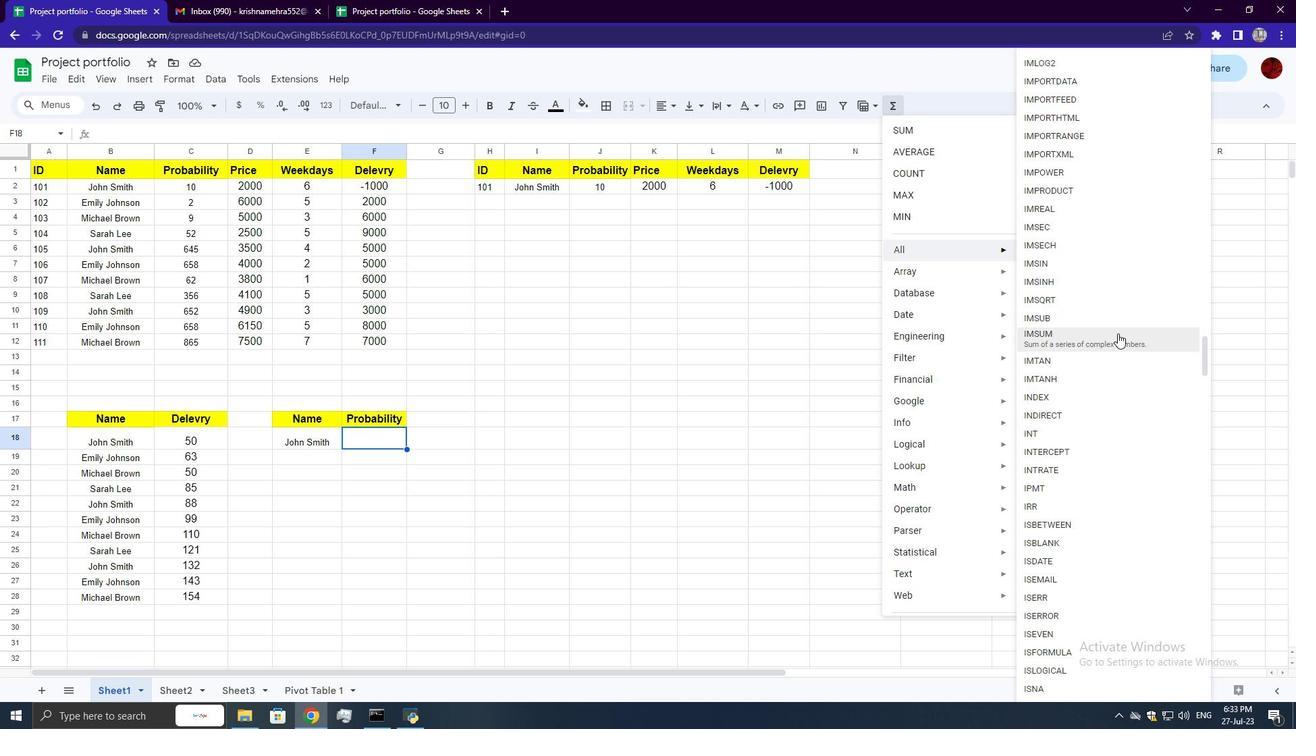 
Action: Mouse scrolled (1118, 332) with delta (0, 0)
Screenshot: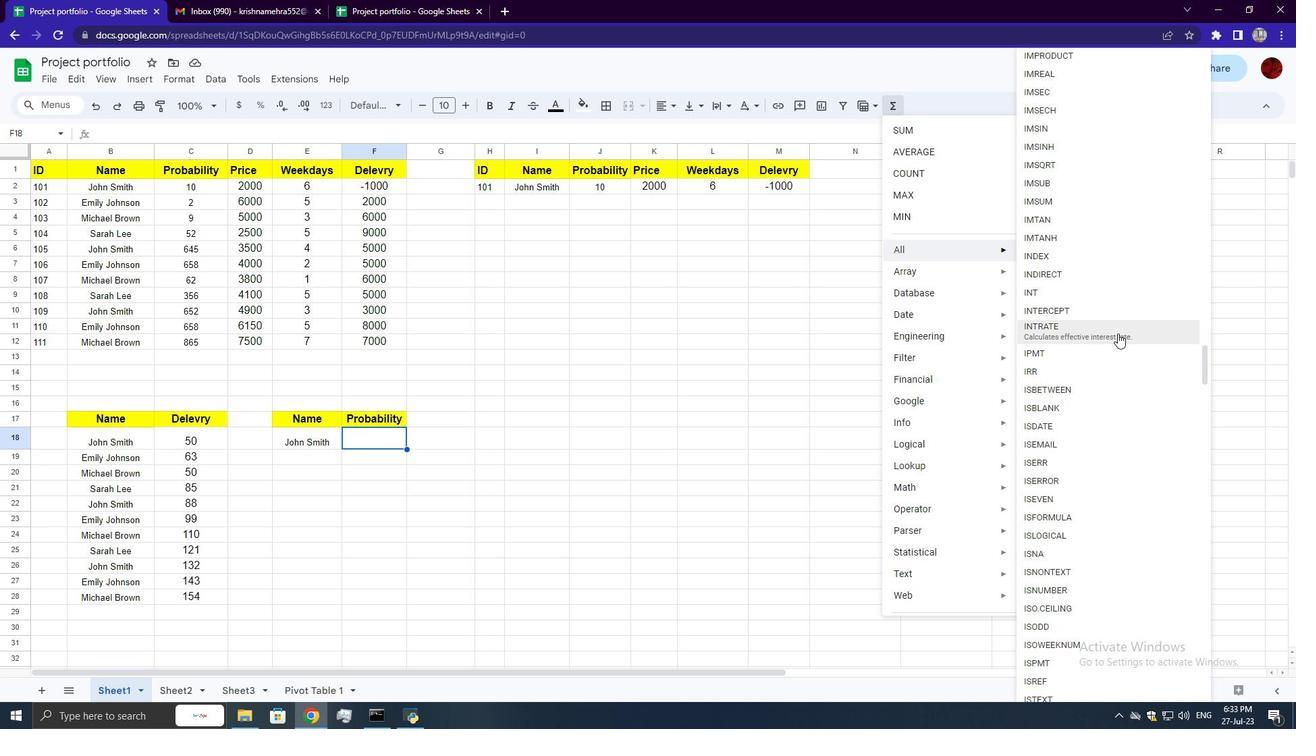 
Action: Mouse scrolled (1118, 332) with delta (0, 0)
Screenshot: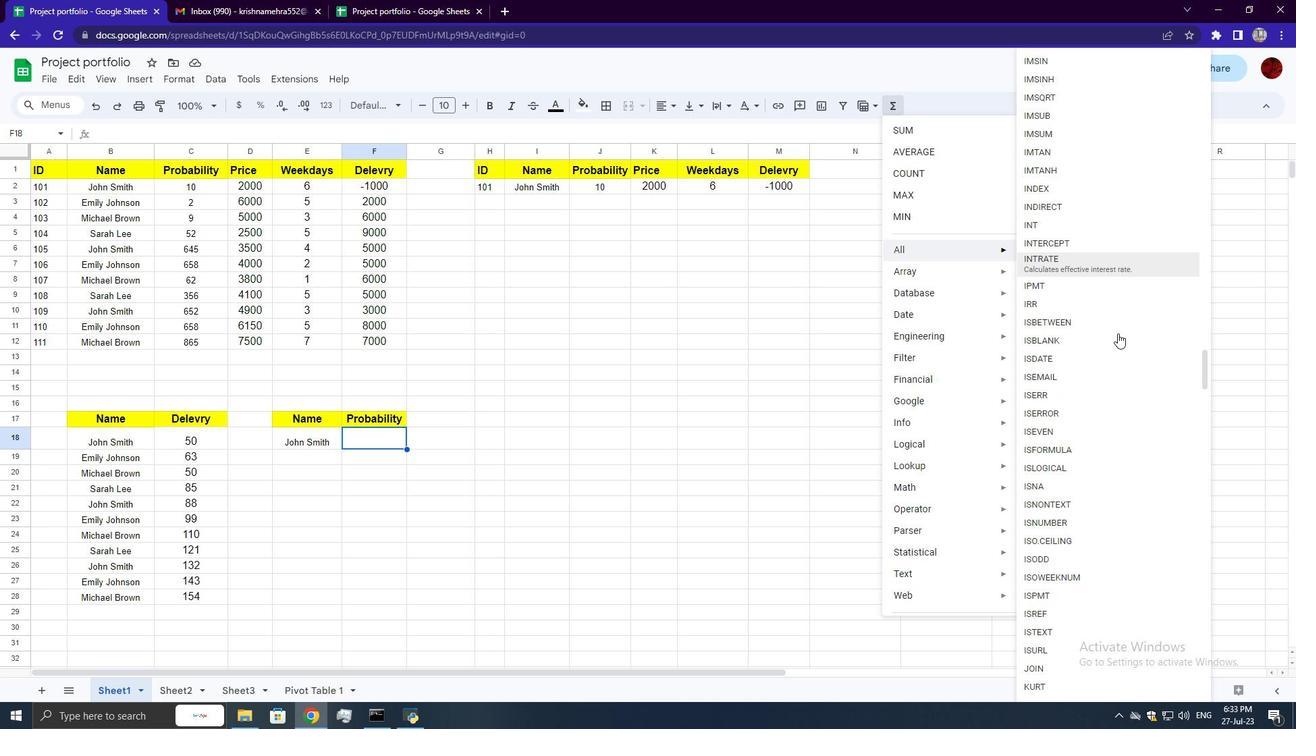 
Action: Mouse scrolled (1118, 332) with delta (0, 0)
Screenshot: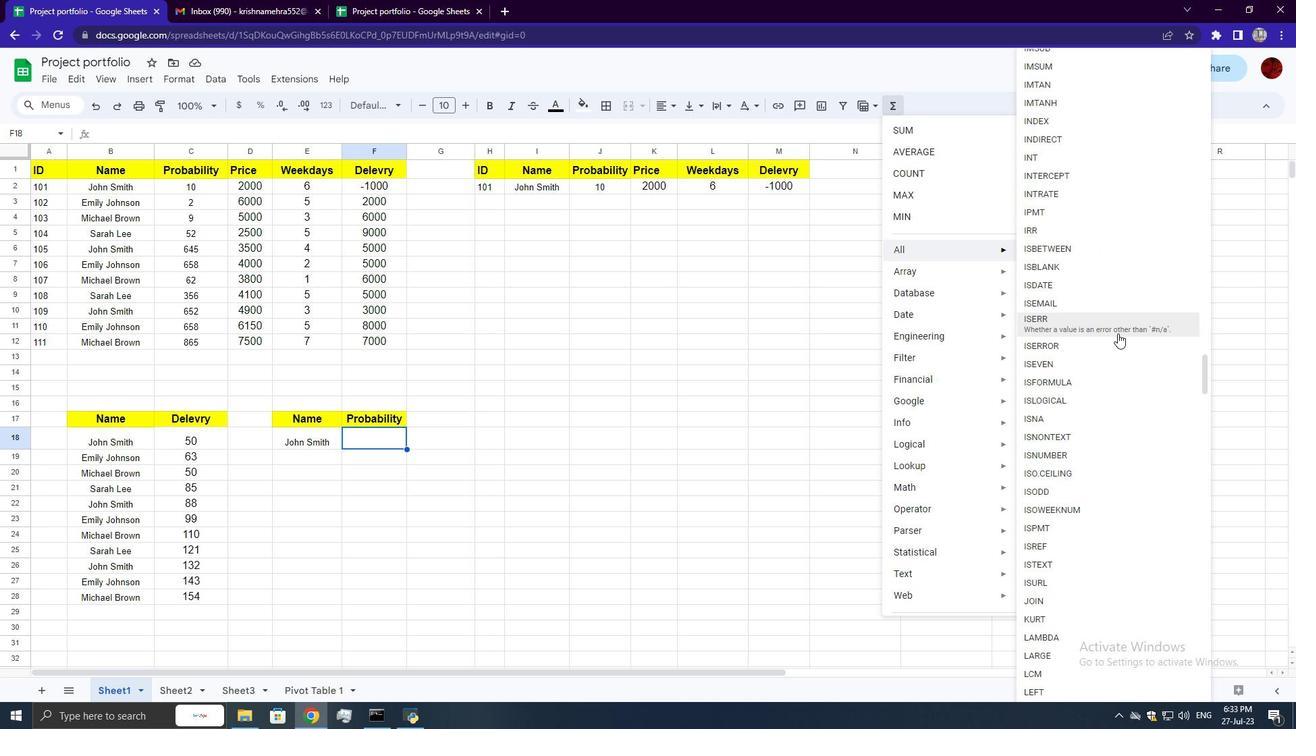 
Action: Mouse scrolled (1118, 332) with delta (0, 0)
Screenshot: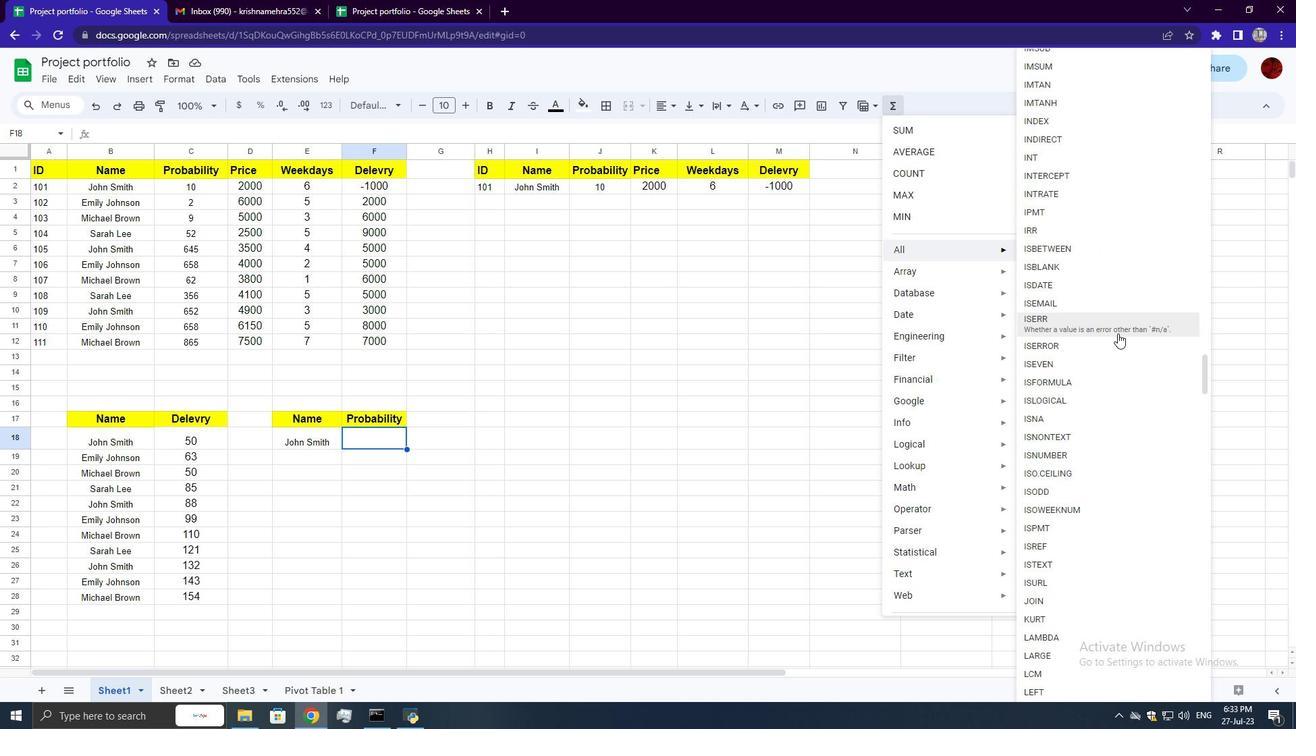 
Action: Mouse scrolled (1118, 332) with delta (0, 0)
Screenshot: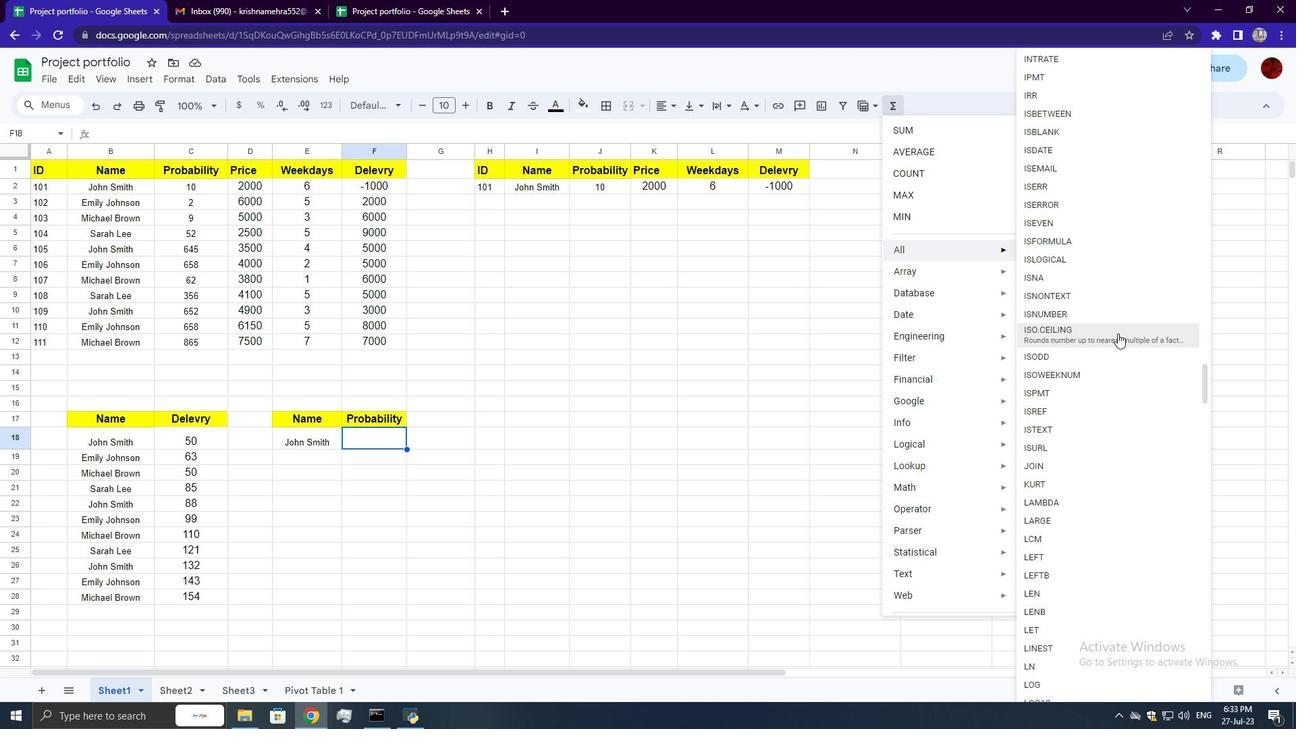 
Action: Mouse scrolled (1118, 332) with delta (0, 0)
Screenshot: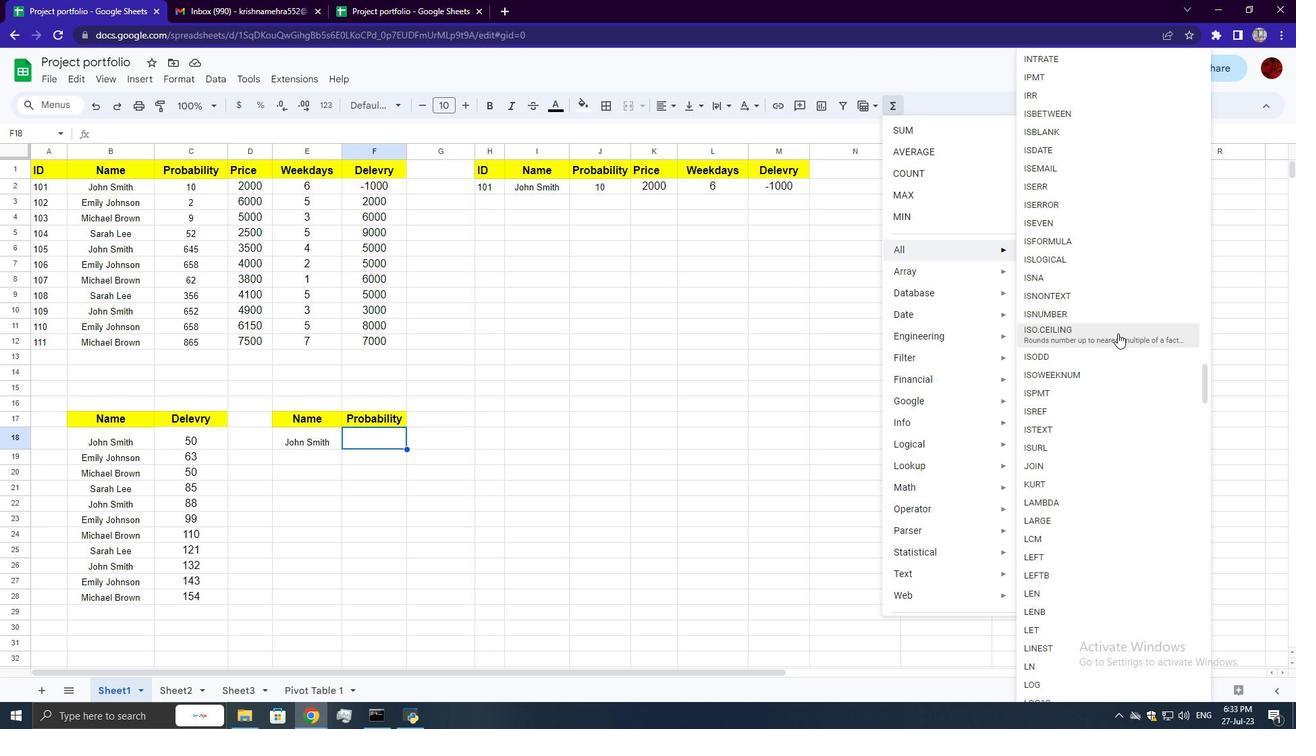 
Action: Mouse scrolled (1118, 332) with delta (0, 0)
Screenshot: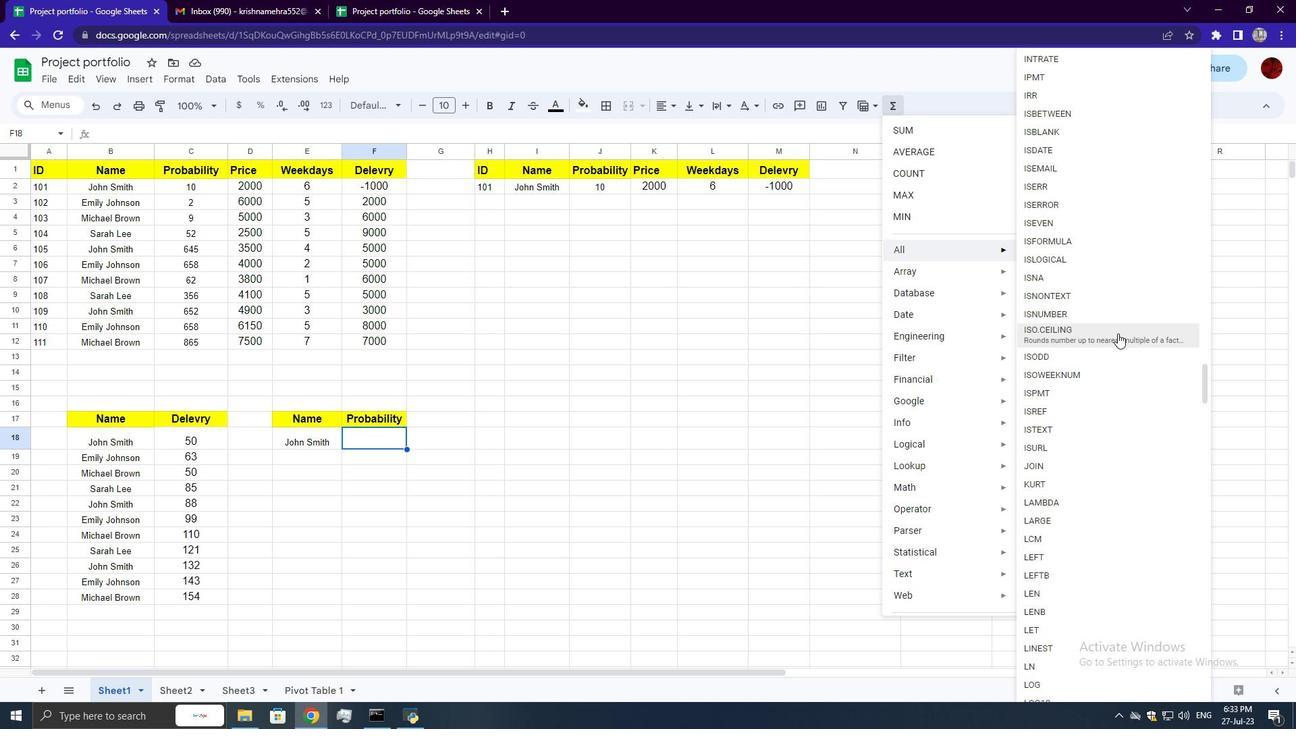 
Action: Mouse scrolled (1118, 332) with delta (0, 0)
Screenshot: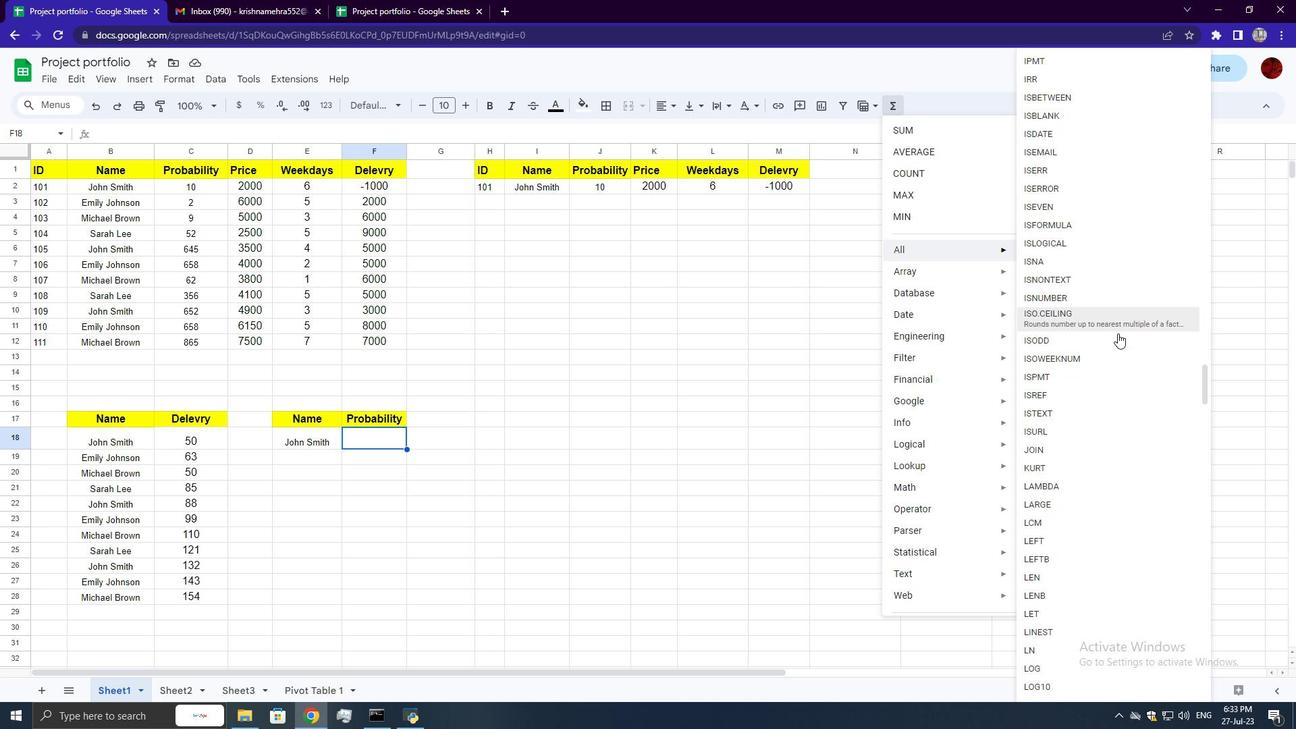
Action: Mouse scrolled (1118, 332) with delta (0, 0)
Screenshot: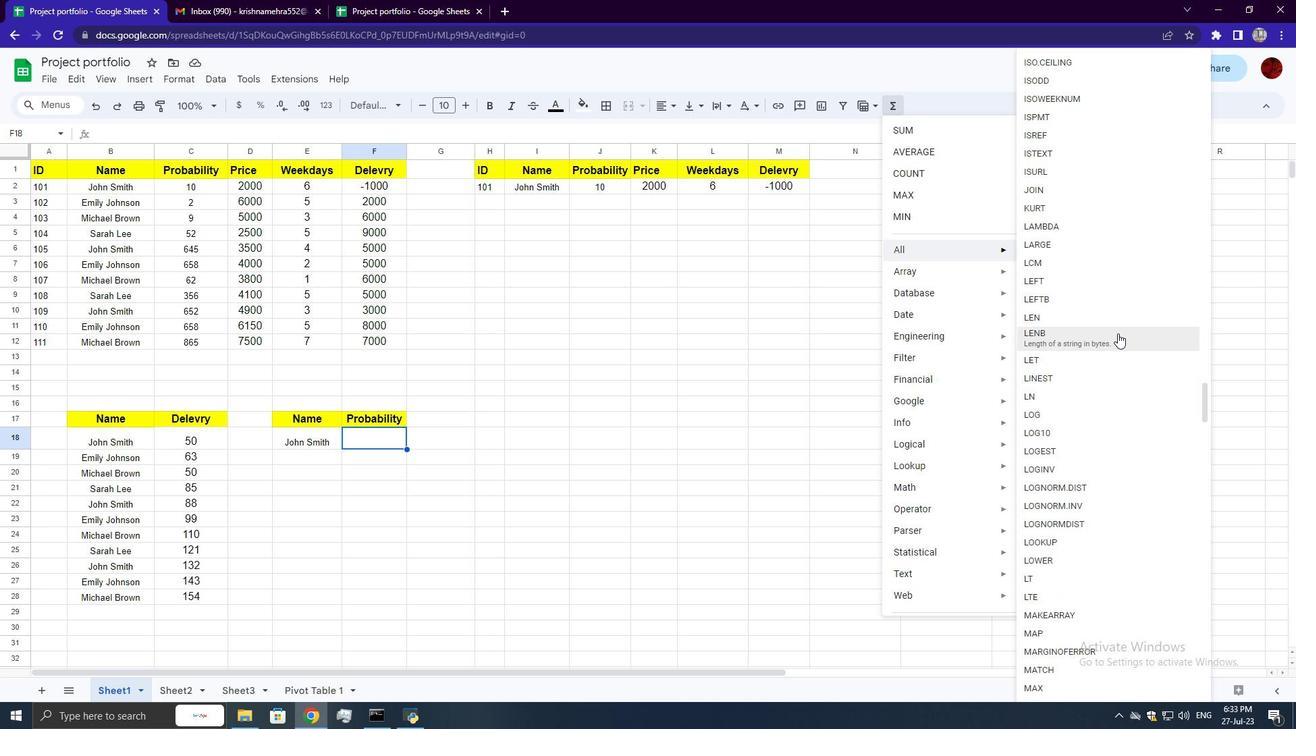 
Action: Mouse scrolled (1118, 332) with delta (0, 0)
Screenshot: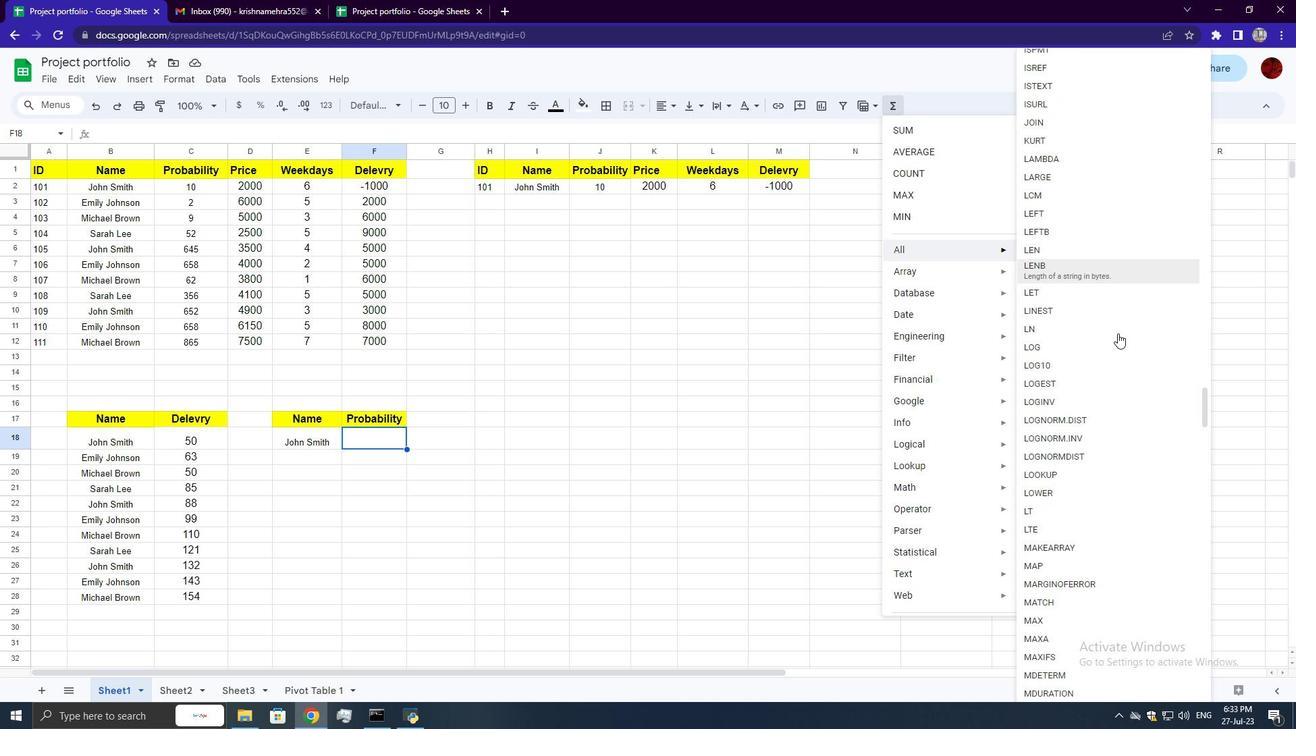 
Action: Mouse scrolled (1118, 332) with delta (0, 0)
Screenshot: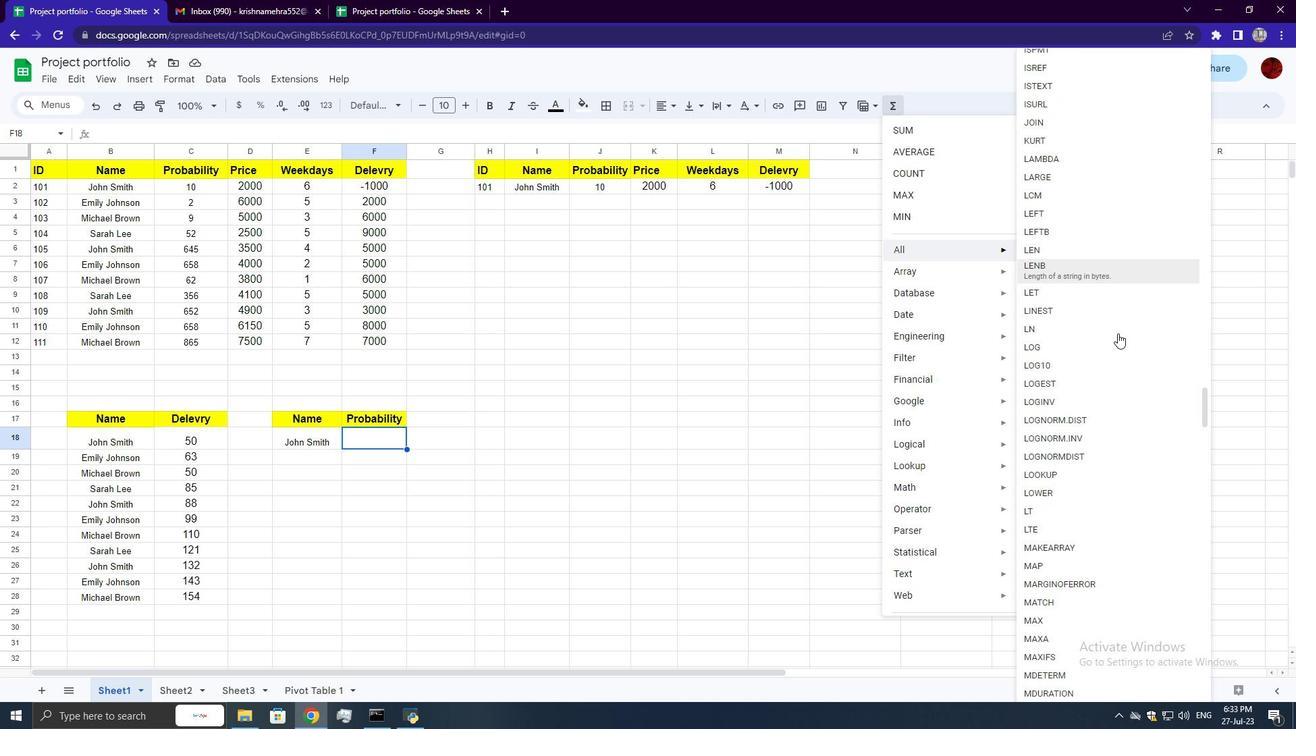 
Action: Mouse scrolled (1118, 332) with delta (0, 0)
Screenshot: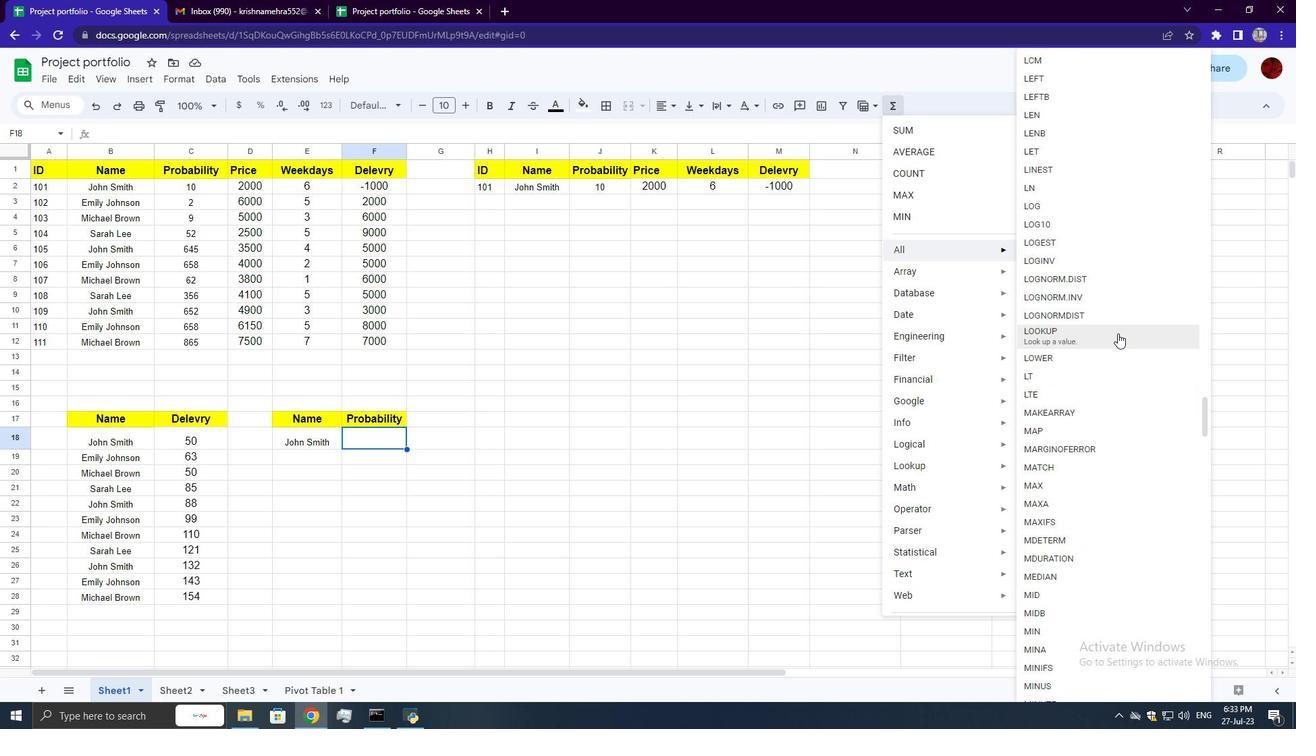 
Action: Mouse moved to (1061, 490)
Screenshot: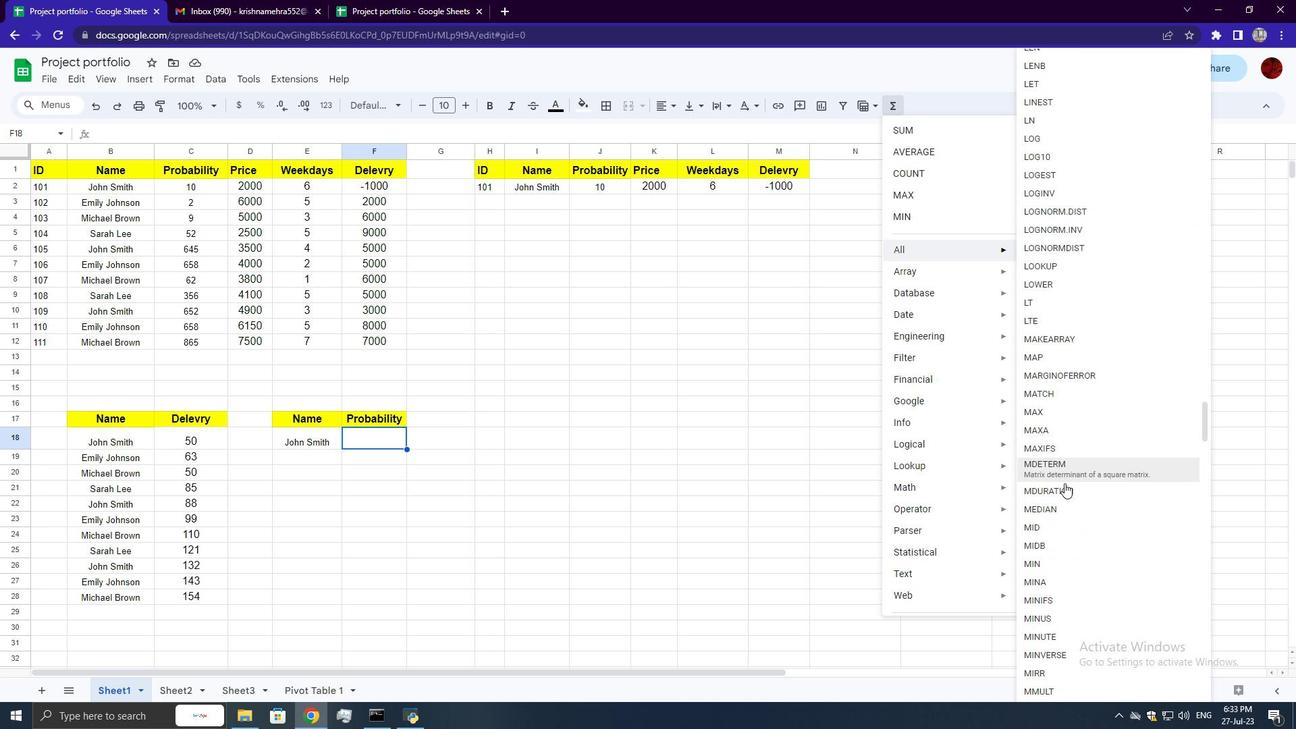 
Action: Mouse pressed left at (1061, 490)
Screenshot: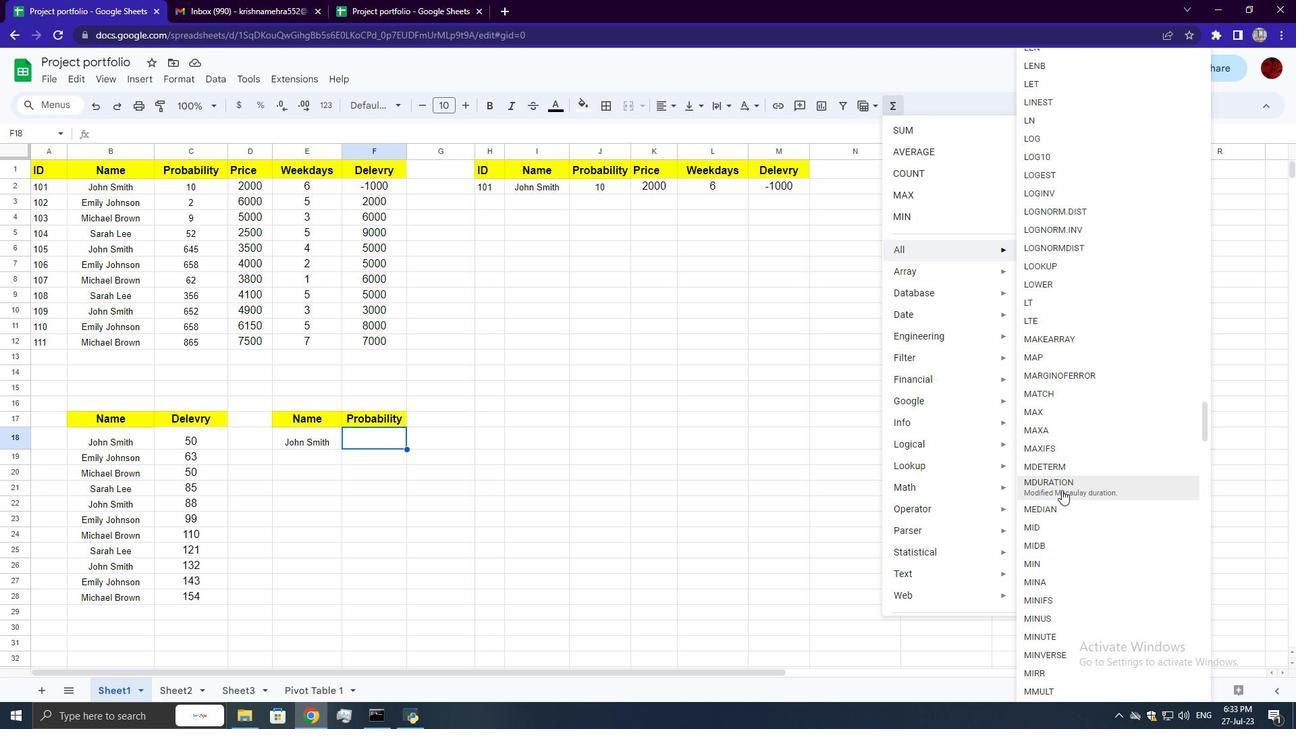
Action: Key pressed <Key.shift_r>"1/2/2010<Key.shift_r><Key.shift_r><Key.shift_r><Key.shift_r><Key.shift_r><Key.shift_r><Key.shift_r><Key.shift_r><Key.shift_r><Key.shift_r><Key.shift_r><Key.shift_r><Key.shift_r><Key.shift_r><Key.shift_r><Key.shift_r><Key.shift_r><Key.shift_r><Key.shift_r><Key.shift_r><Key.shift_r><Key.shift_r><Key.shift_r><Key.shift_r><Key.shift_r><Key.shift_r><Key.shift_r><Key.shift_r><Key.shift_r><Key.shift_r><Key.shift_r><Key.shift_r><Key.shift_r><Key.shift_r>",<Key.space><Key.shift_r>"12/31/2039<Key.shift_r>",<Key.space>3<Key.shift><Key.shift><Key.shift><Key.shift><Key.shift><Key.shift><Key.shift><Key.shift><Key.shift><Key.shift><Key.shift><Key.shift><Key.shift><Key.shift><Key.shift><Key.shift><Key.shift><Key.shift><Key.shift><Key.shift><Key.shift><Key.shift>%,<Key.space>1.2<Key.shift><Key.shift><Key.shift><Key.shift><Key.shift><Key.shift><Key.shift><Key.shift><Key.shift><Key.shift><Key.shift><Key.shift><Key.shift><Key.shift><Key.shift><Key.shift><Key.shift><Key.shift><Key.shift><Key.shift>%,2<Key.space>,0<Key.shift_r><Key.shift_r><Key.shift_r><Key.shift_r>)<Key.backspace><Key.enter>
Screenshot: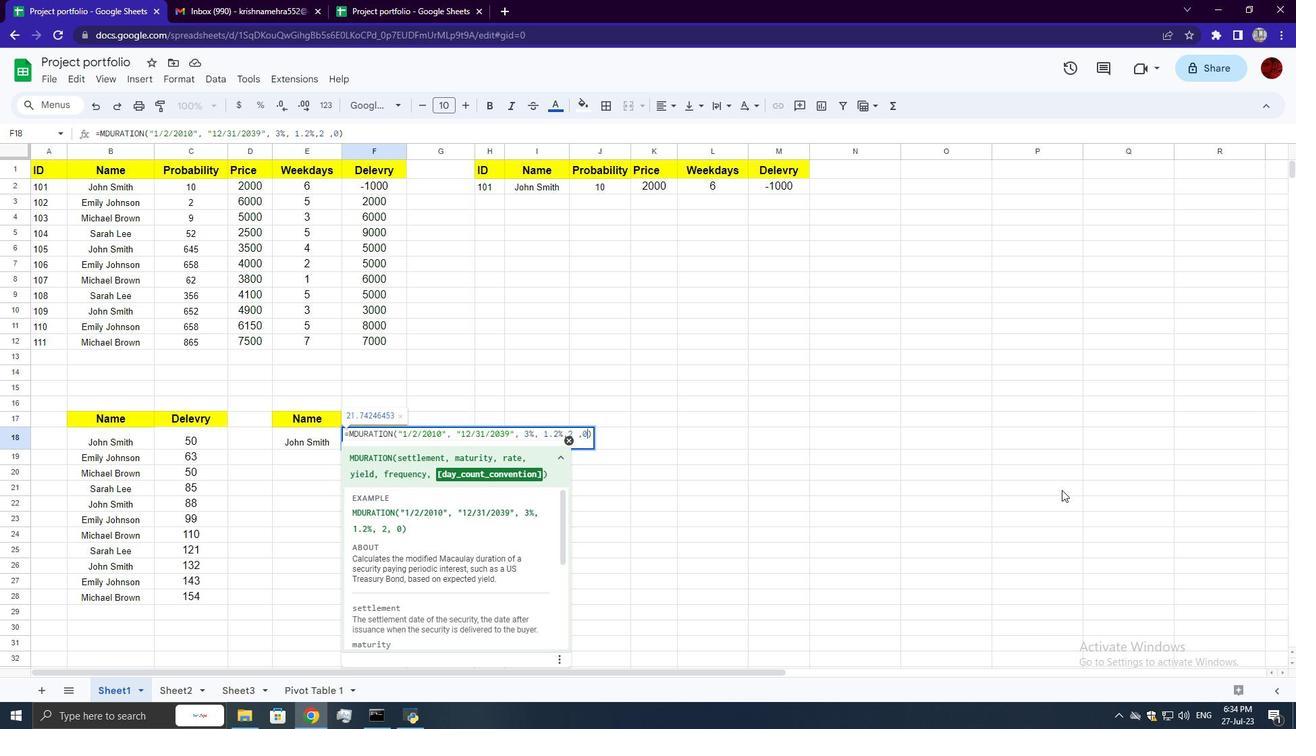
